 Task: Set as a commanJS module system for the program.
Action: Mouse moved to (65, 427)
Screenshot: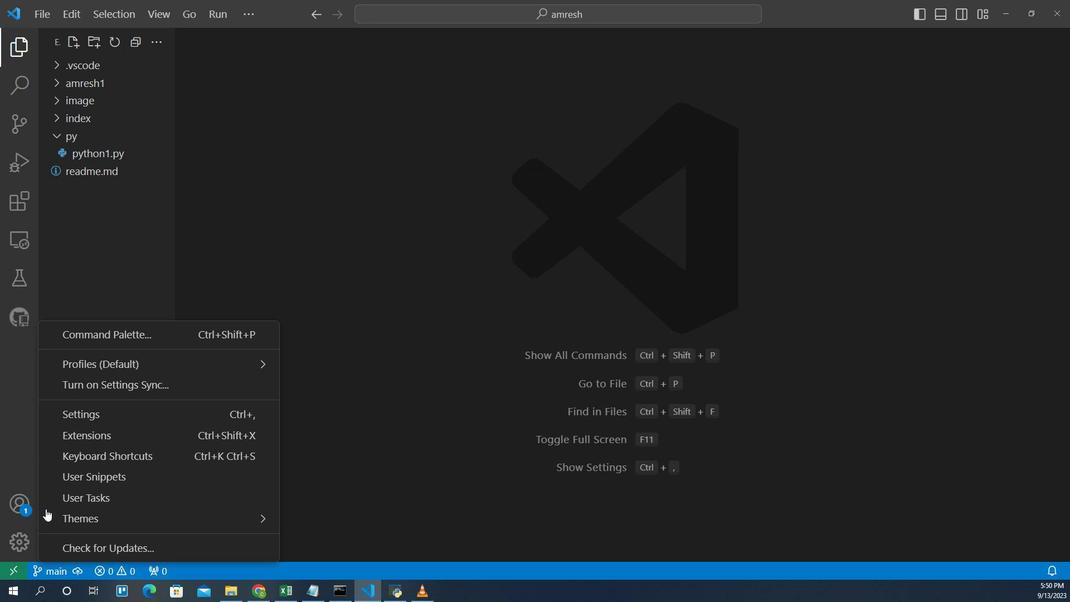 
Action: Mouse pressed left at (65, 427)
Screenshot: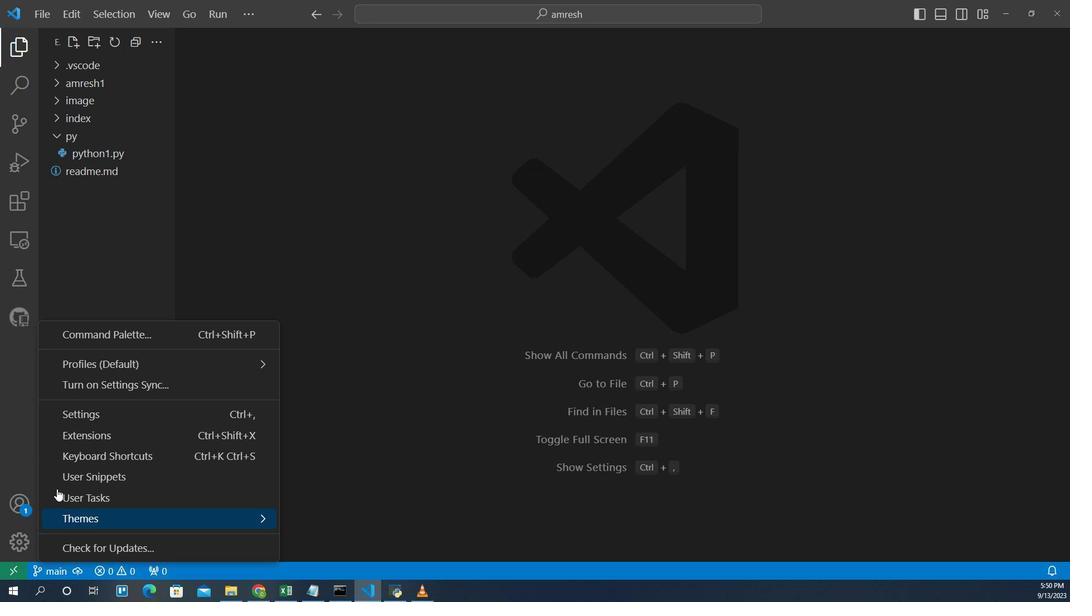
Action: Mouse moved to (112, 473)
Screenshot: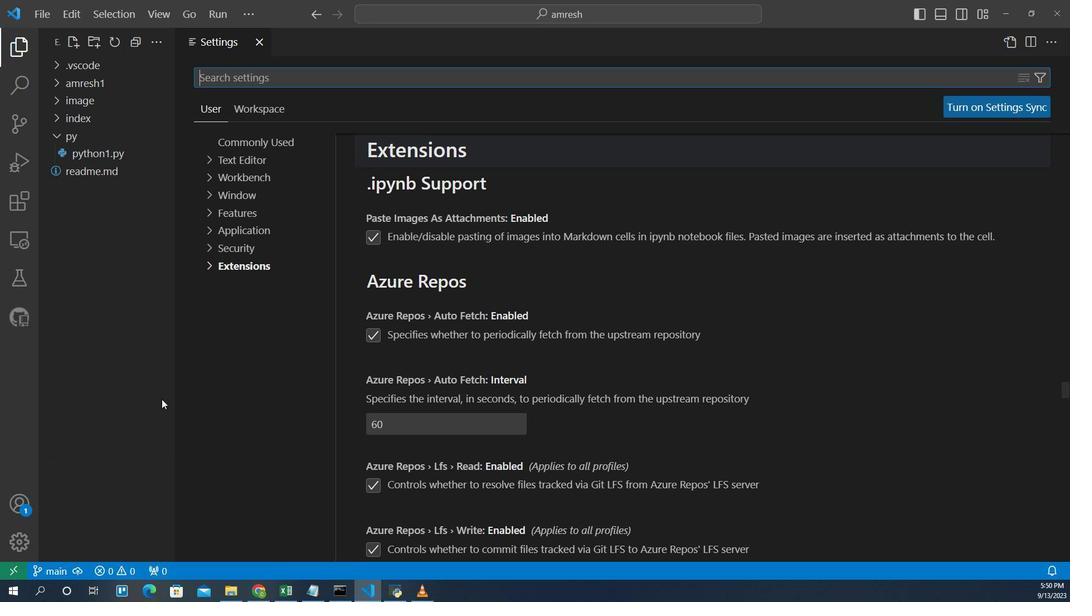 
Action: Mouse pressed left at (112, 473)
Screenshot: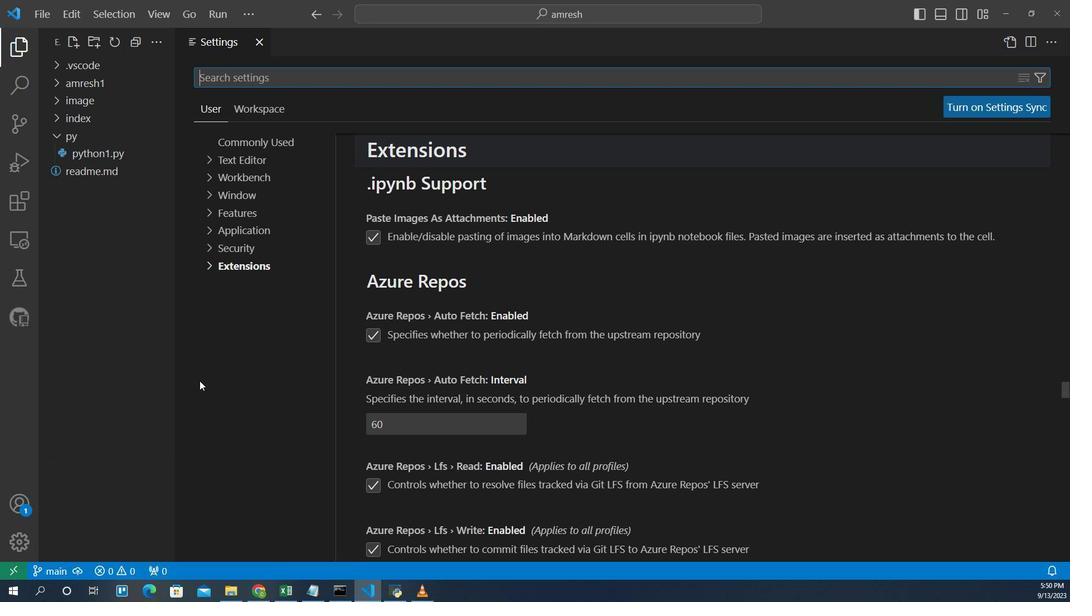 
Action: Mouse moved to (267, 528)
Screenshot: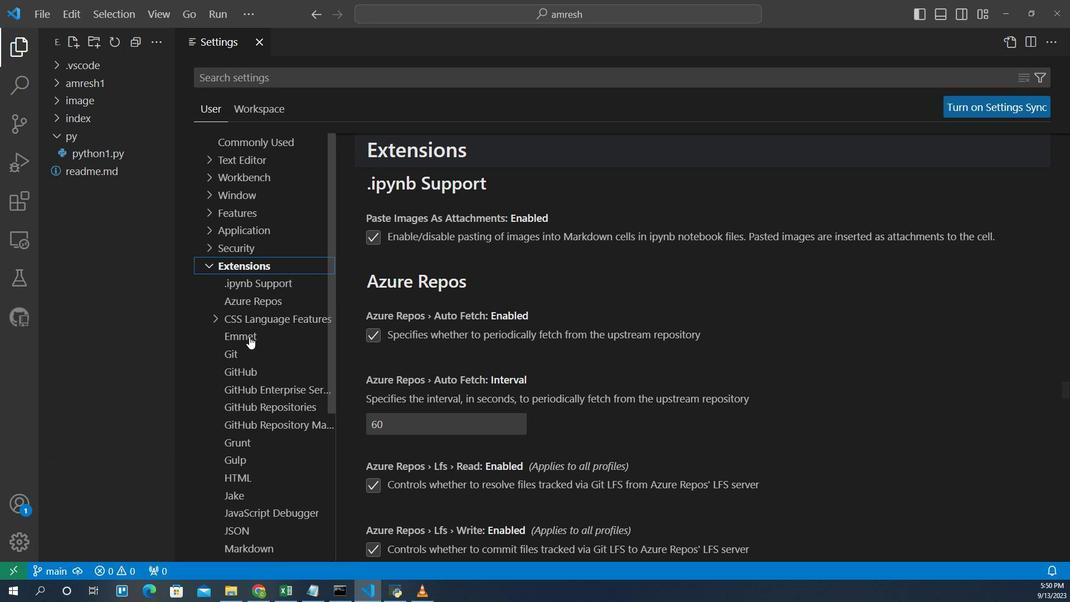 
Action: Mouse pressed left at (267, 528)
Screenshot: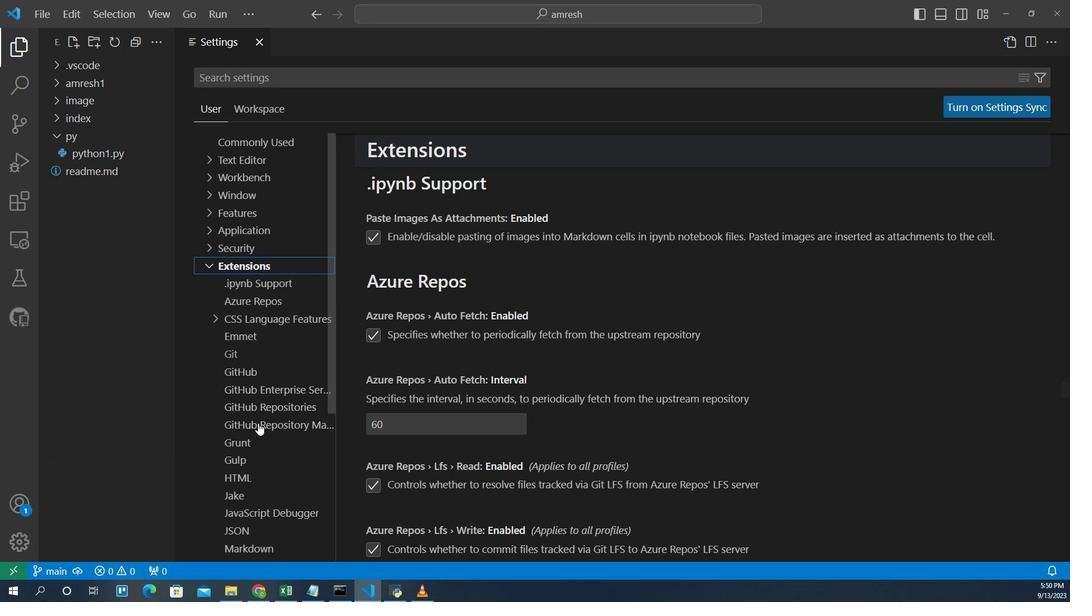 
Action: Mouse moved to (286, 440)
Screenshot: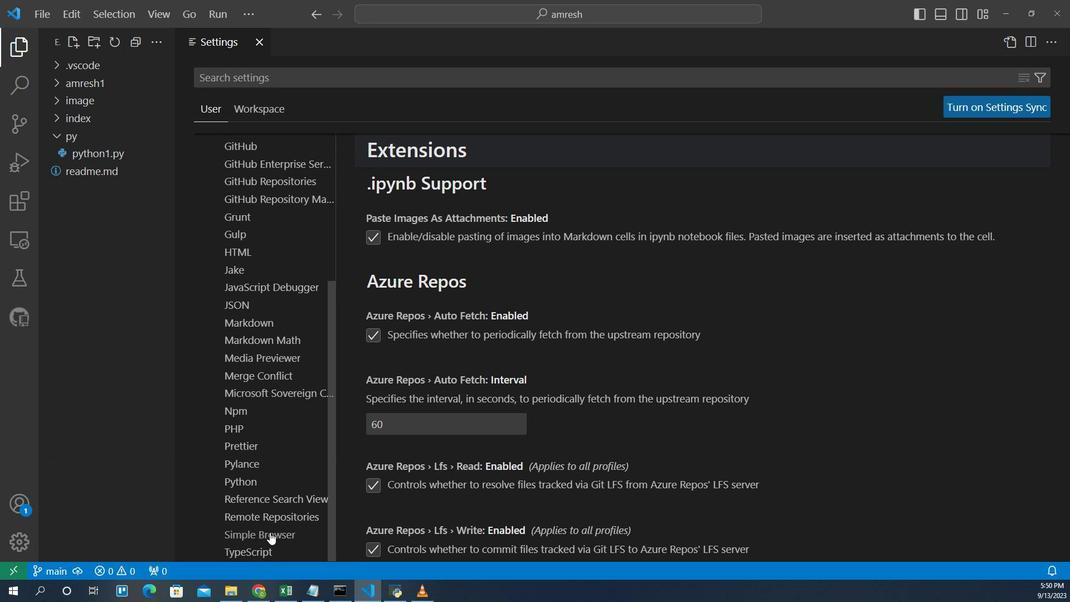 
Action: Mouse scrolled (286, 440) with delta (0, 0)
Screenshot: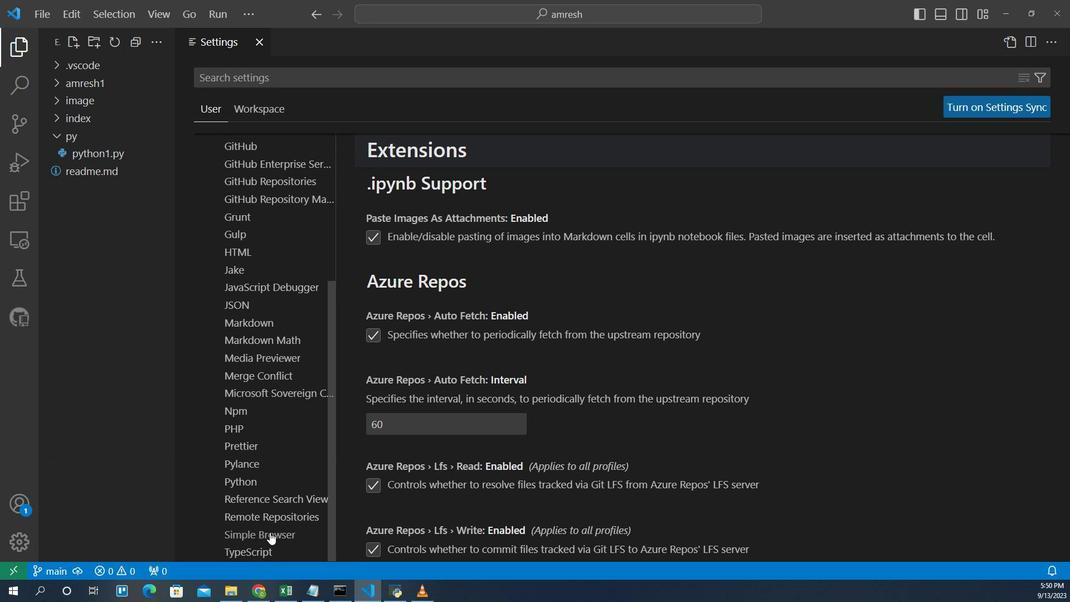 
Action: Mouse moved to (287, 439)
Screenshot: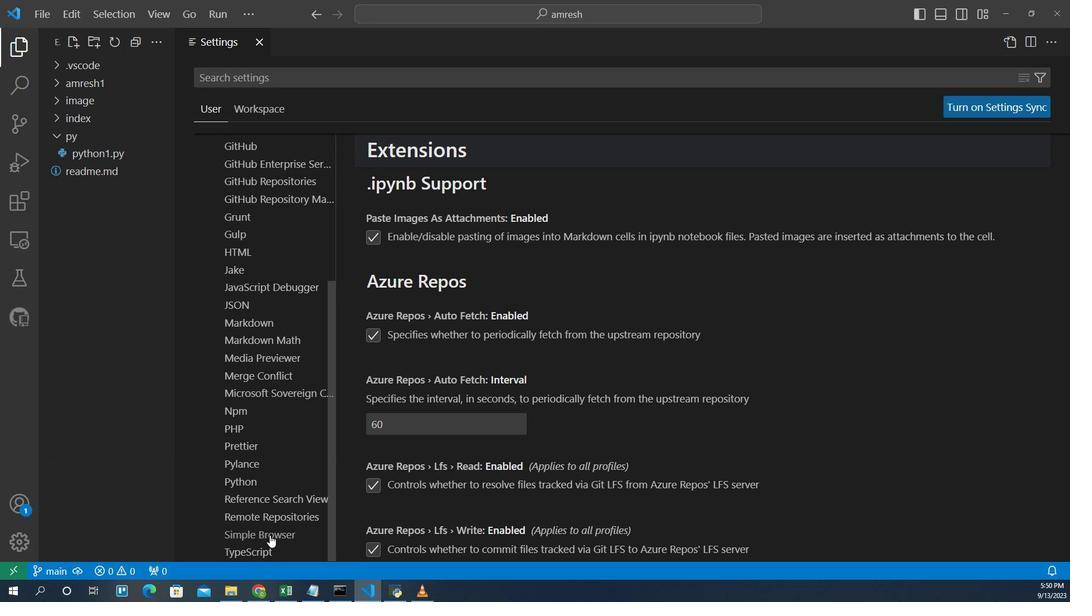 
Action: Mouse scrolled (287, 440) with delta (0, 0)
Screenshot: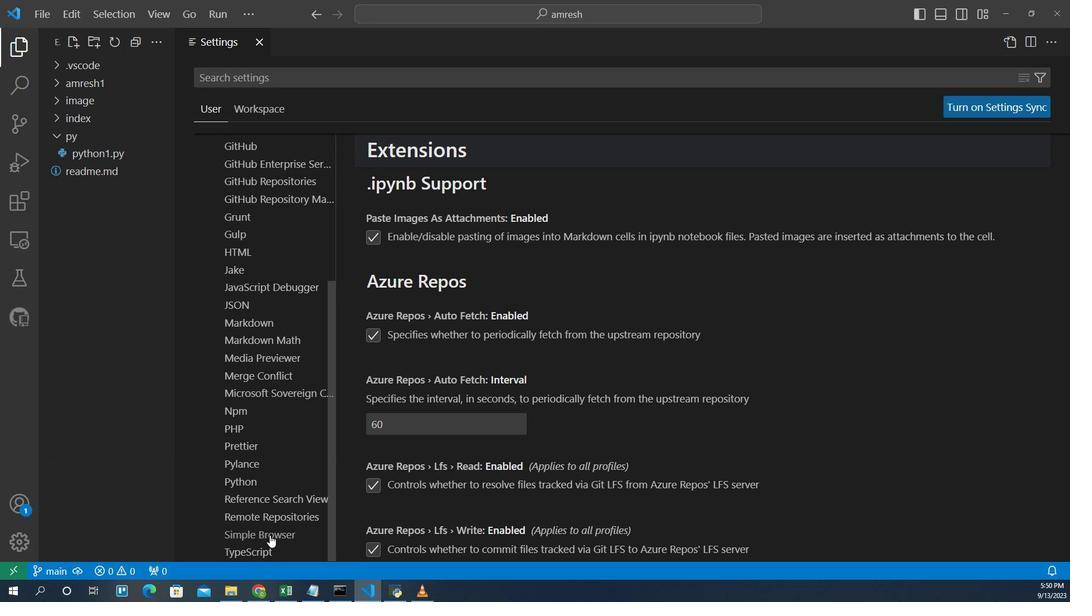 
Action: Mouse scrolled (287, 440) with delta (0, 0)
Screenshot: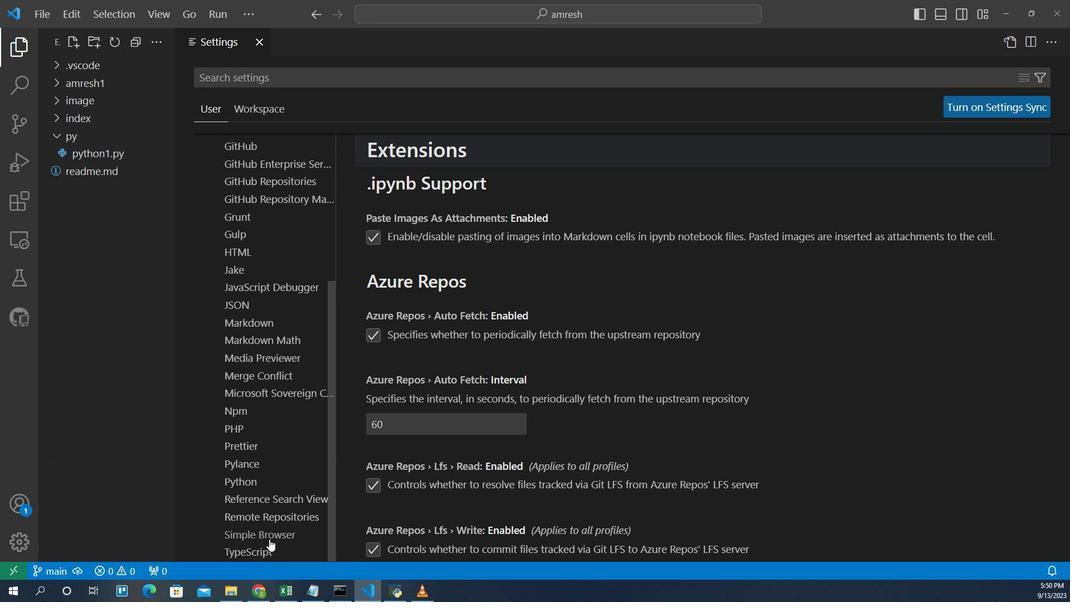 
Action: Mouse scrolled (287, 440) with delta (0, 0)
Screenshot: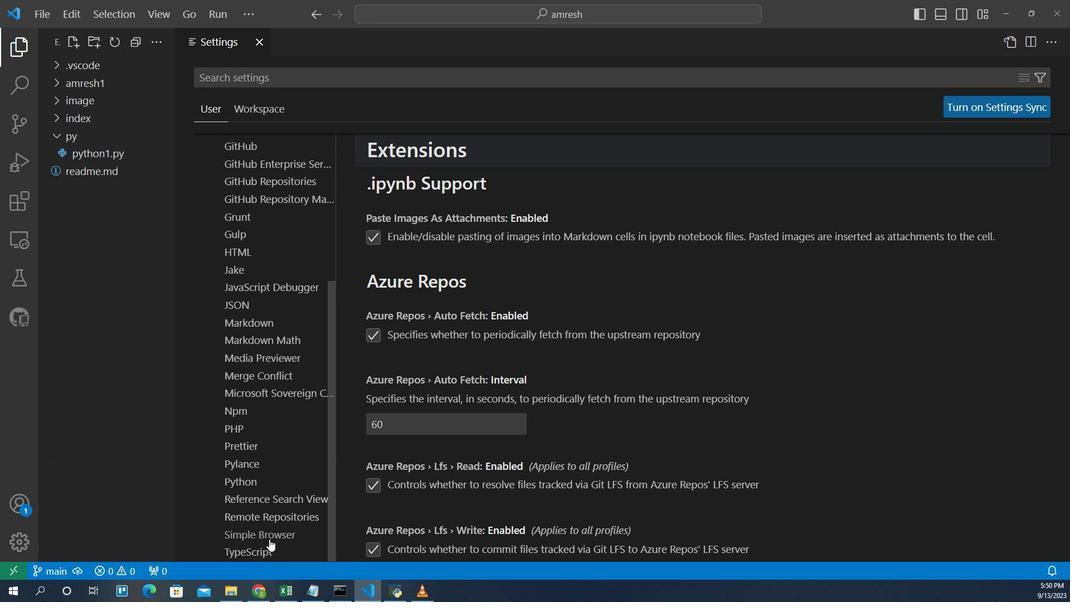 
Action: Mouse scrolled (287, 440) with delta (0, 0)
Screenshot: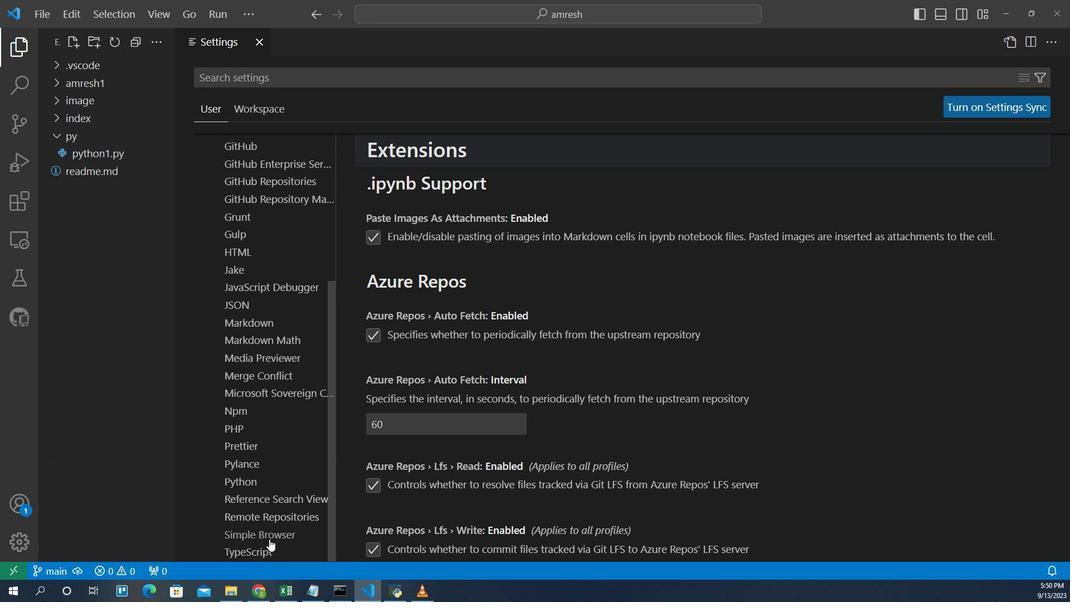 
Action: Mouse scrolled (287, 440) with delta (0, 0)
Screenshot: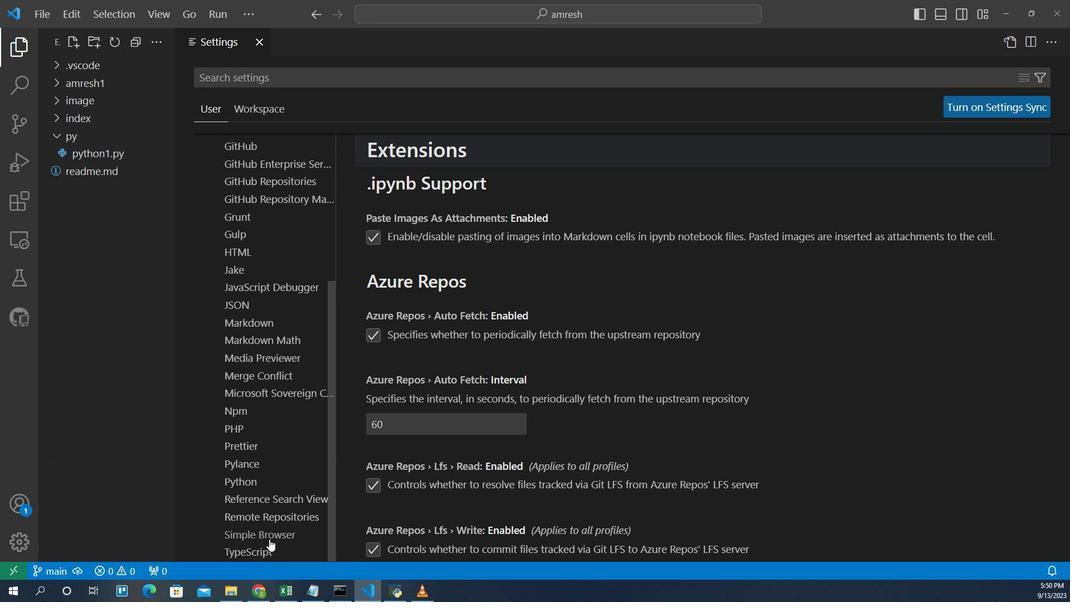 
Action: Mouse moved to (277, 426)
Screenshot: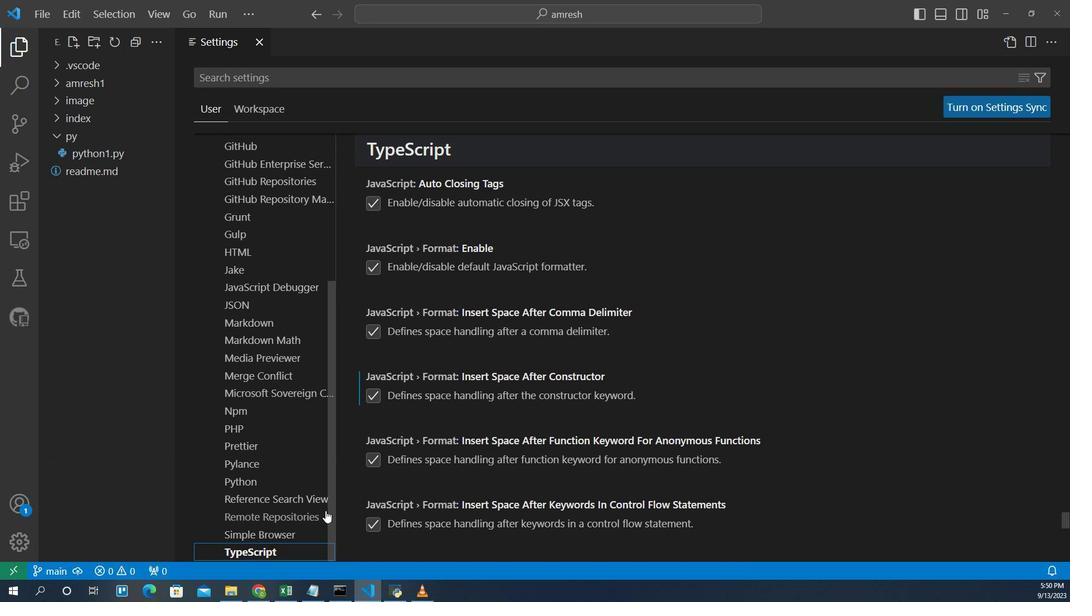 
Action: Mouse pressed left at (277, 426)
Screenshot: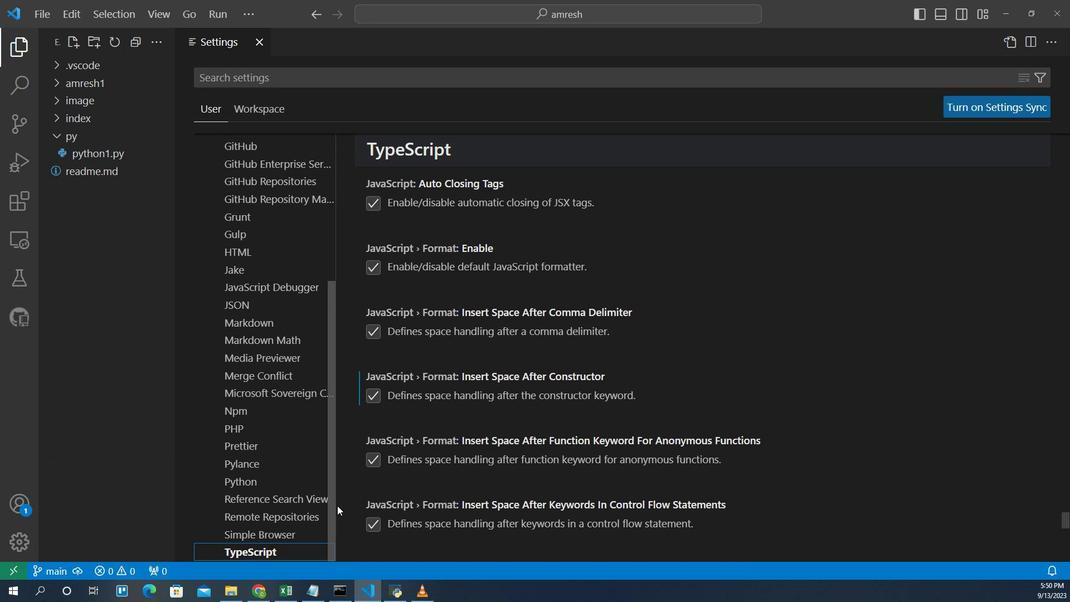 
Action: Mouse moved to (372, 448)
Screenshot: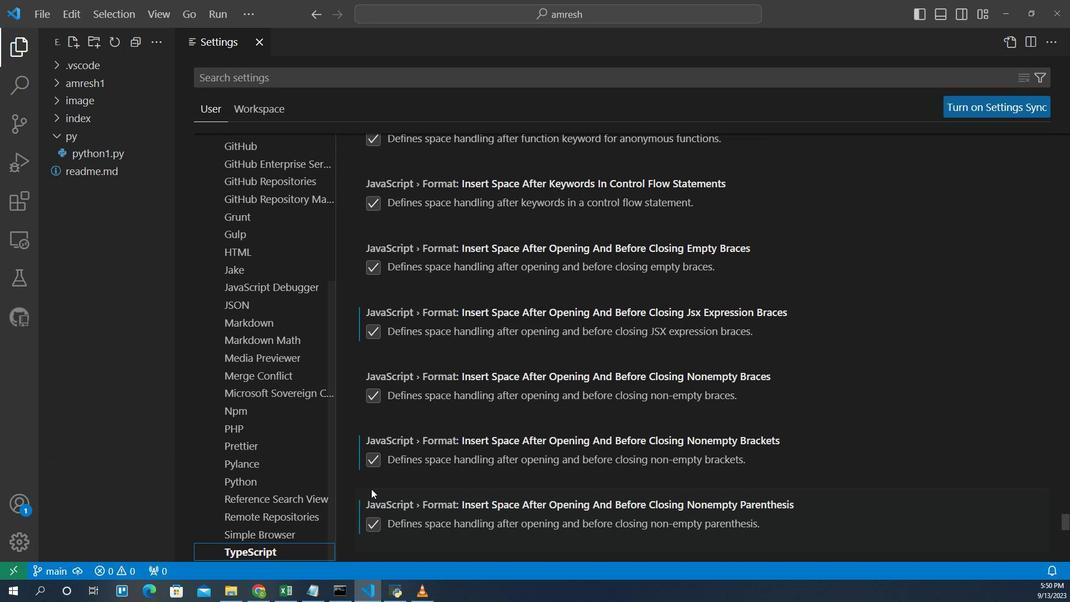 
Action: Mouse scrolled (372, 448) with delta (0, 0)
Screenshot: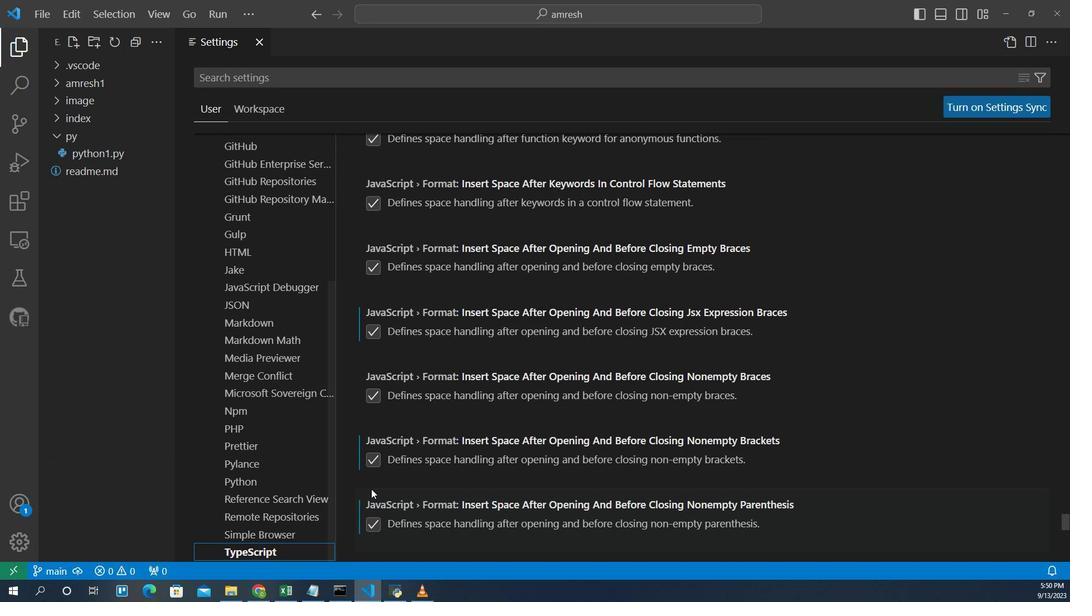 
Action: Mouse scrolled (372, 448) with delta (0, 0)
Screenshot: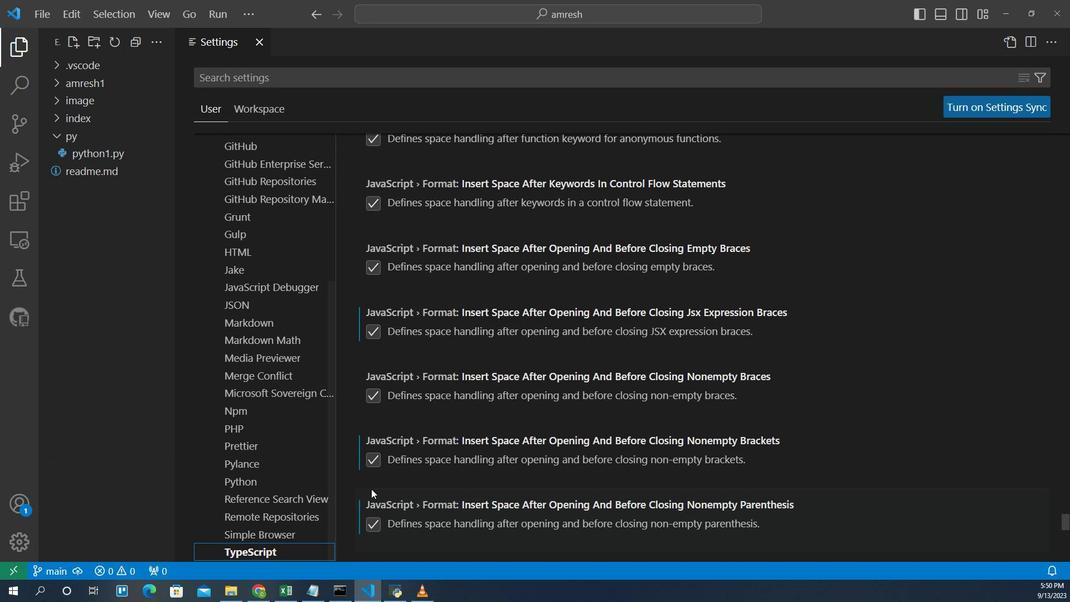 
Action: Mouse scrolled (372, 448) with delta (0, 0)
Screenshot: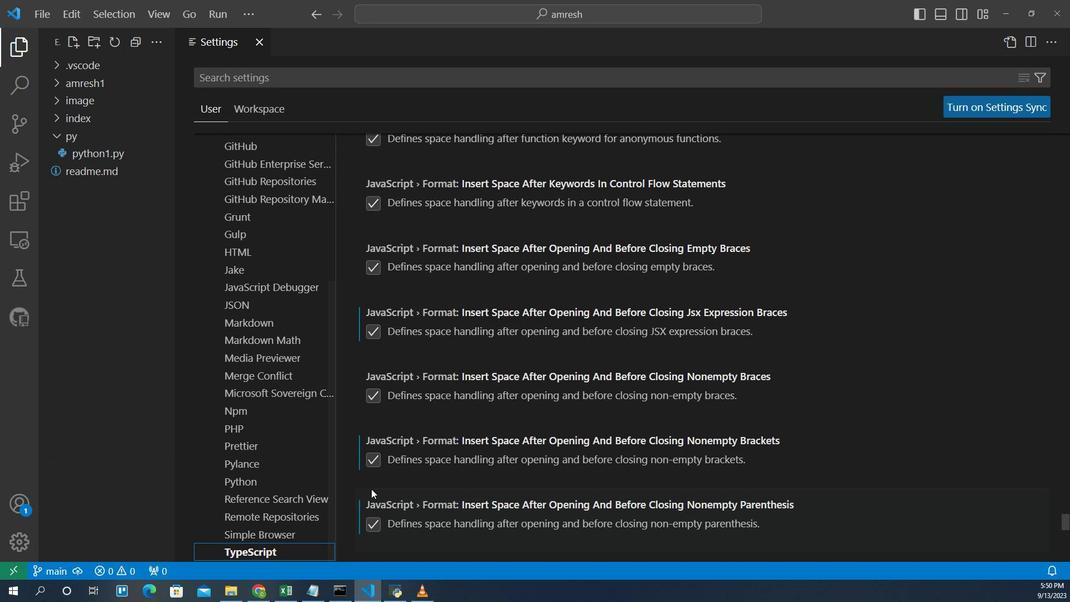 
Action: Mouse scrolled (372, 448) with delta (0, 0)
Screenshot: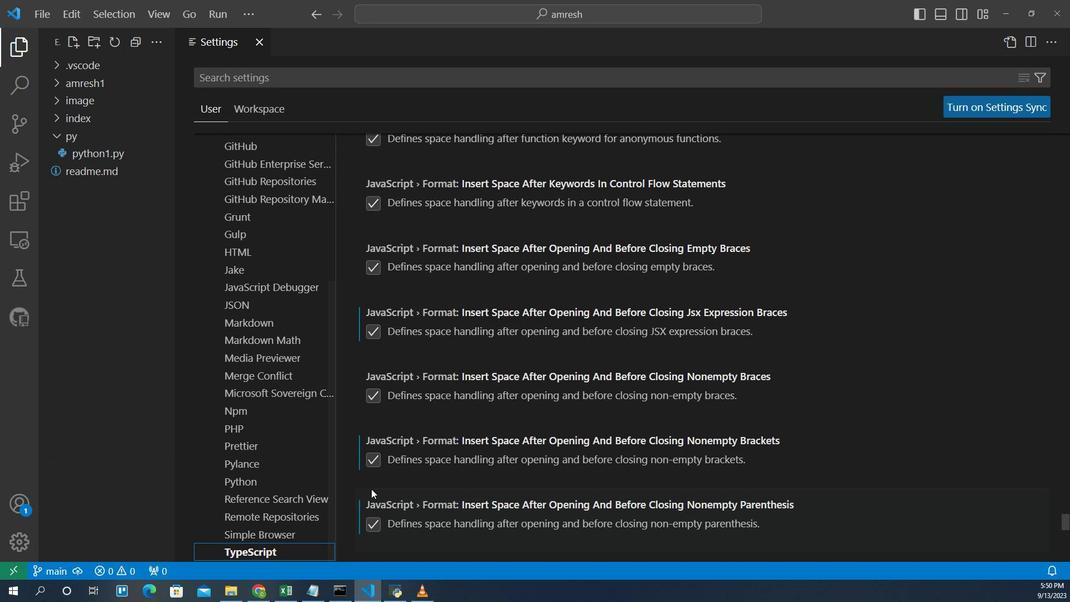 
Action: Mouse scrolled (372, 448) with delta (0, 0)
Screenshot: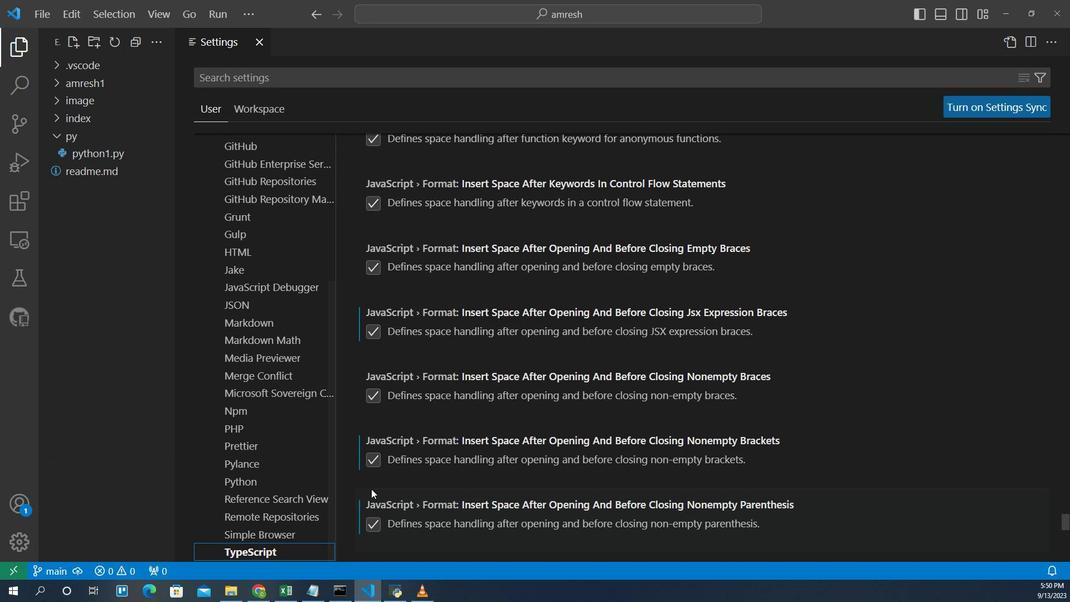 
Action: Mouse scrolled (372, 448) with delta (0, 0)
Screenshot: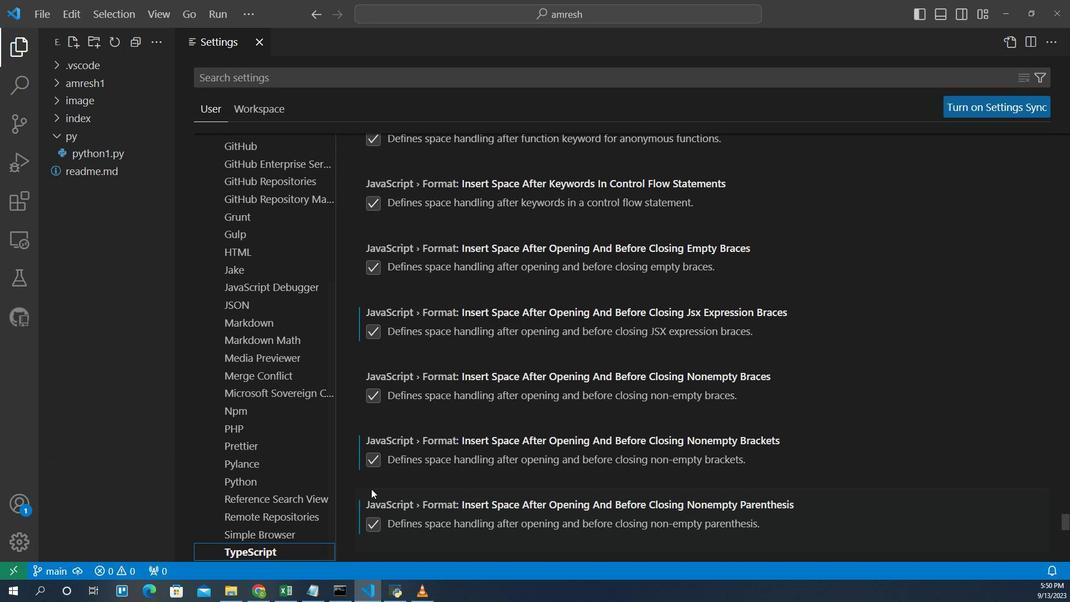 
Action: Mouse scrolled (372, 448) with delta (0, 0)
Screenshot: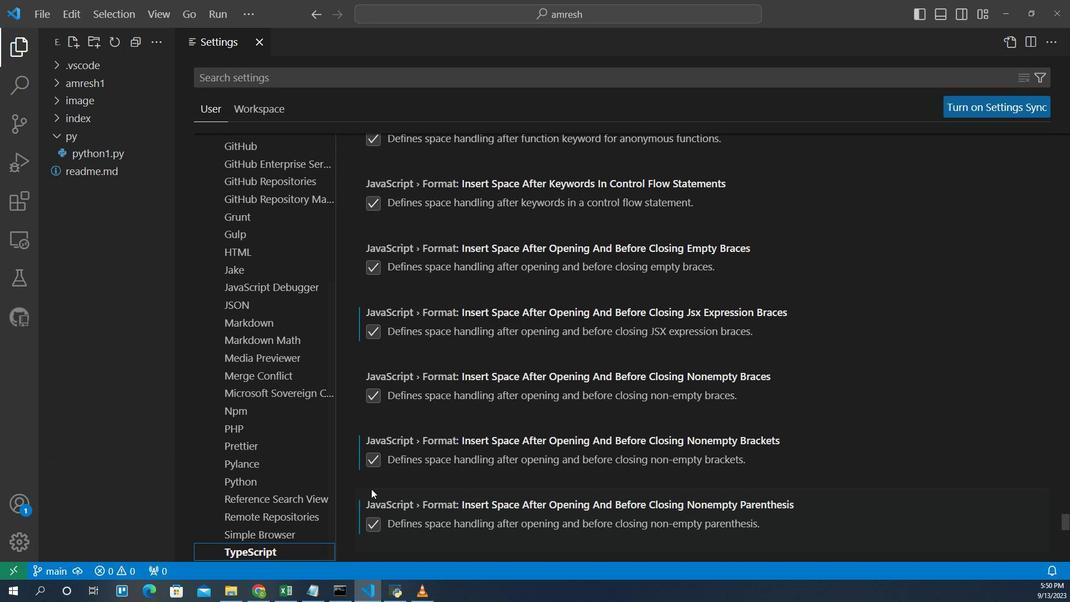 
Action: Mouse scrolled (372, 448) with delta (0, 0)
Screenshot: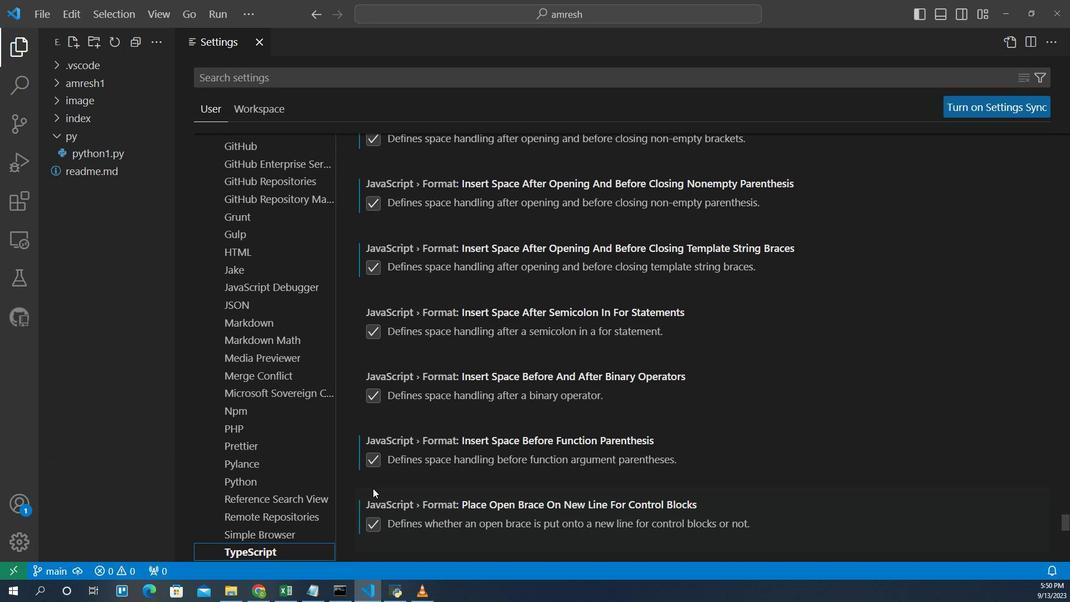 
Action: Mouse scrolled (372, 448) with delta (0, 0)
Screenshot: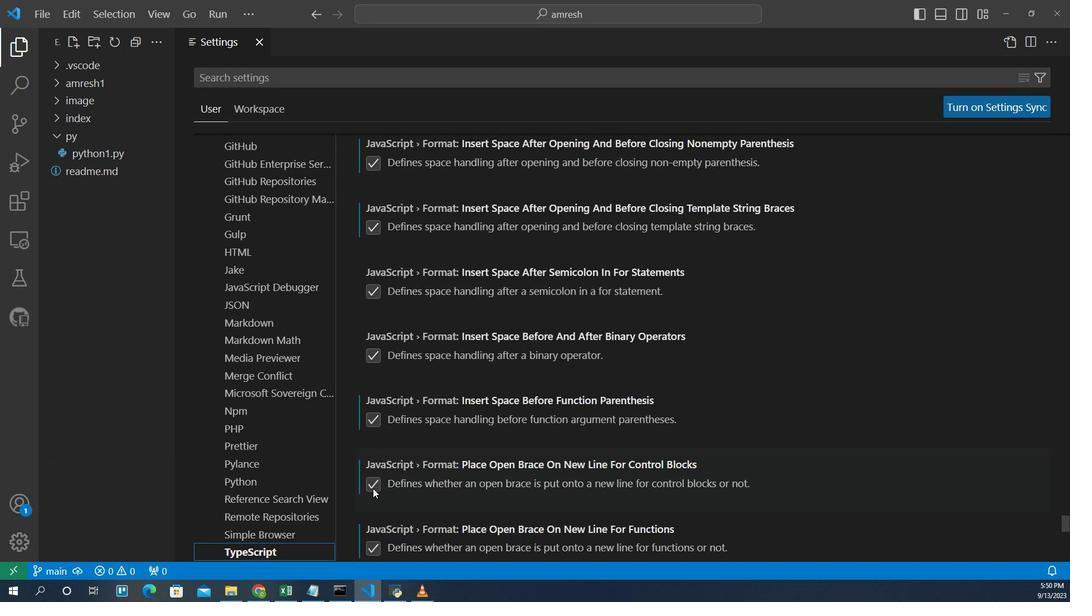 
Action: Mouse scrolled (372, 448) with delta (0, 0)
Screenshot: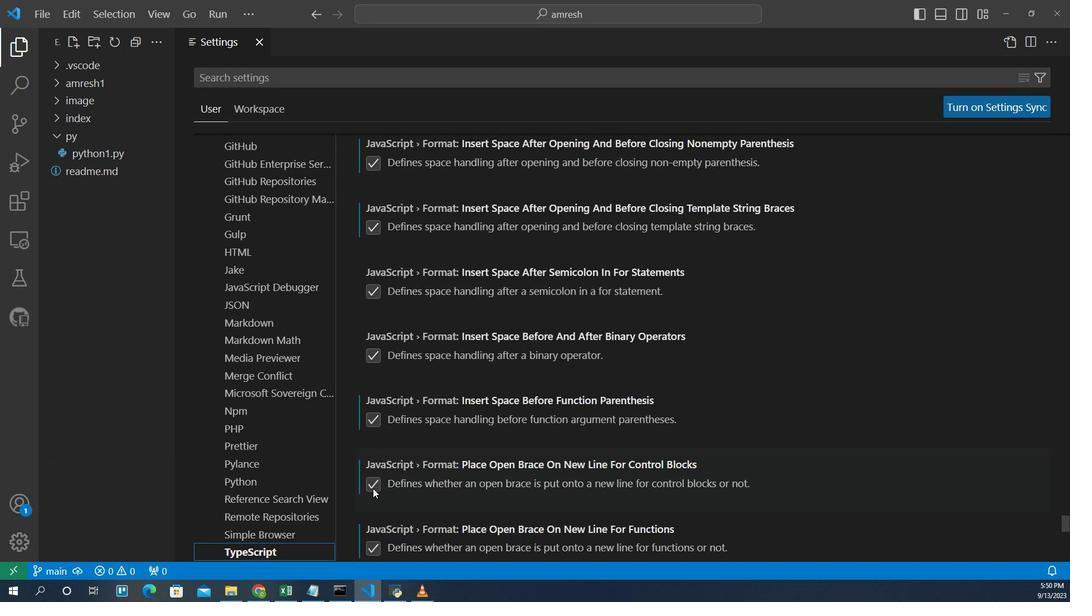 
Action: Mouse scrolled (372, 448) with delta (0, 0)
Screenshot: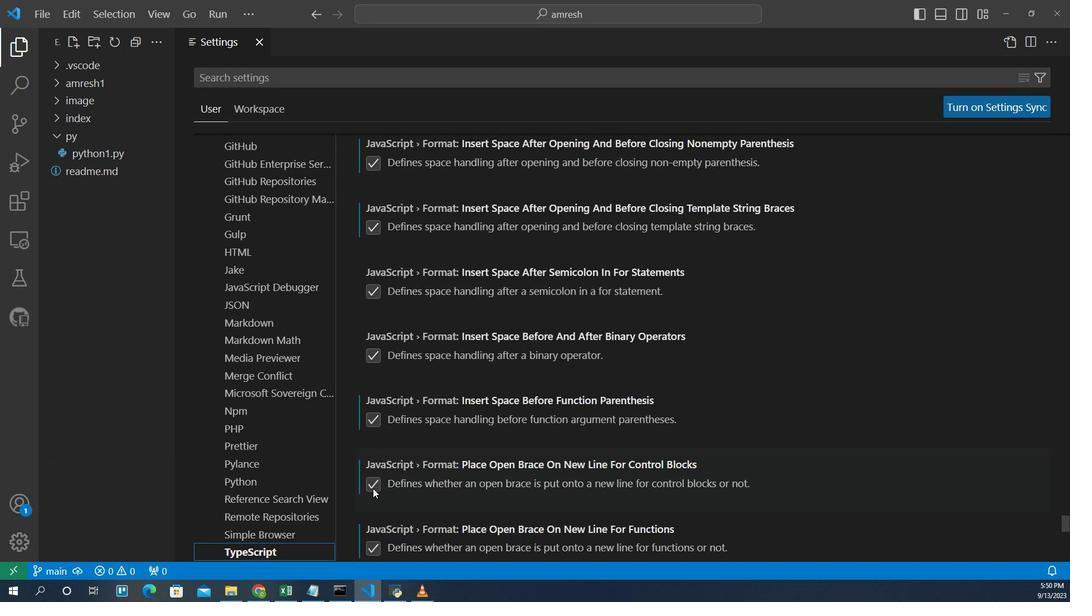 
Action: Mouse scrolled (372, 448) with delta (0, 0)
Screenshot: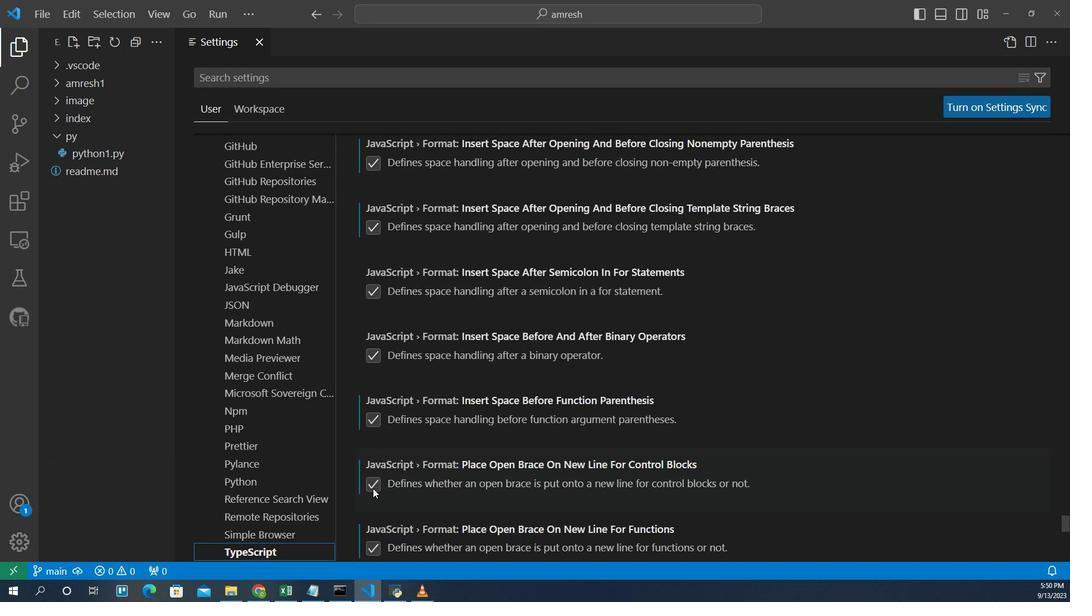 
Action: Mouse scrolled (372, 448) with delta (0, 0)
Screenshot: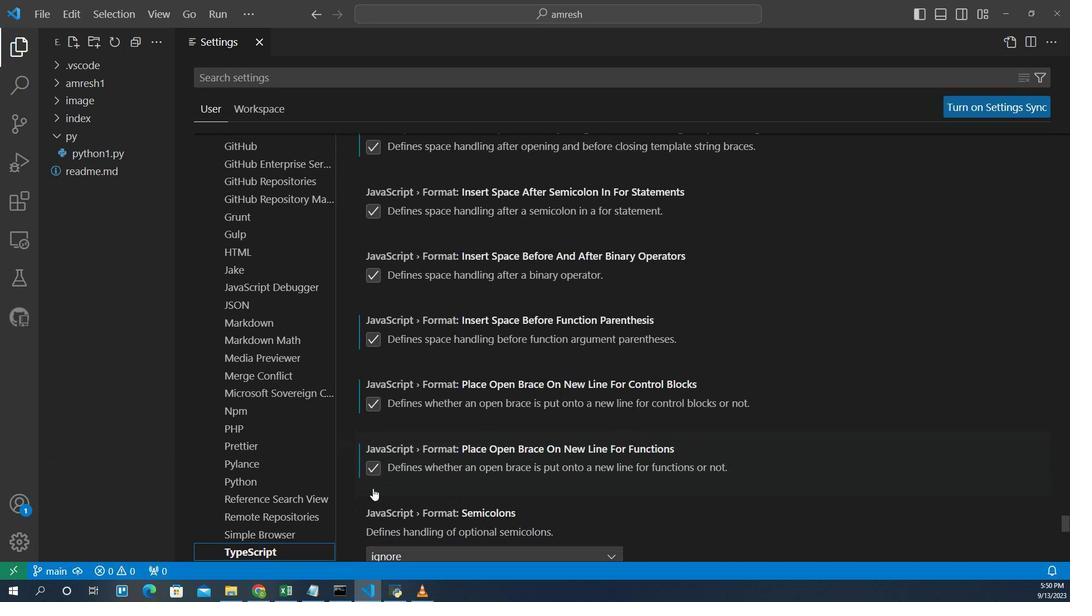 
Action: Mouse scrolled (372, 448) with delta (0, 0)
Screenshot: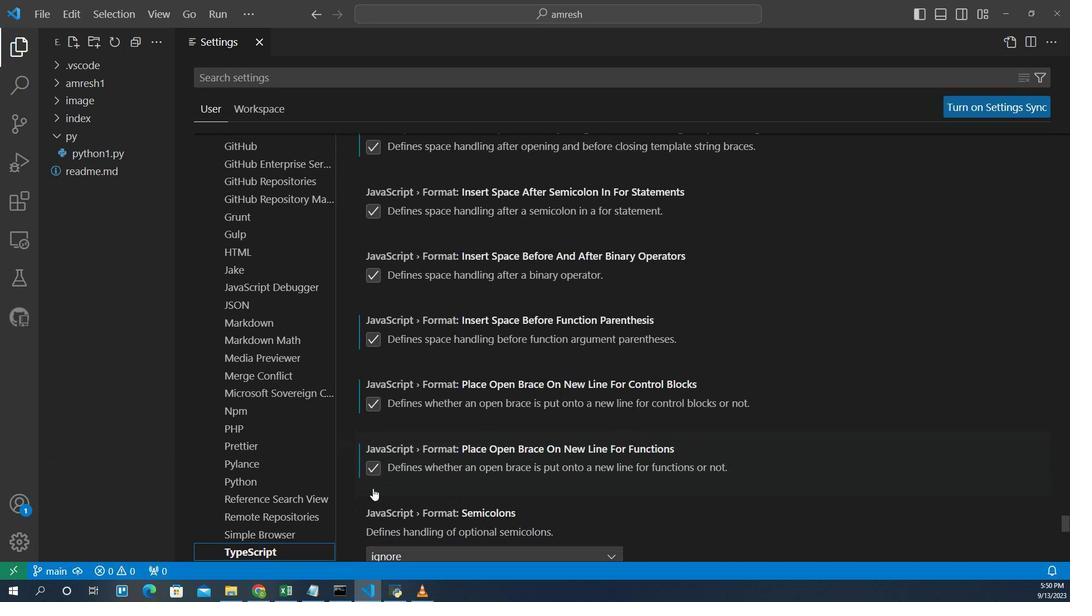 
Action: Mouse scrolled (372, 448) with delta (0, 0)
Screenshot: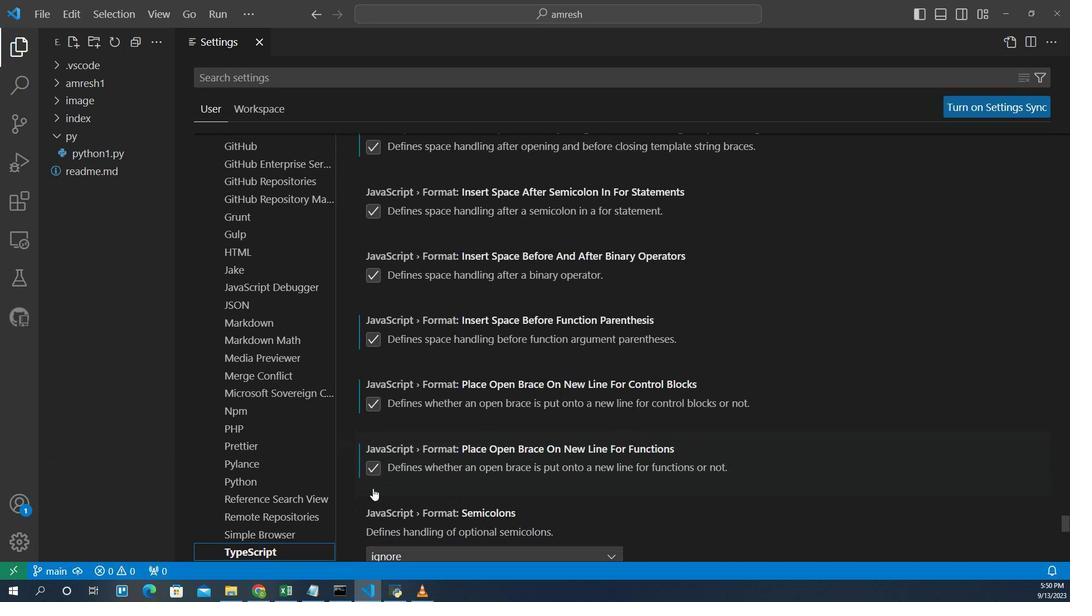 
Action: Mouse moved to (373, 448)
Screenshot: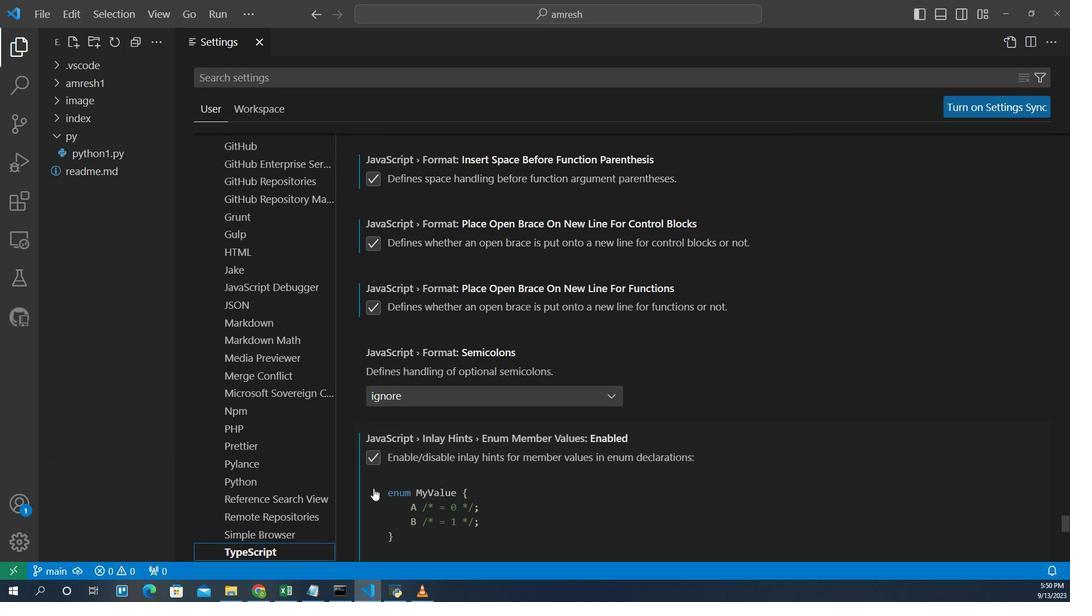 
Action: Mouse scrolled (373, 448) with delta (0, 0)
Screenshot: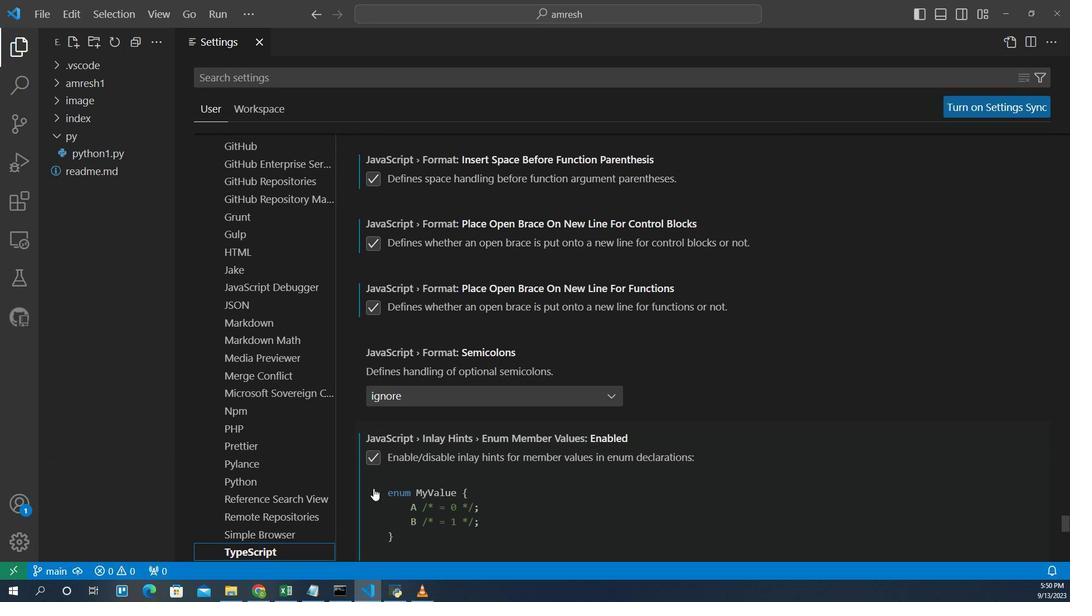 
Action: Mouse scrolled (373, 448) with delta (0, 0)
Screenshot: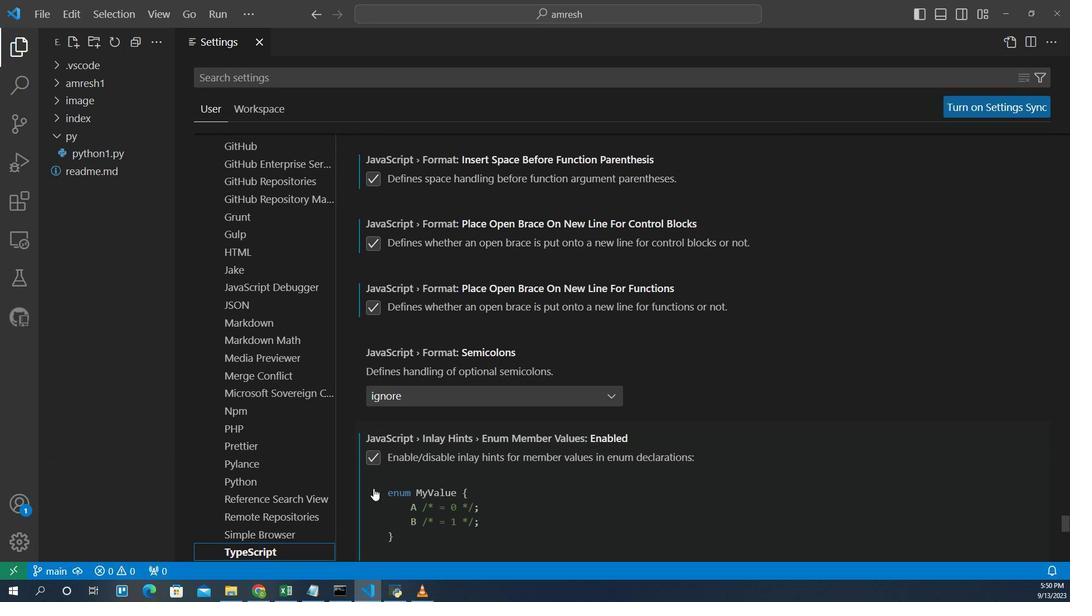 
Action: Mouse scrolled (373, 448) with delta (0, 0)
Screenshot: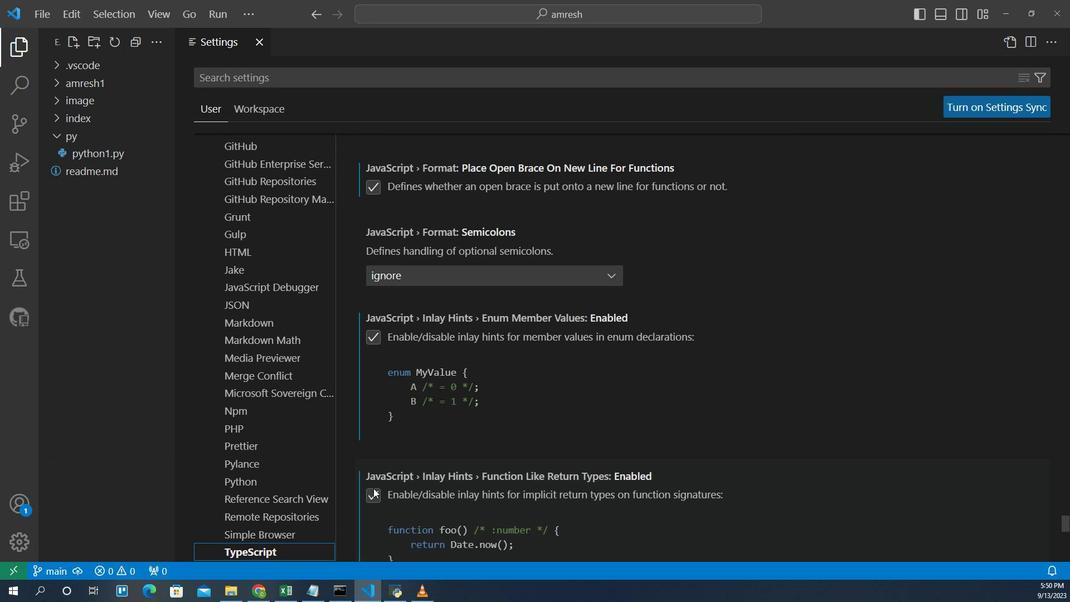 
Action: Mouse scrolled (373, 448) with delta (0, 0)
Screenshot: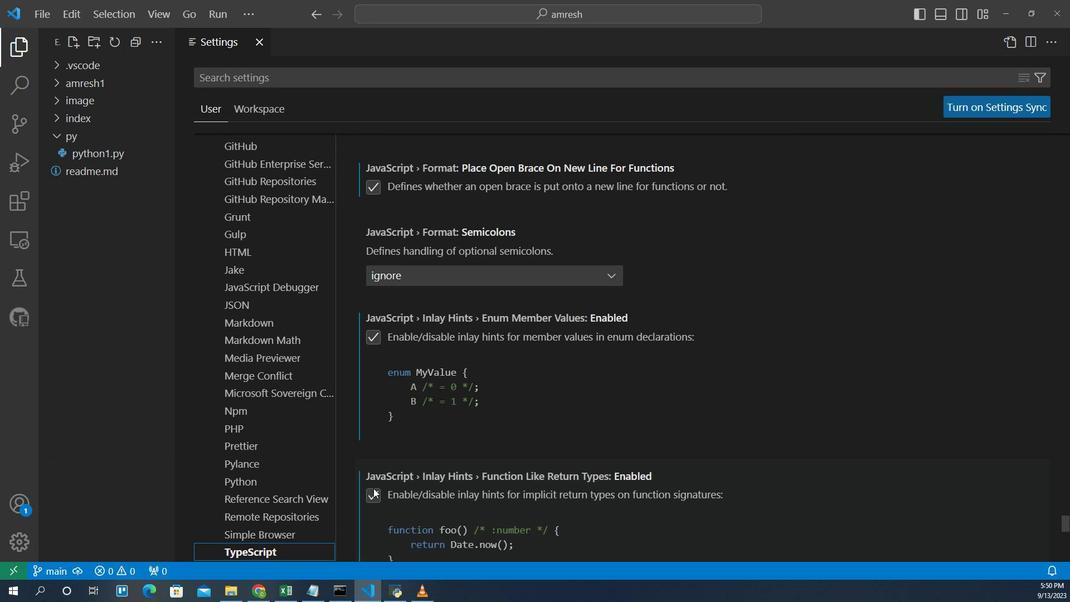 
Action: Mouse scrolled (373, 448) with delta (0, 0)
Screenshot: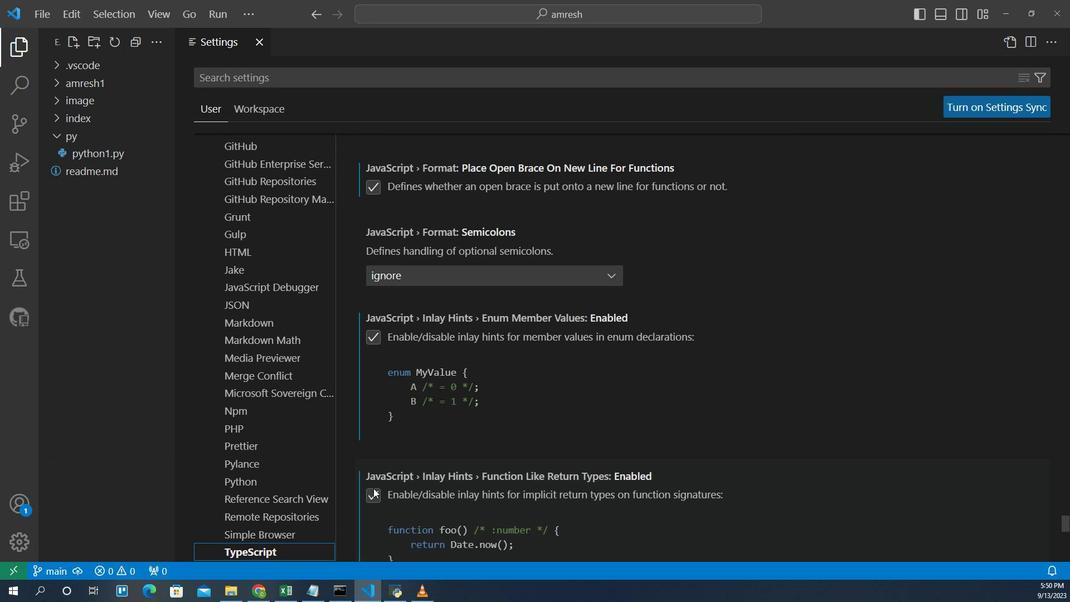
Action: Mouse scrolled (373, 448) with delta (0, 0)
Screenshot: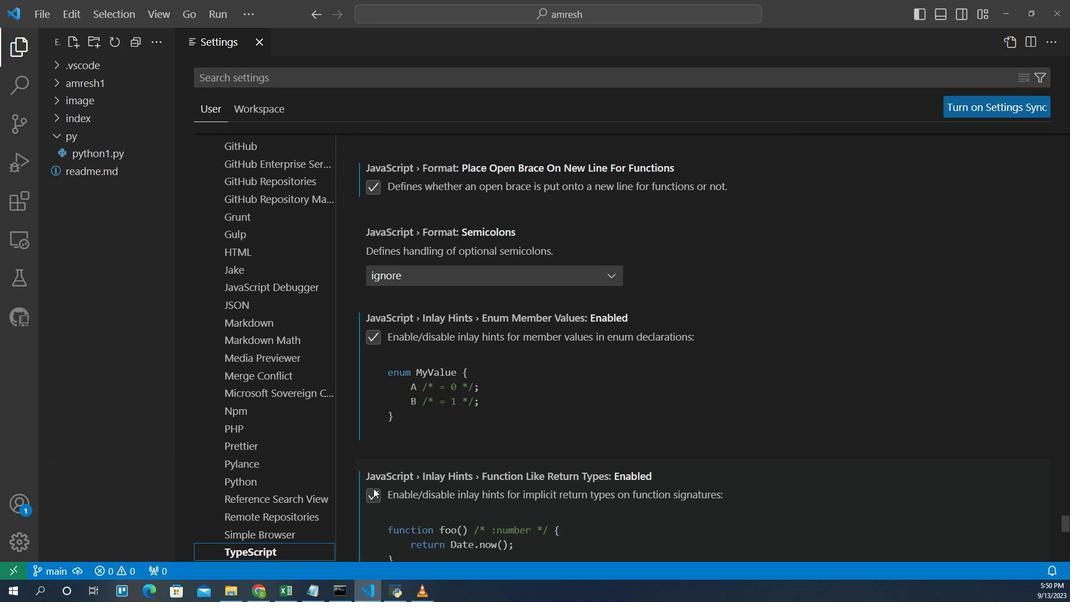 
Action: Mouse scrolled (373, 448) with delta (0, 0)
Screenshot: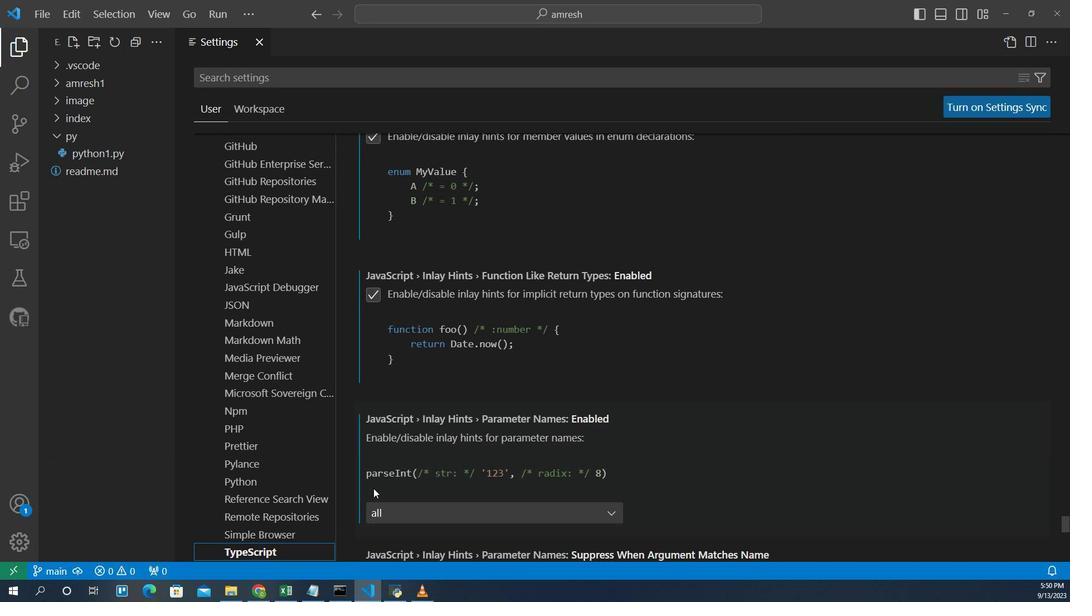 
Action: Mouse moved to (374, 448)
Screenshot: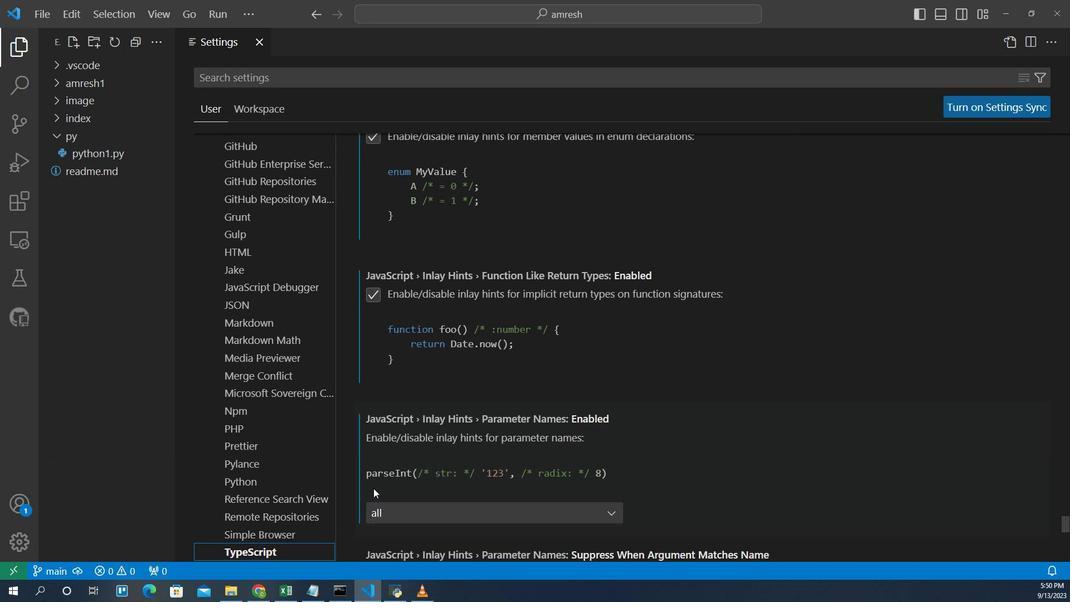 
Action: Mouse scrolled (374, 448) with delta (0, 0)
Screenshot: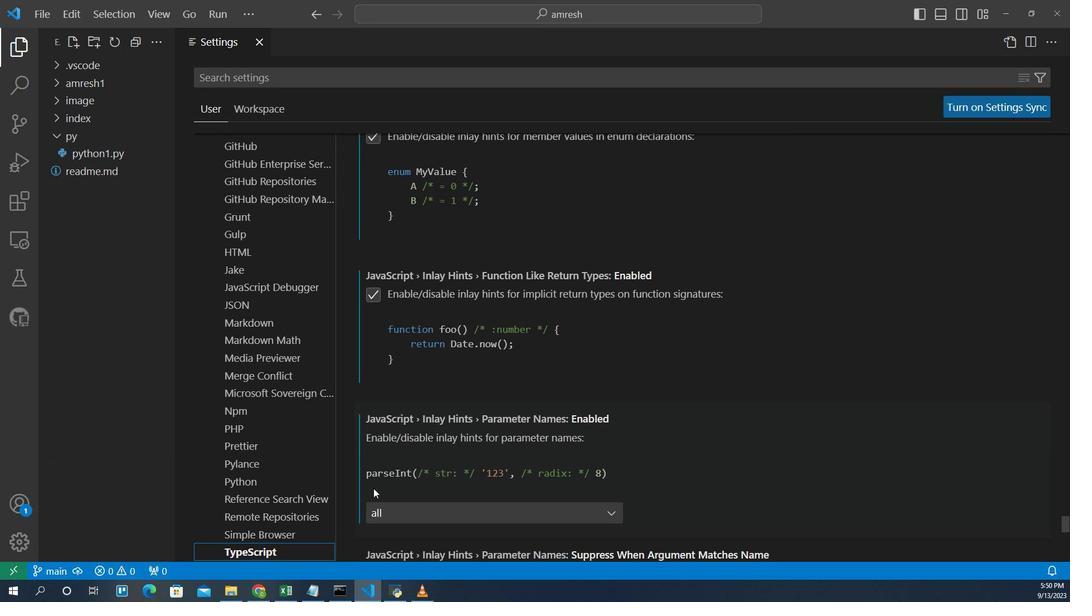 
Action: Mouse scrolled (374, 448) with delta (0, 0)
Screenshot: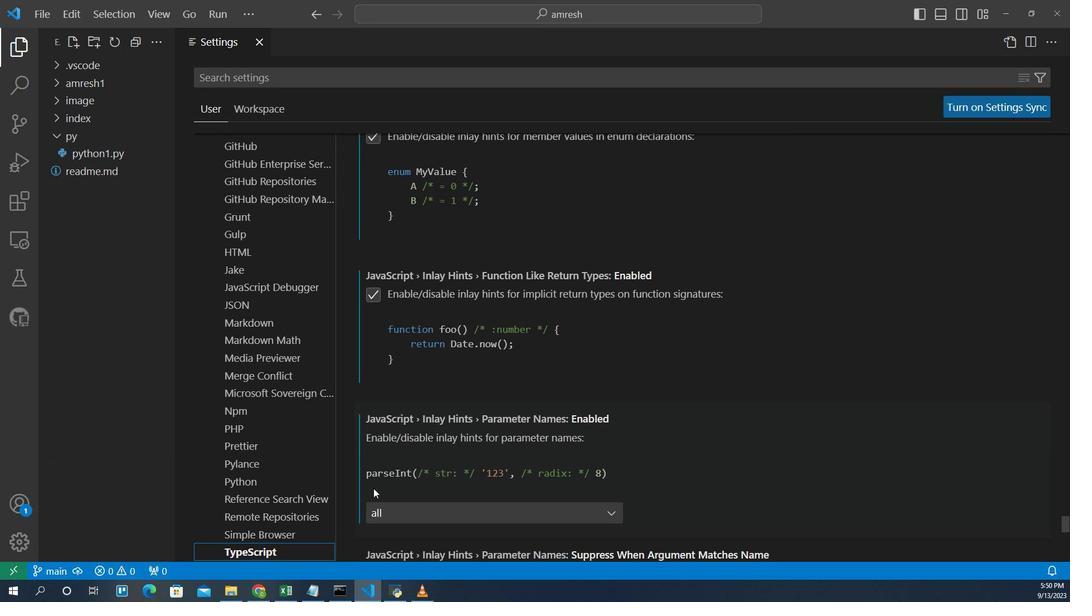 
Action: Mouse scrolled (374, 448) with delta (0, 0)
Screenshot: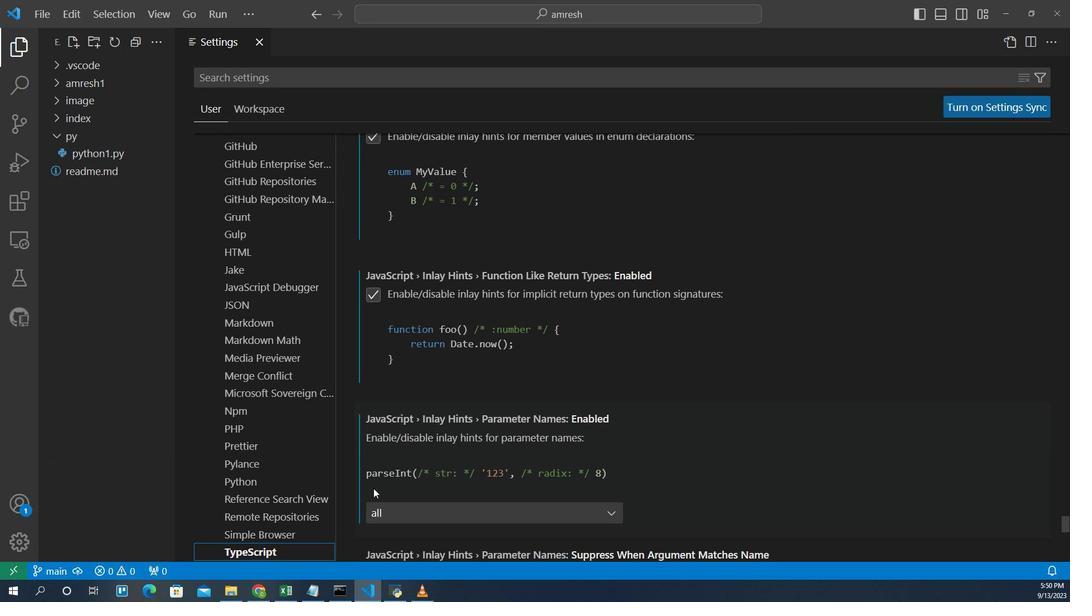 
Action: Mouse scrolled (374, 448) with delta (0, 0)
Screenshot: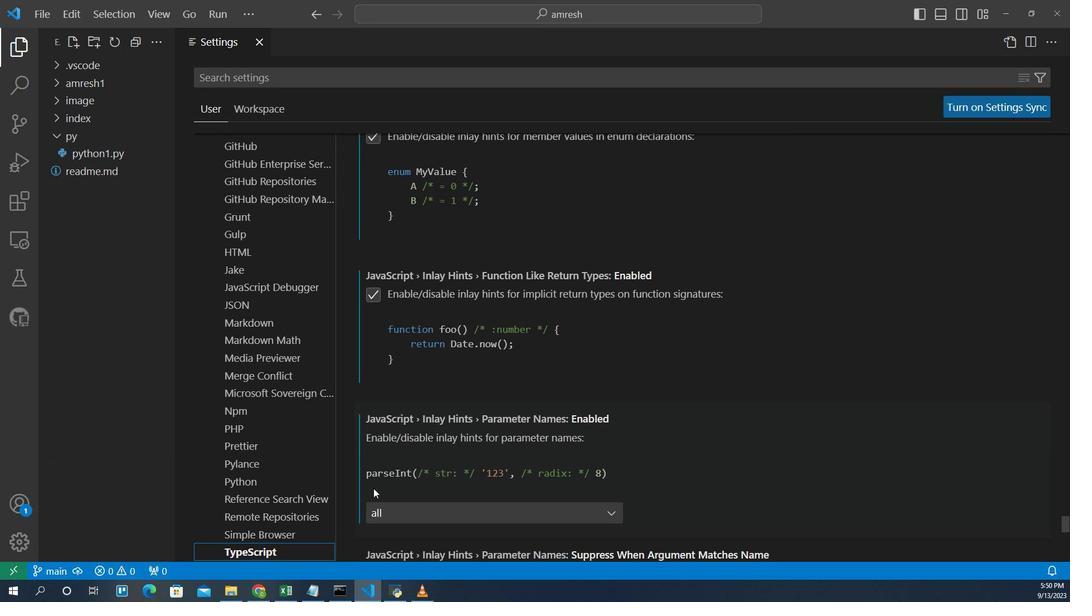 
Action: Mouse scrolled (374, 448) with delta (0, 0)
Screenshot: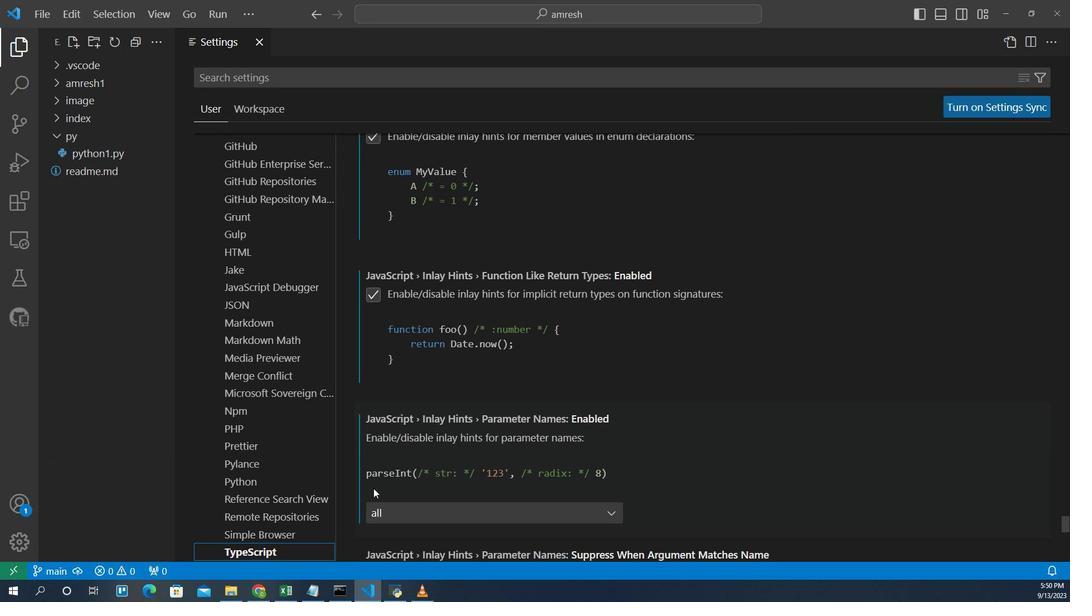 
Action: Mouse scrolled (374, 448) with delta (0, 0)
Screenshot: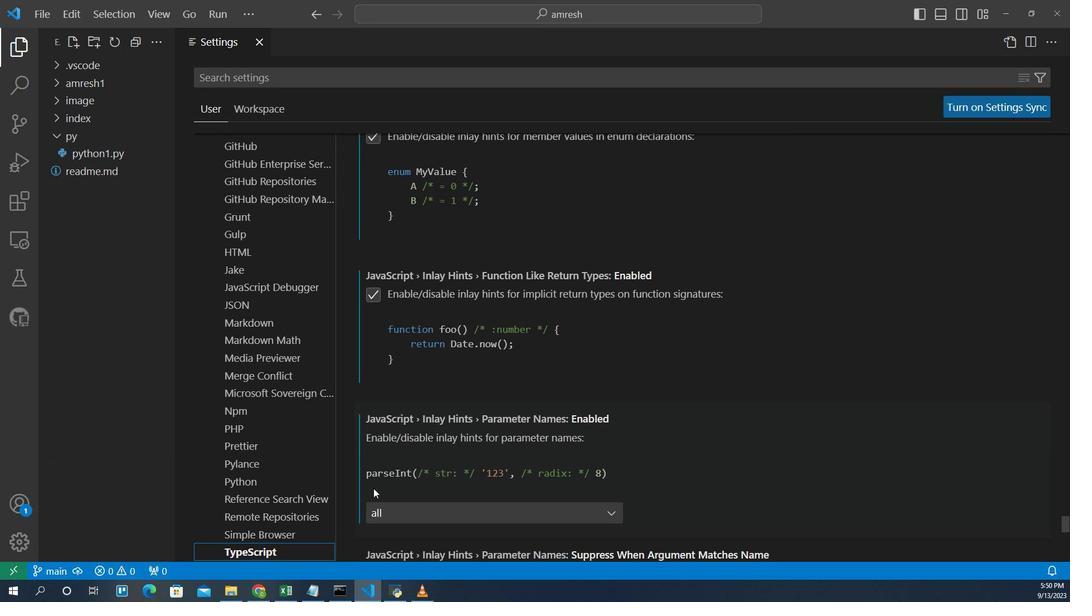 
Action: Mouse scrolled (374, 448) with delta (0, 0)
Screenshot: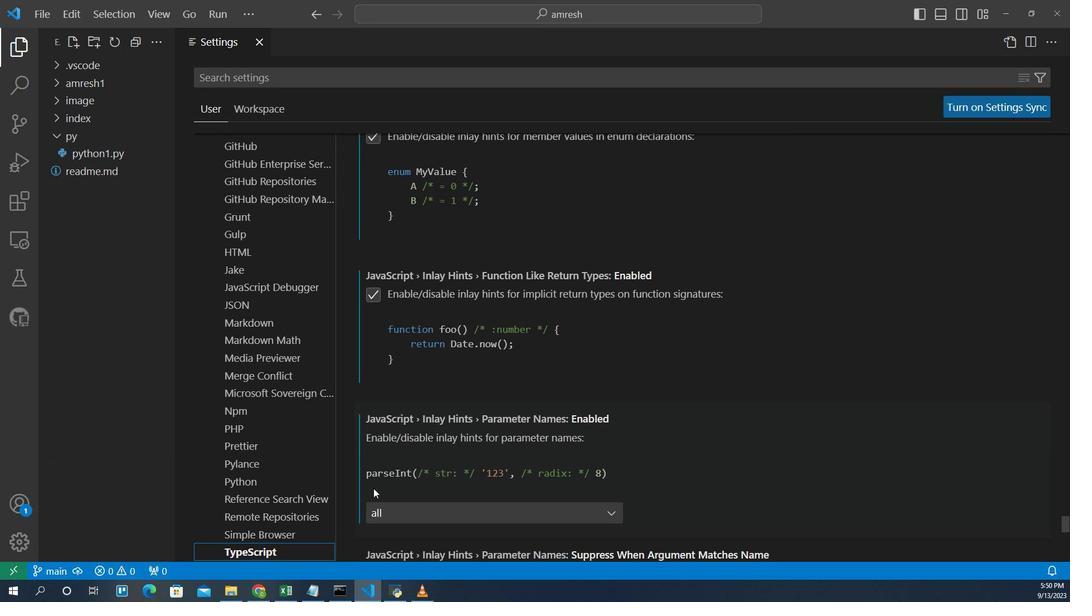 
Action: Mouse moved to (374, 448)
Screenshot: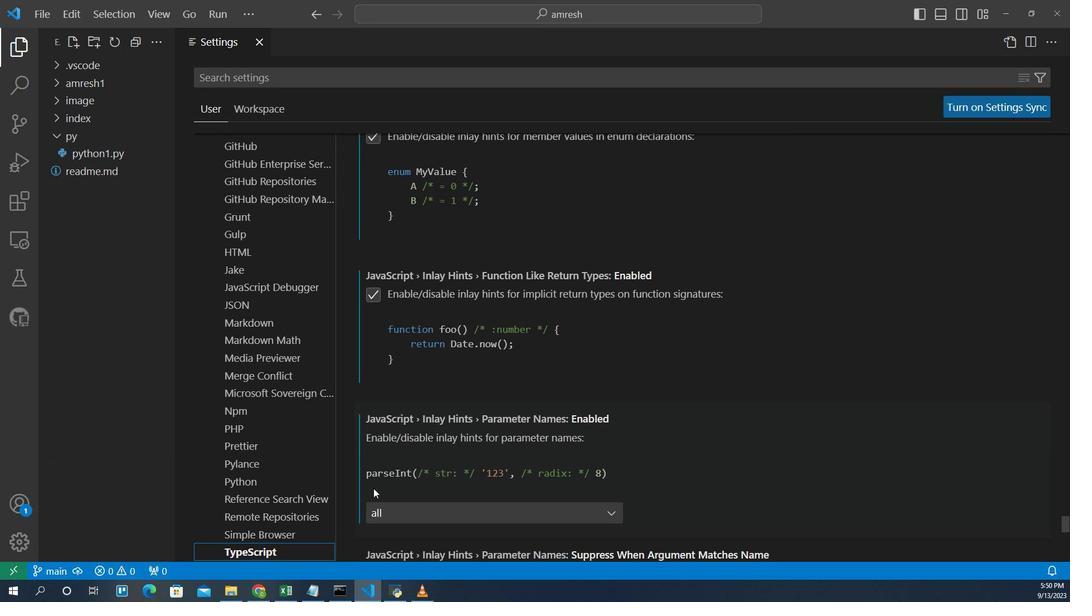 
Action: Mouse scrolled (374, 448) with delta (0, 0)
Screenshot: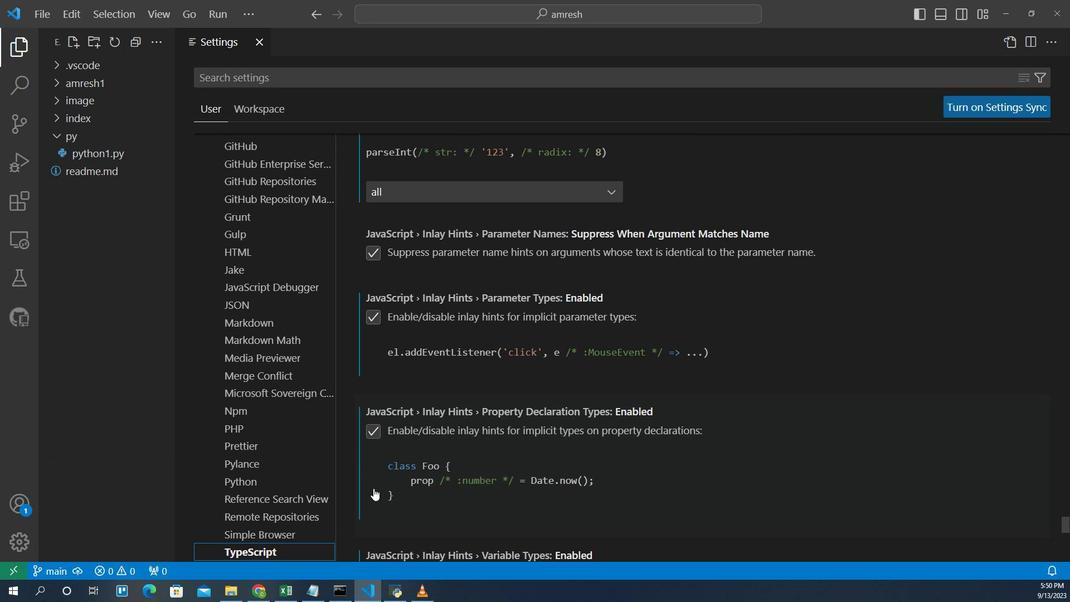 
Action: Mouse scrolled (374, 448) with delta (0, 0)
Screenshot: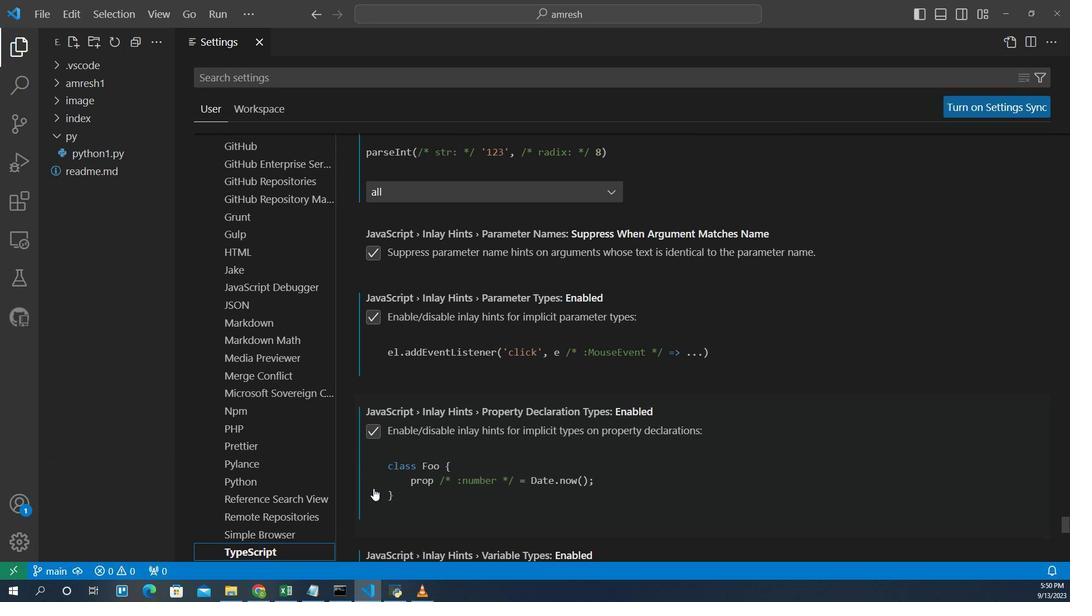 
Action: Mouse scrolled (374, 448) with delta (0, 0)
Screenshot: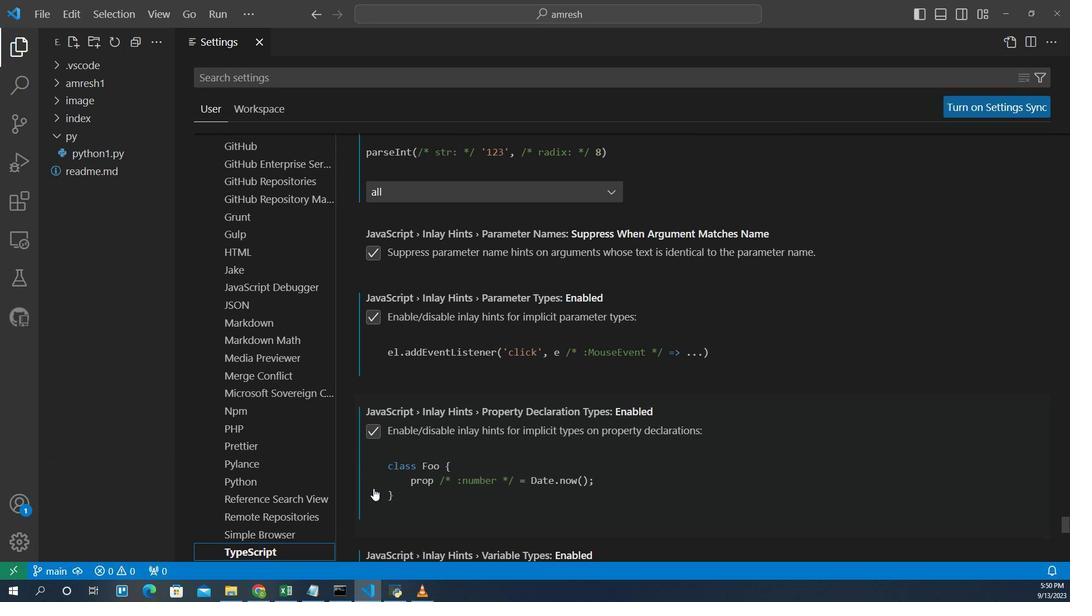 
Action: Mouse scrolled (374, 448) with delta (0, 0)
Screenshot: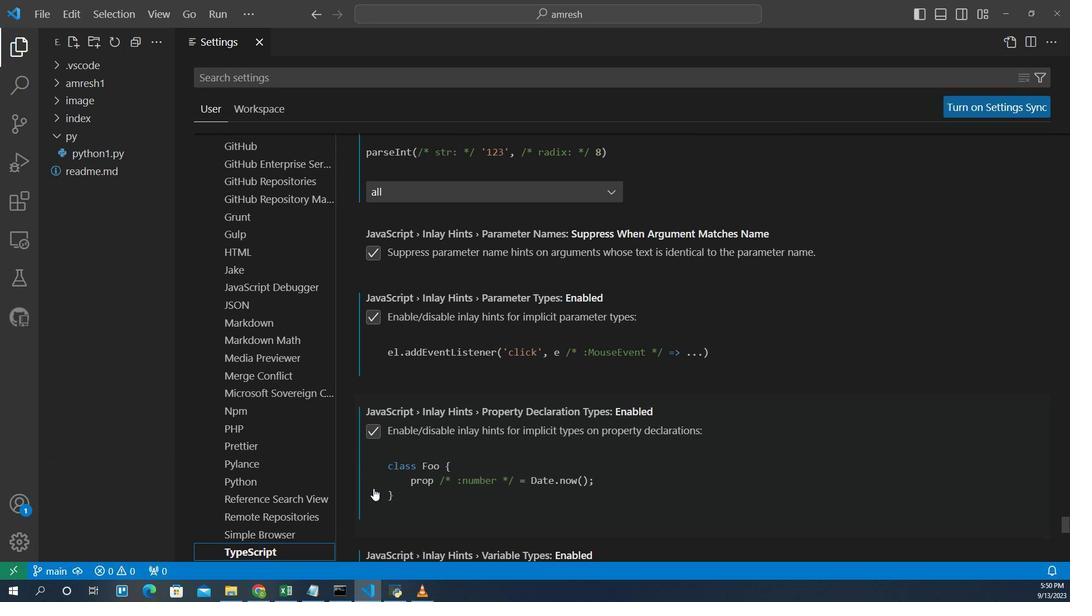 
Action: Mouse scrolled (374, 448) with delta (0, 0)
Screenshot: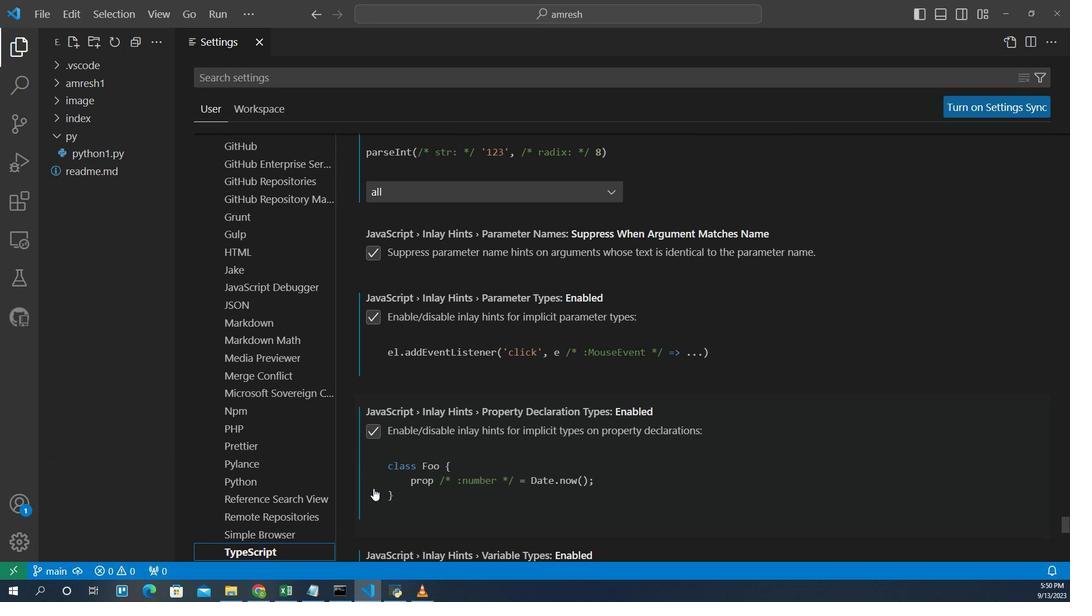 
Action: Mouse scrolled (374, 448) with delta (0, 0)
Screenshot: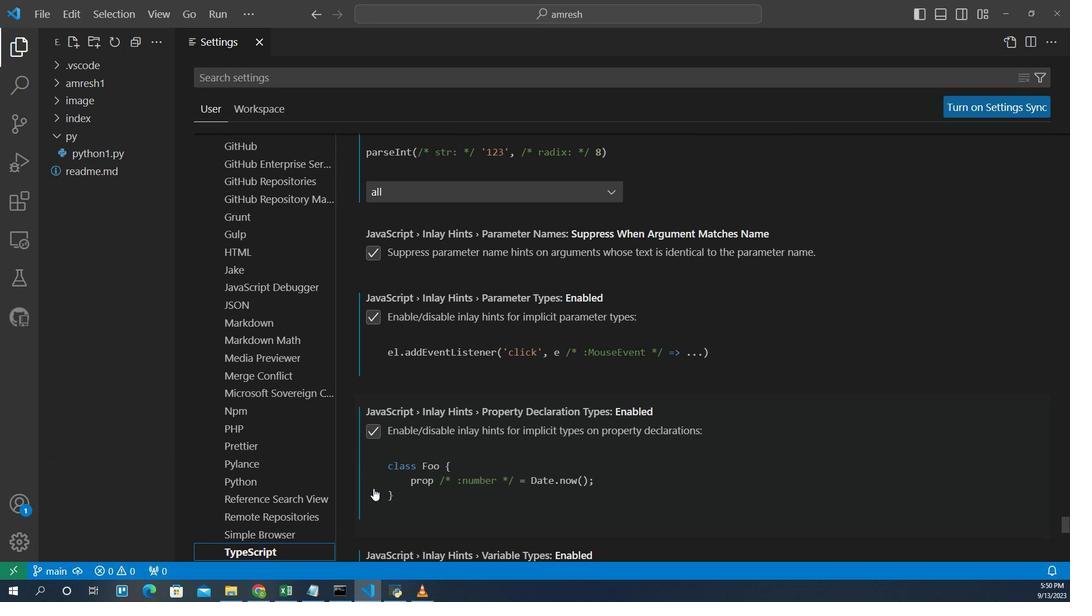 
Action: Mouse scrolled (374, 448) with delta (0, 0)
Screenshot: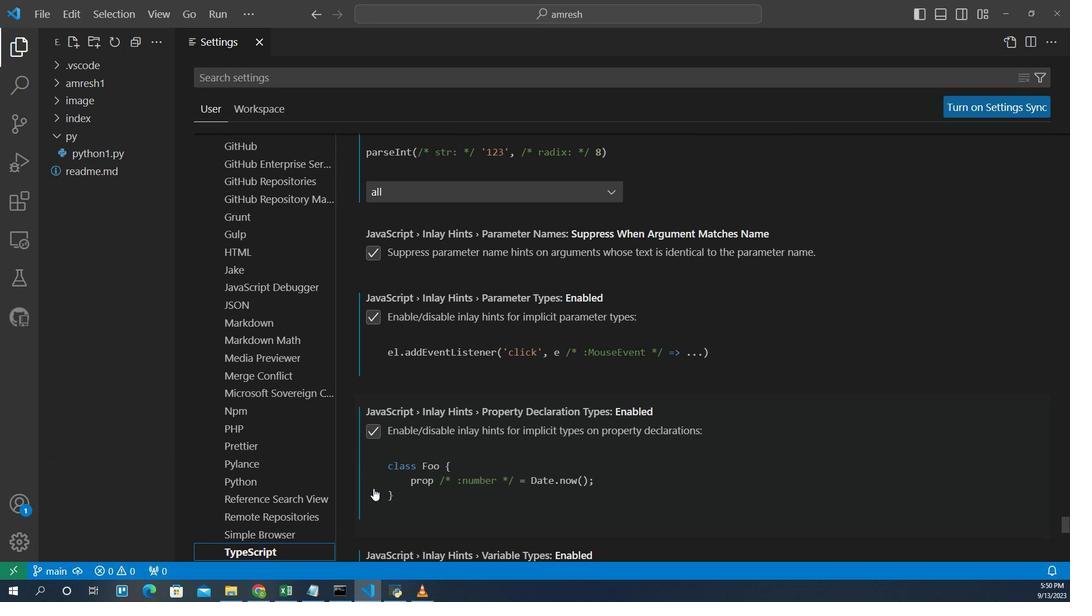 
Action: Mouse scrolled (374, 448) with delta (0, 0)
Screenshot: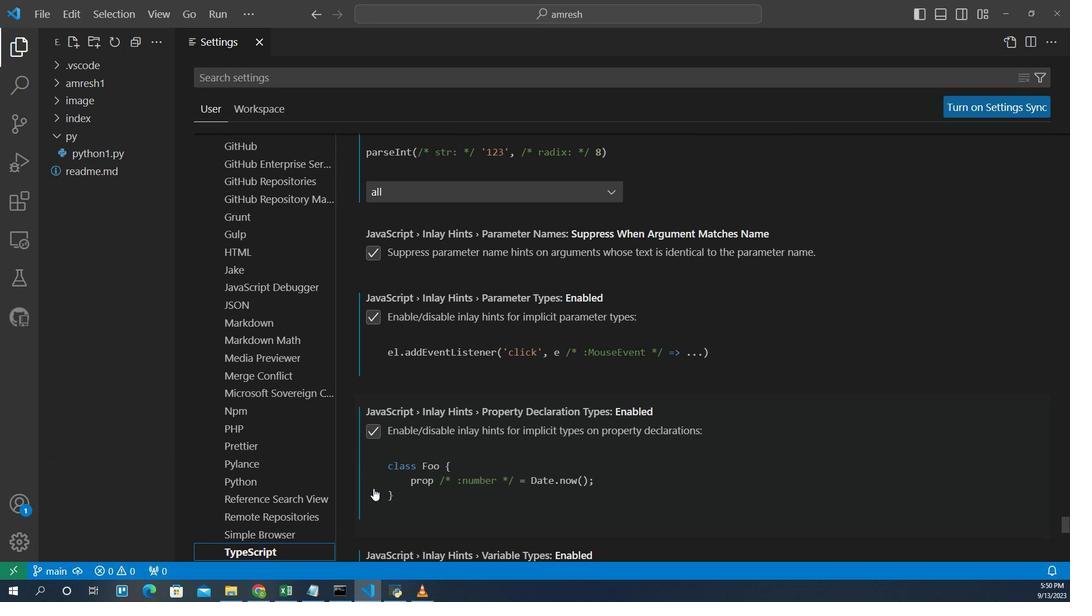 
Action: Mouse scrolled (374, 448) with delta (0, 0)
Screenshot: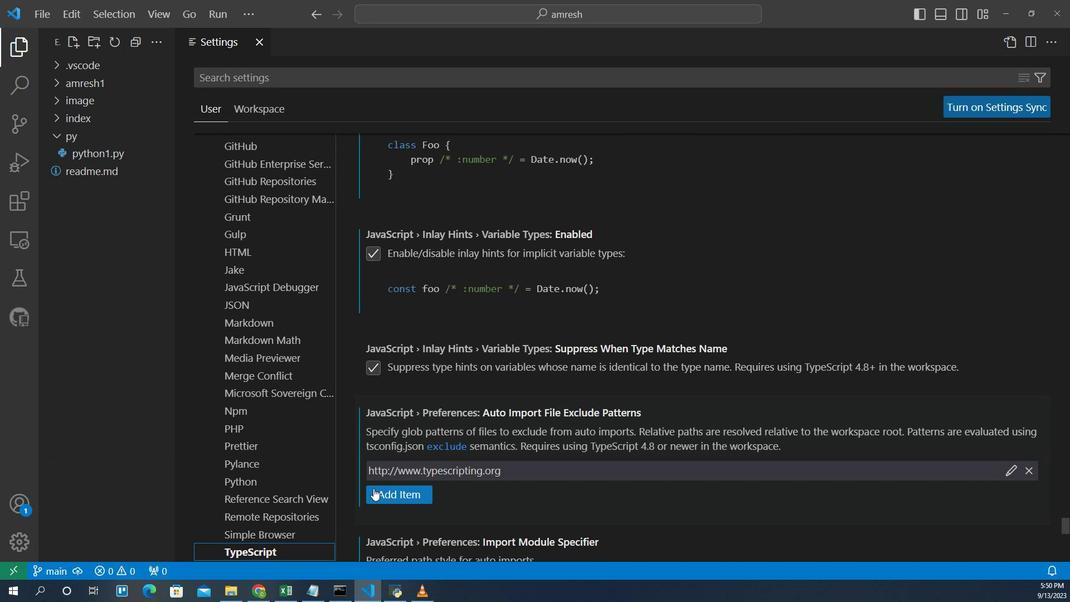 
Action: Mouse scrolled (374, 448) with delta (0, 0)
Screenshot: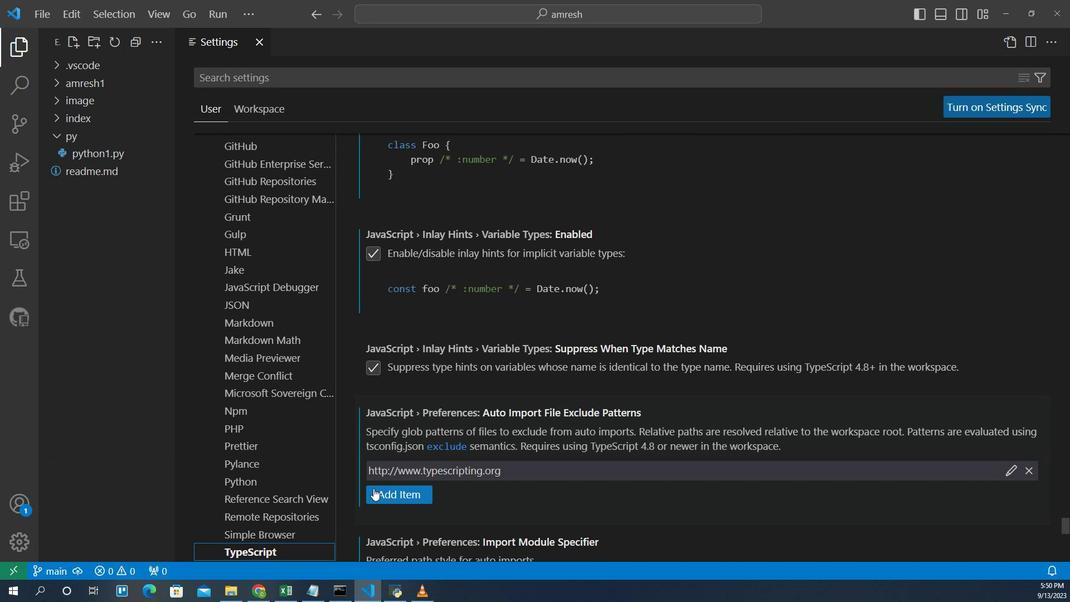 
Action: Mouse scrolled (374, 448) with delta (0, 0)
Screenshot: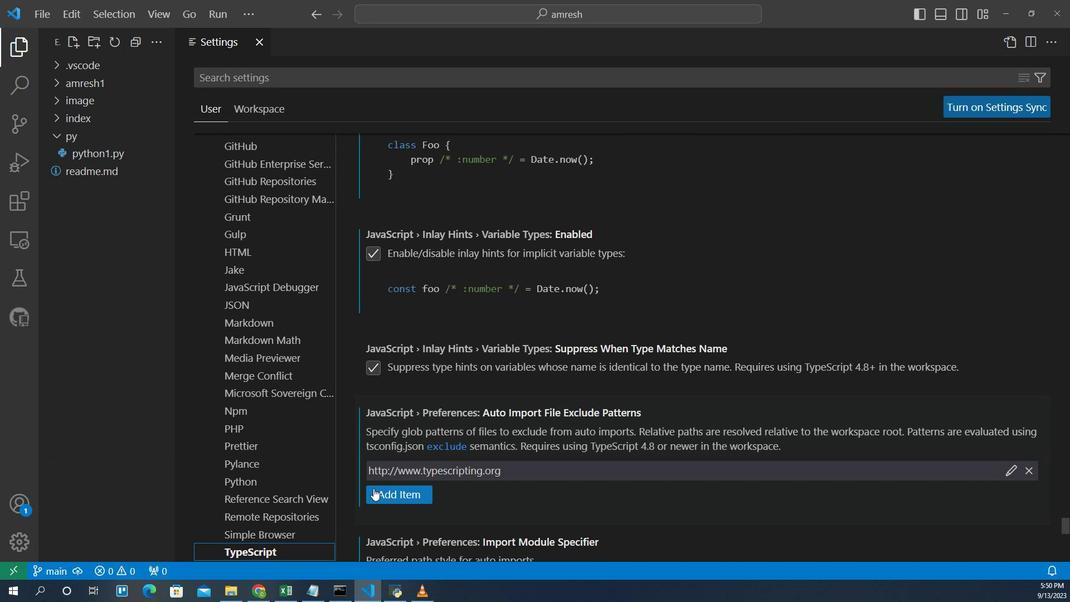 
Action: Mouse scrolled (374, 448) with delta (0, 0)
Screenshot: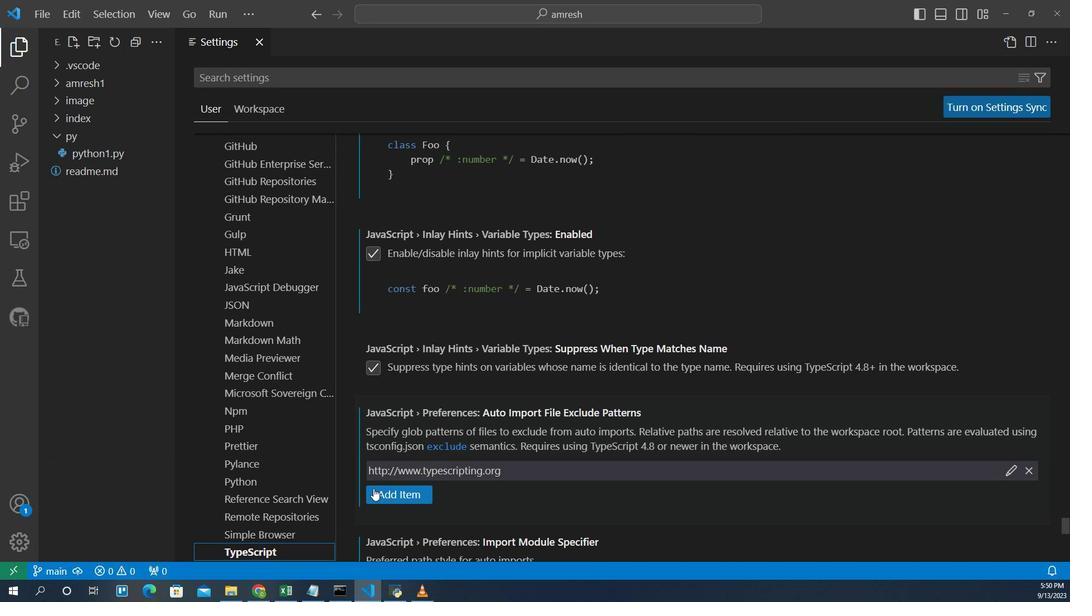
Action: Mouse scrolled (374, 448) with delta (0, 0)
Screenshot: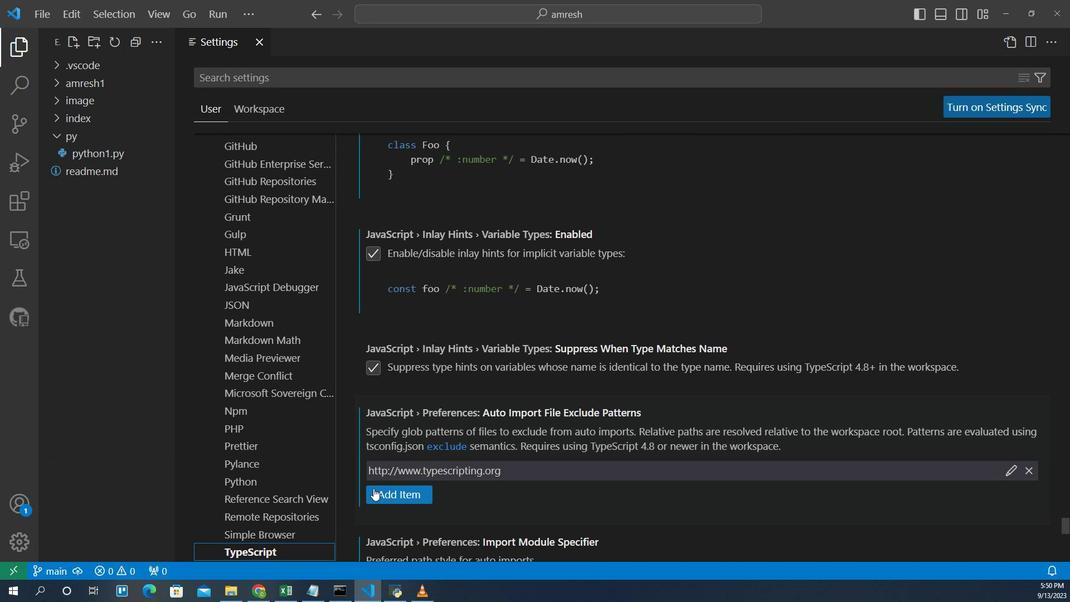 
Action: Mouse scrolled (374, 448) with delta (0, 0)
Screenshot: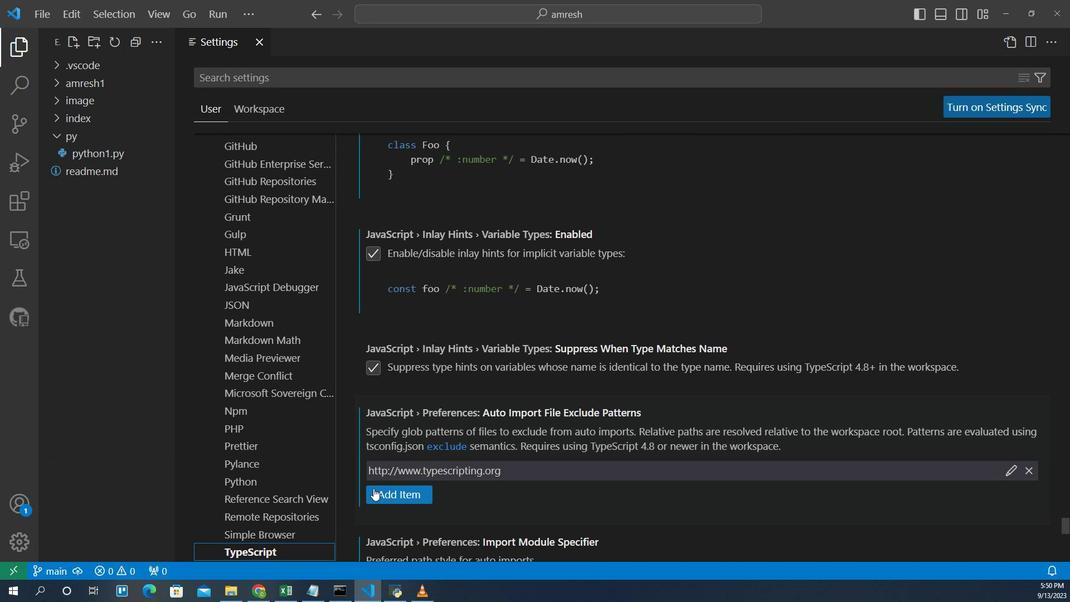 
Action: Mouse scrolled (374, 448) with delta (0, 0)
Screenshot: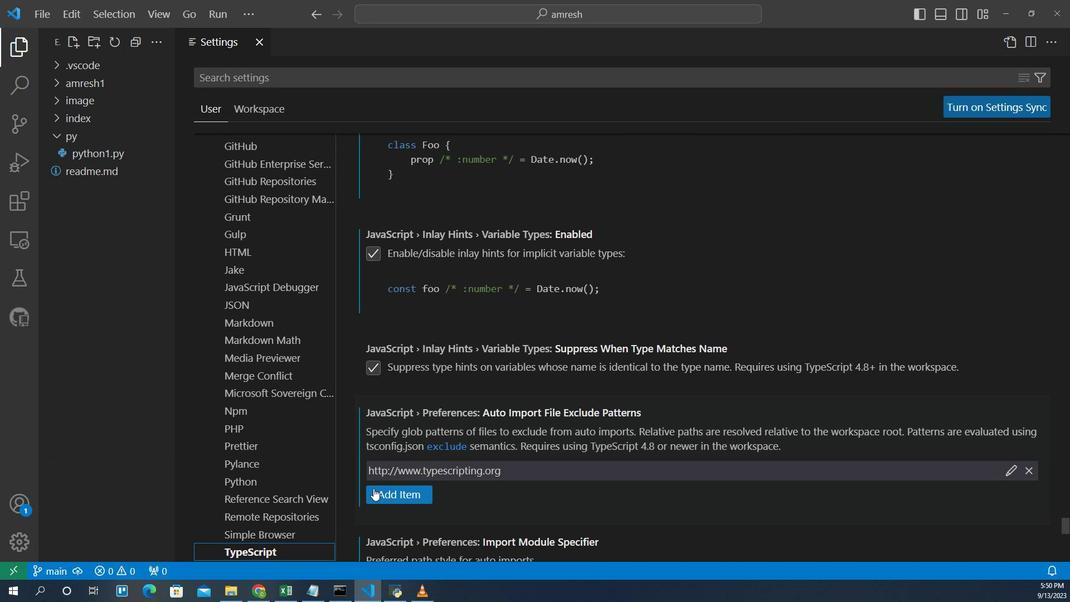 
Action: Mouse scrolled (374, 448) with delta (0, 0)
Screenshot: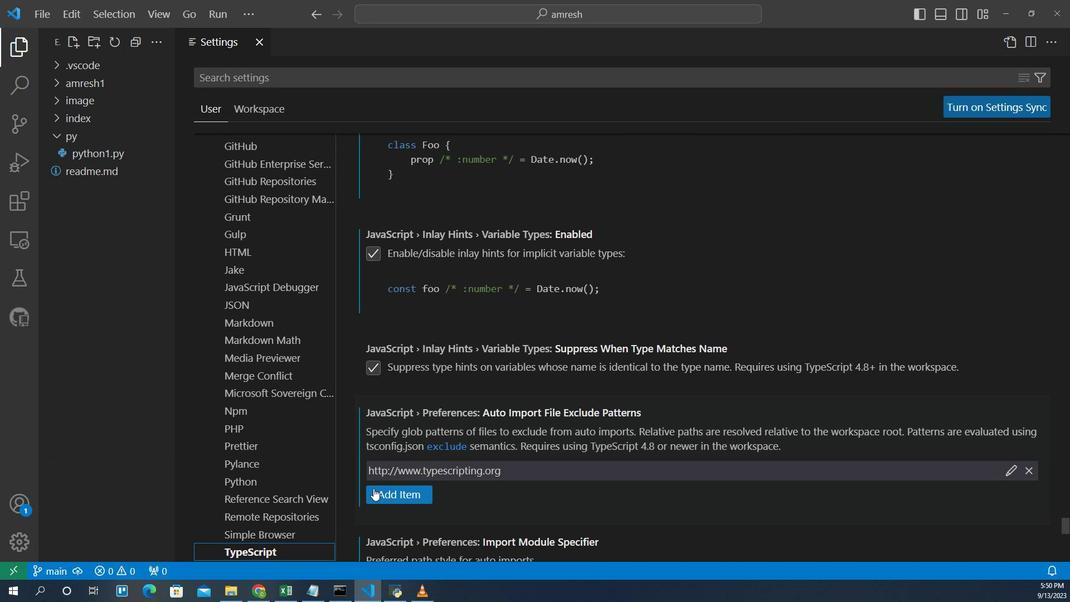 
Action: Mouse scrolled (374, 448) with delta (0, 0)
Screenshot: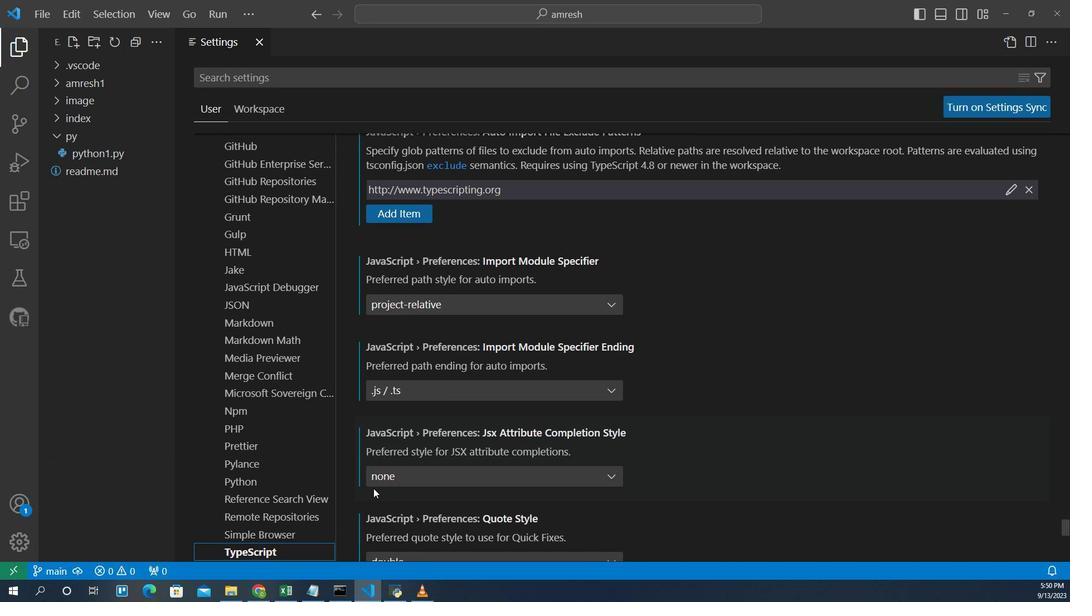 
Action: Mouse scrolled (374, 448) with delta (0, 0)
Screenshot: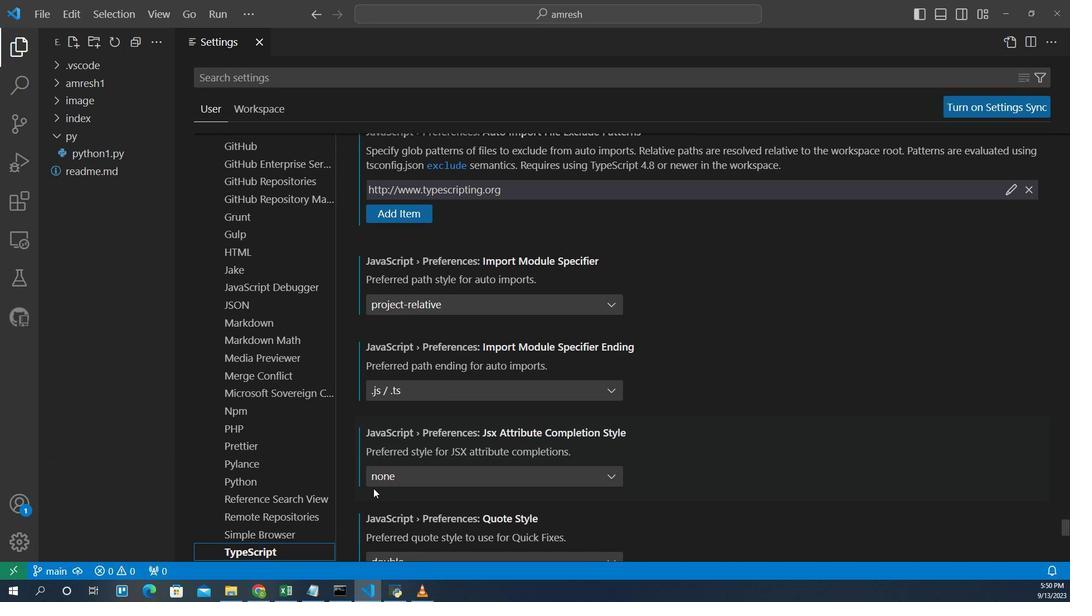 
Action: Mouse scrolled (374, 448) with delta (0, 0)
Screenshot: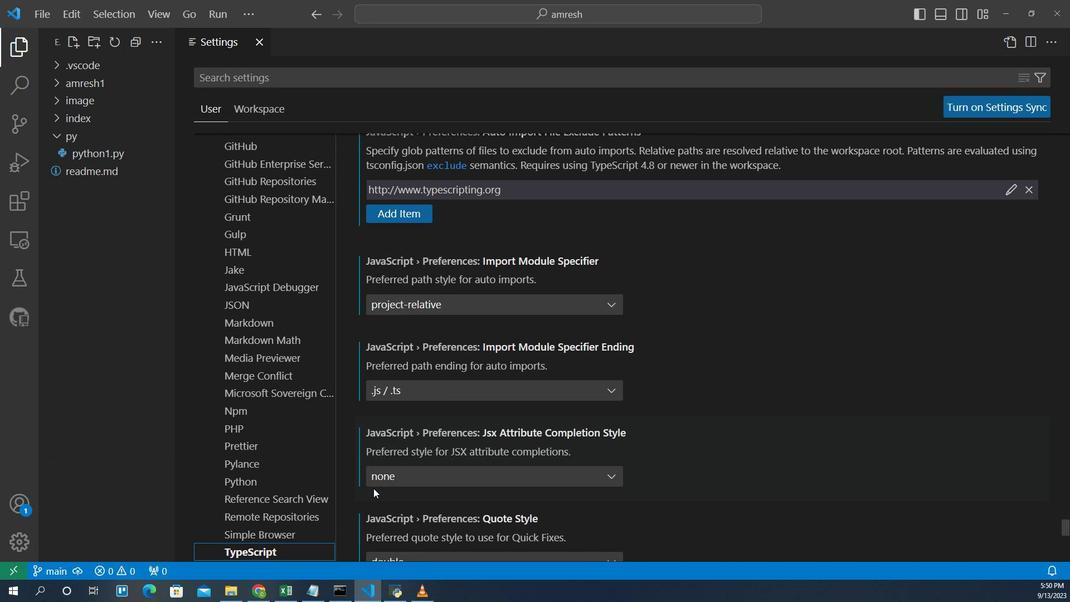 
Action: Mouse scrolled (374, 448) with delta (0, 0)
Screenshot: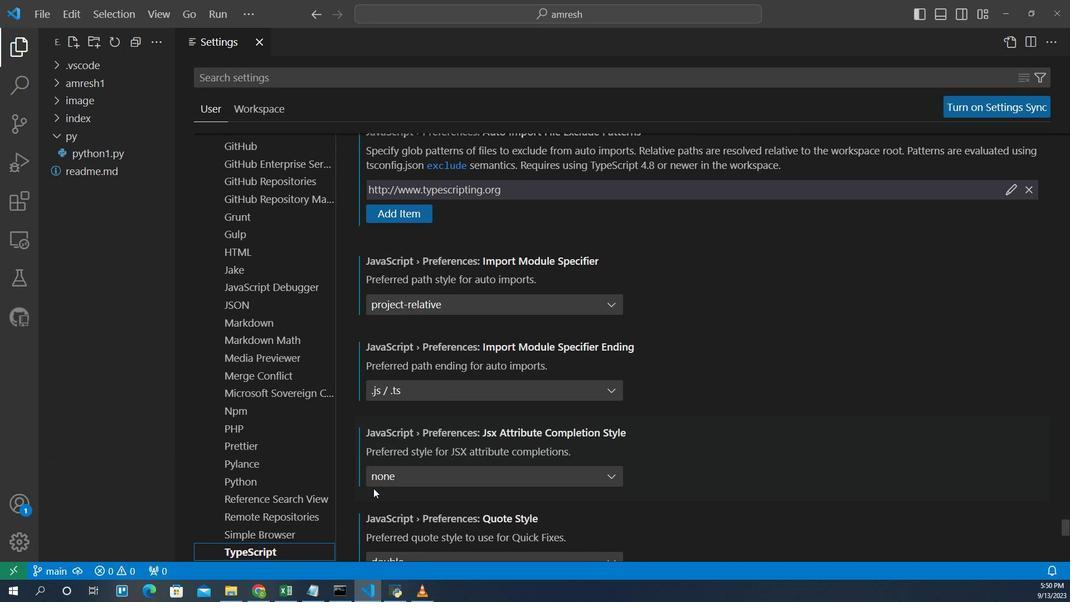 
Action: Mouse scrolled (374, 448) with delta (0, 0)
Screenshot: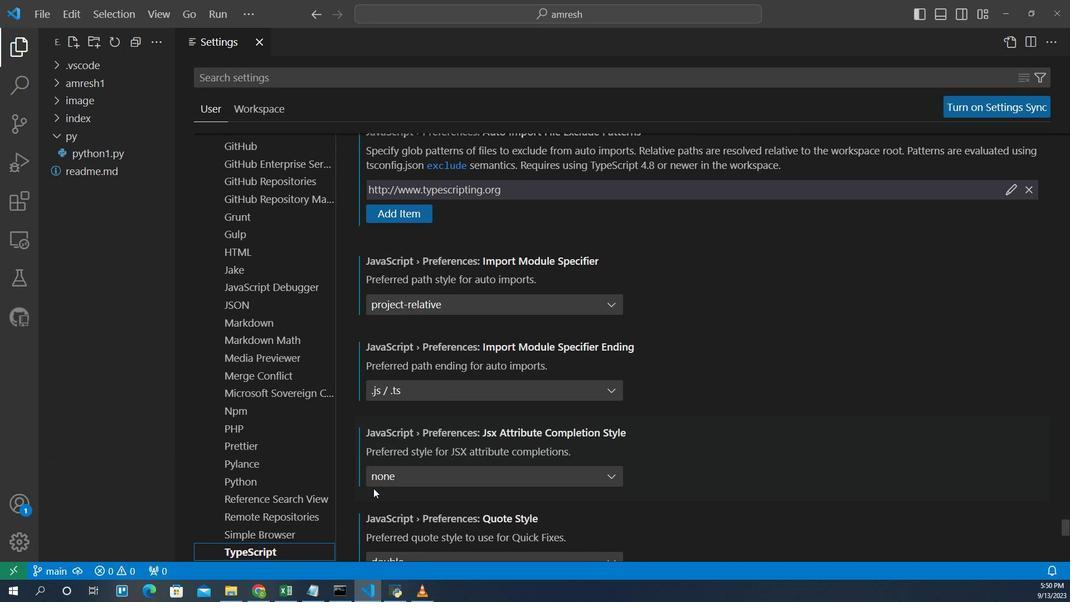 
Action: Mouse scrolled (374, 448) with delta (0, 0)
Screenshot: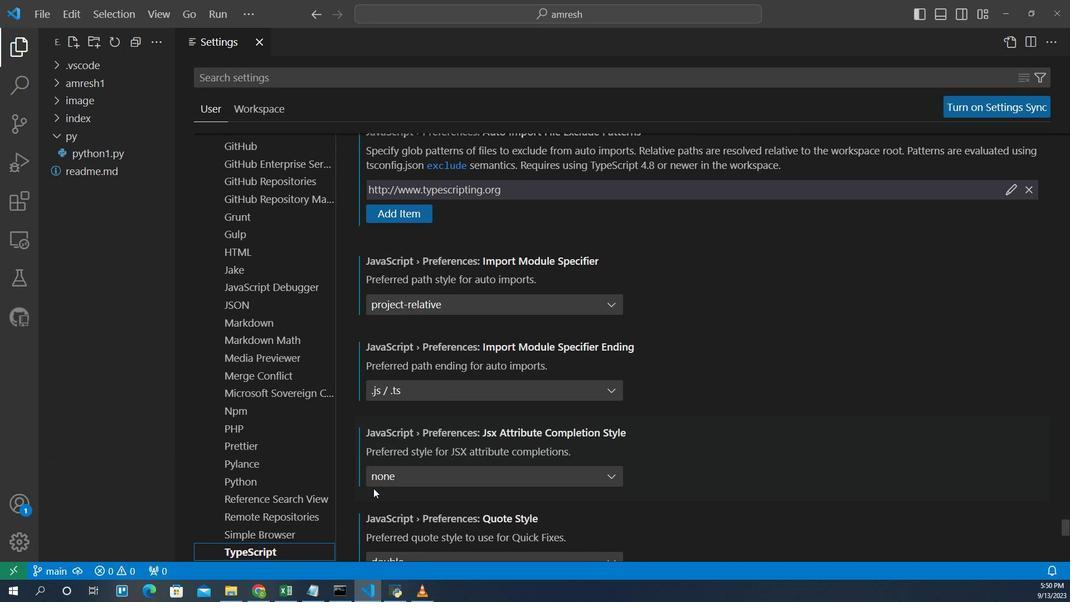 
Action: Mouse scrolled (374, 448) with delta (0, 0)
Screenshot: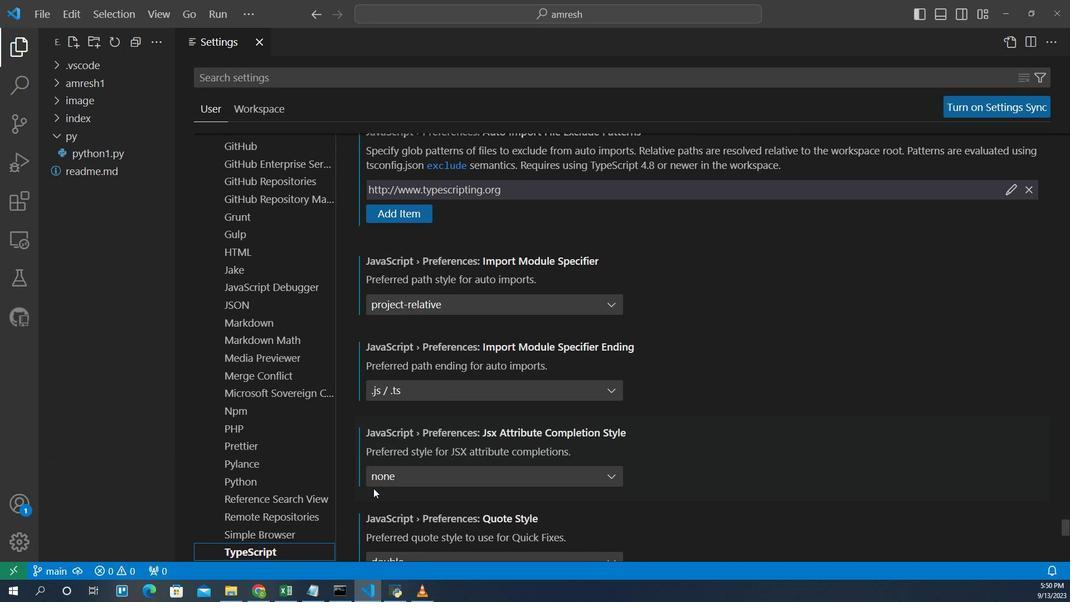 
Action: Mouse scrolled (374, 448) with delta (0, 0)
Screenshot: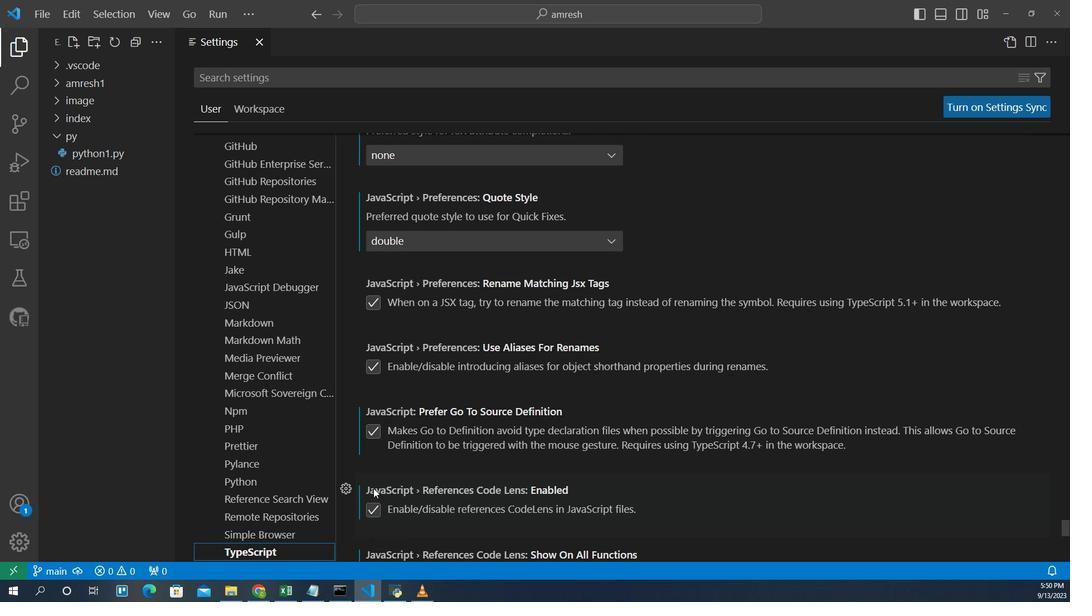 
Action: Mouse scrolled (374, 448) with delta (0, 0)
Screenshot: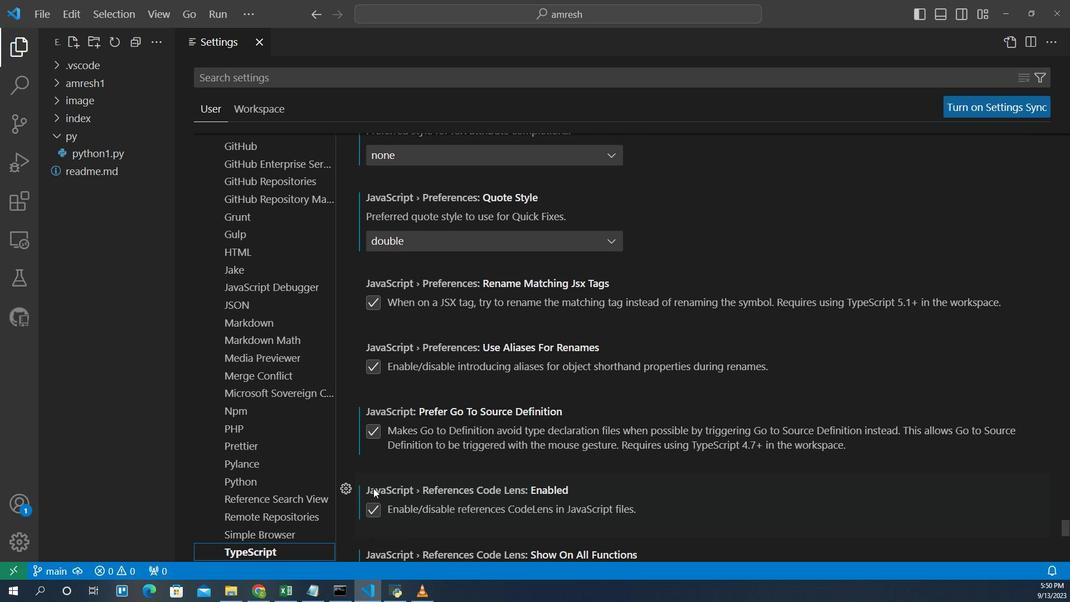 
Action: Mouse scrolled (374, 448) with delta (0, 0)
Screenshot: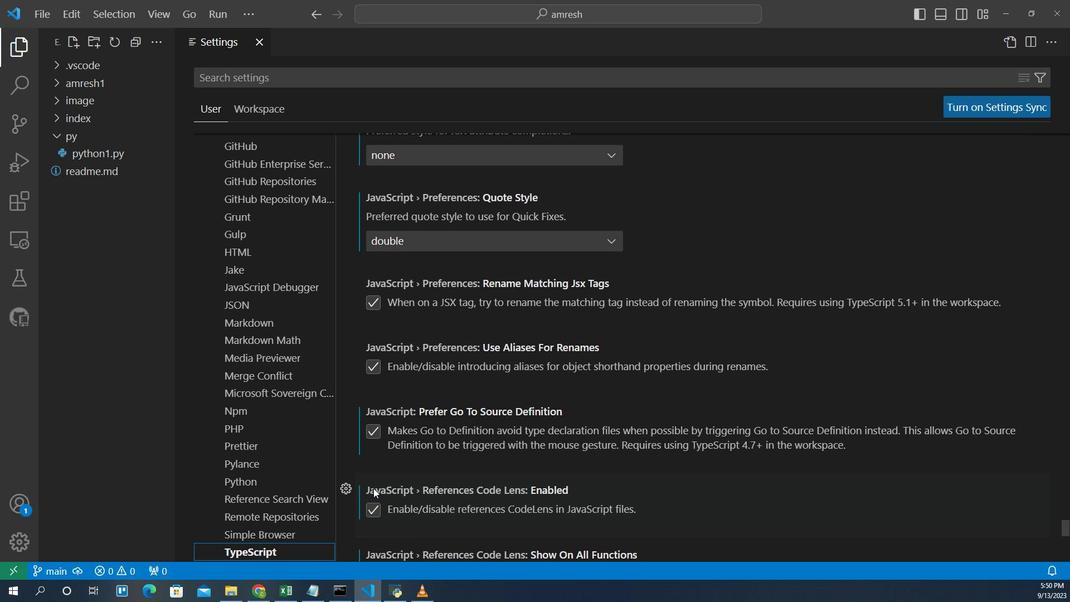 
Action: Mouse scrolled (374, 448) with delta (0, 0)
Screenshot: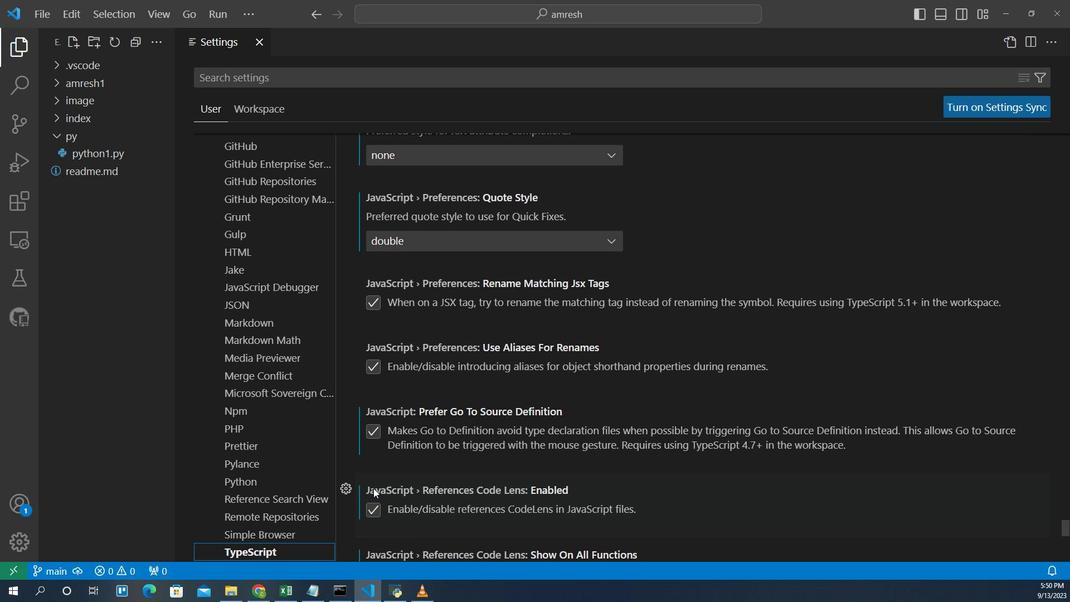 
Action: Mouse scrolled (374, 448) with delta (0, 0)
Screenshot: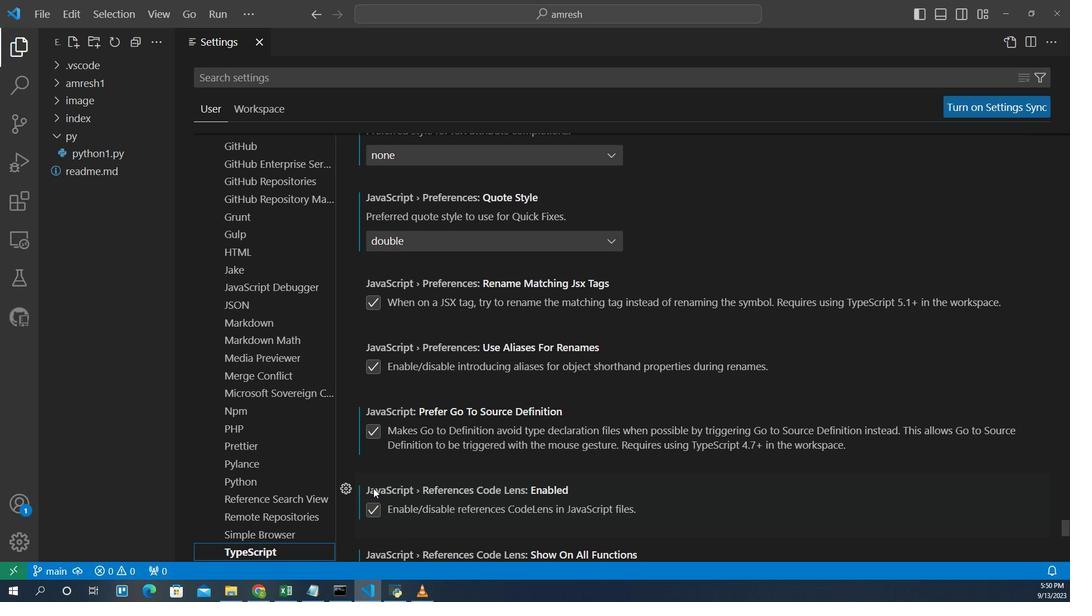 
Action: Mouse scrolled (374, 448) with delta (0, 0)
Screenshot: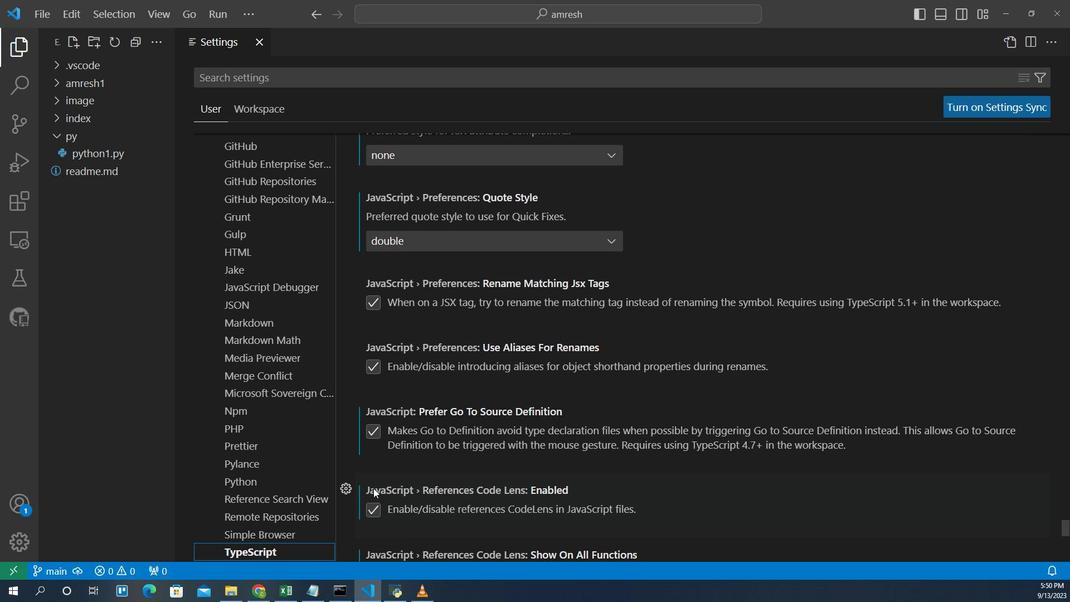 
Action: Mouse scrolled (374, 448) with delta (0, 0)
Screenshot: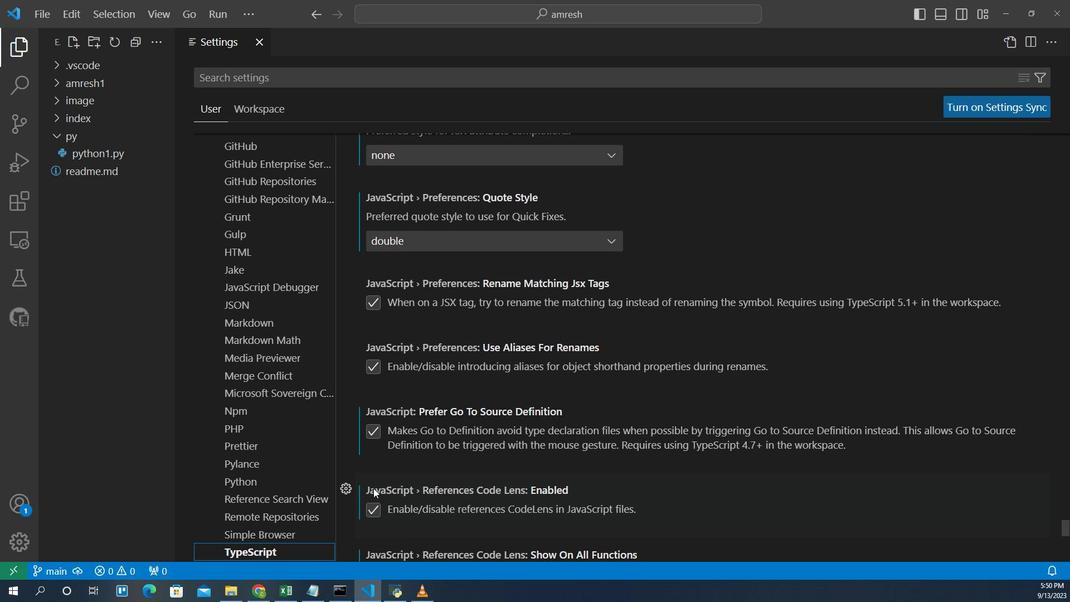 
Action: Mouse scrolled (374, 448) with delta (0, 0)
Screenshot: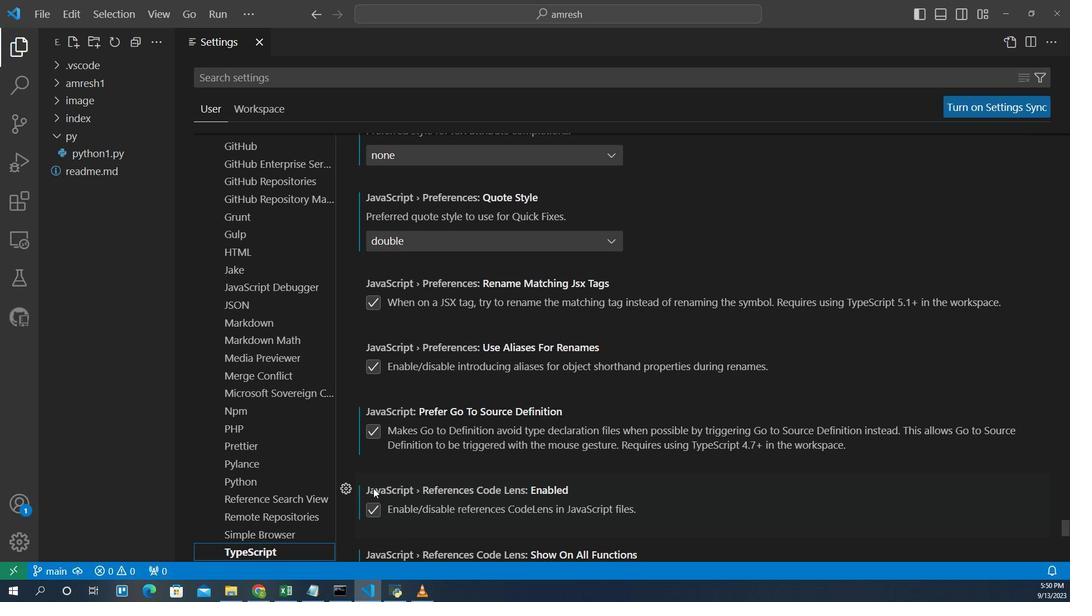 
Action: Mouse scrolled (374, 448) with delta (0, 0)
Screenshot: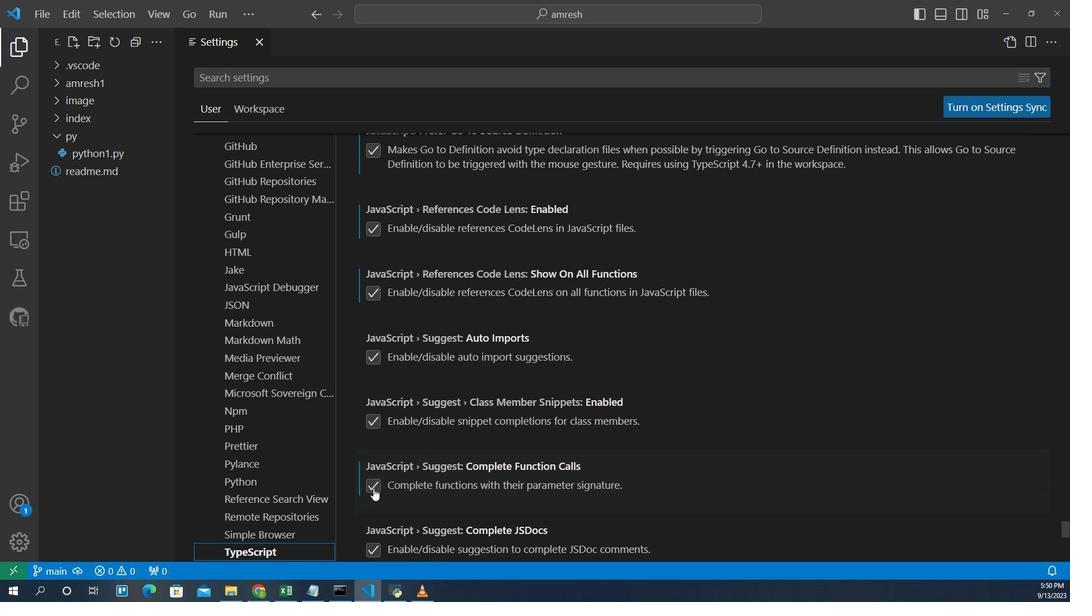 
Action: Mouse scrolled (374, 448) with delta (0, 0)
Screenshot: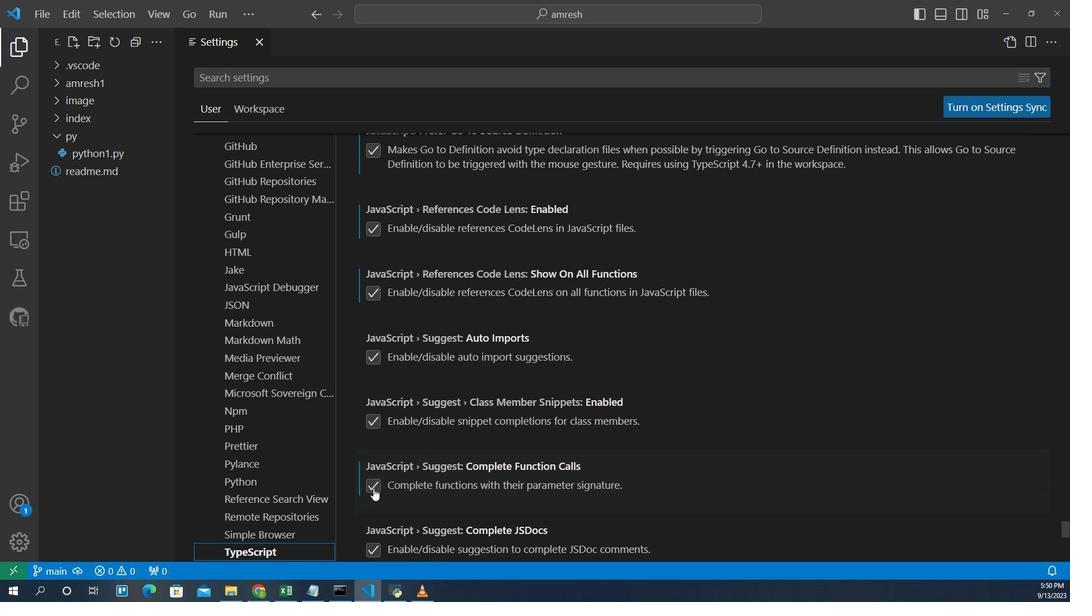 
Action: Mouse scrolled (374, 448) with delta (0, 0)
Screenshot: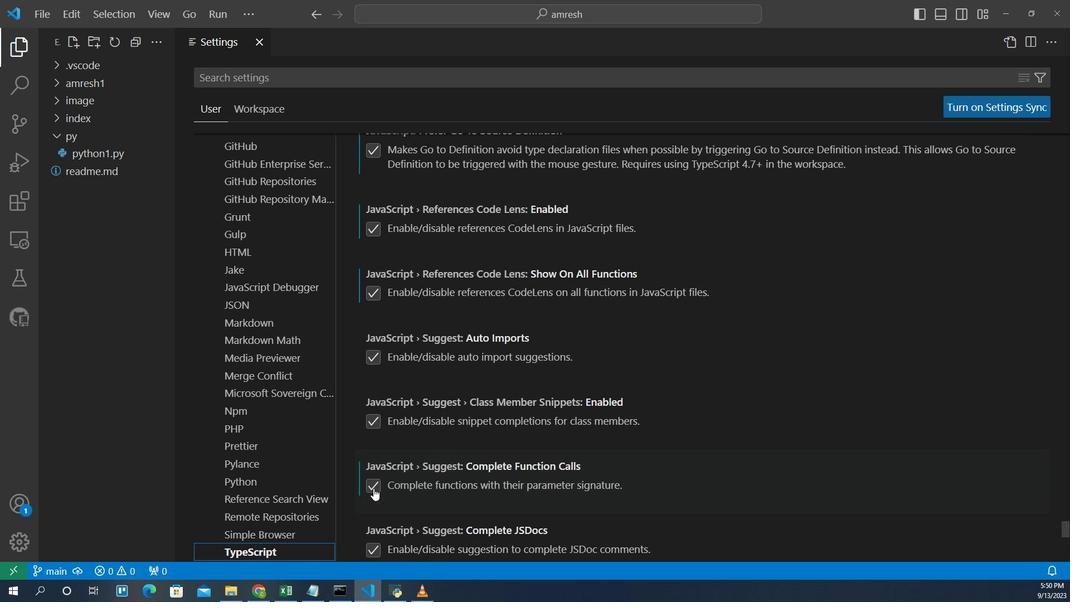 
Action: Mouse scrolled (374, 448) with delta (0, 0)
Screenshot: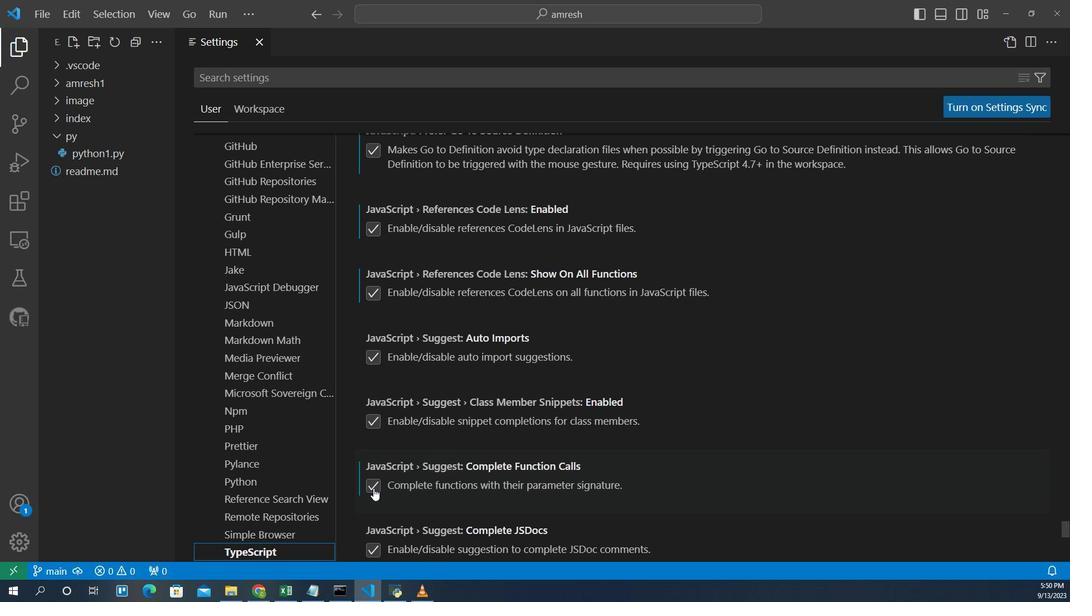 
Action: Mouse scrolled (374, 448) with delta (0, 0)
Screenshot: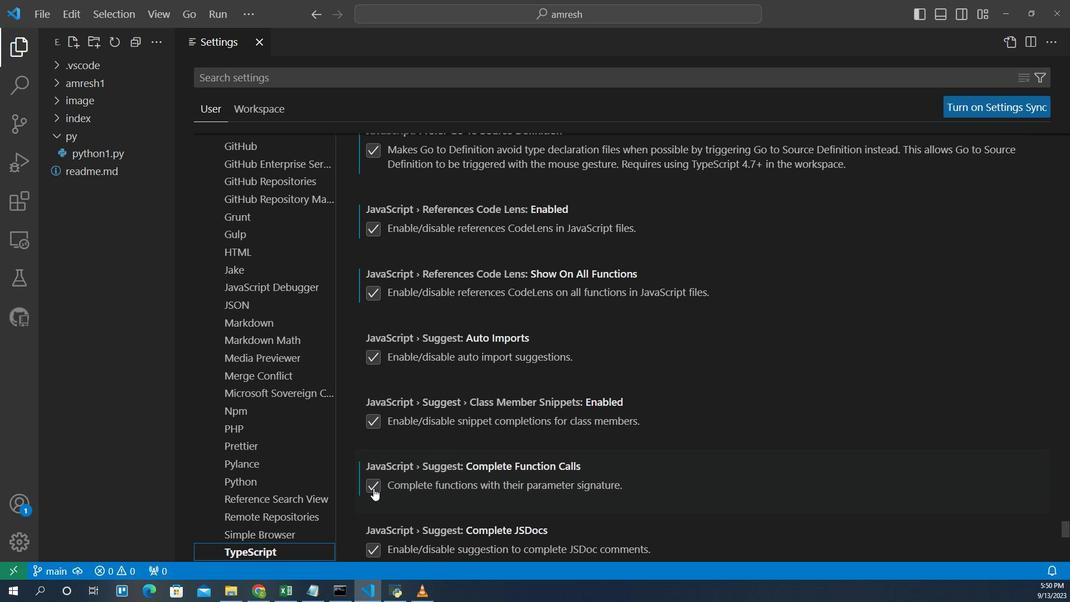 
Action: Mouse scrolled (374, 448) with delta (0, 0)
Screenshot: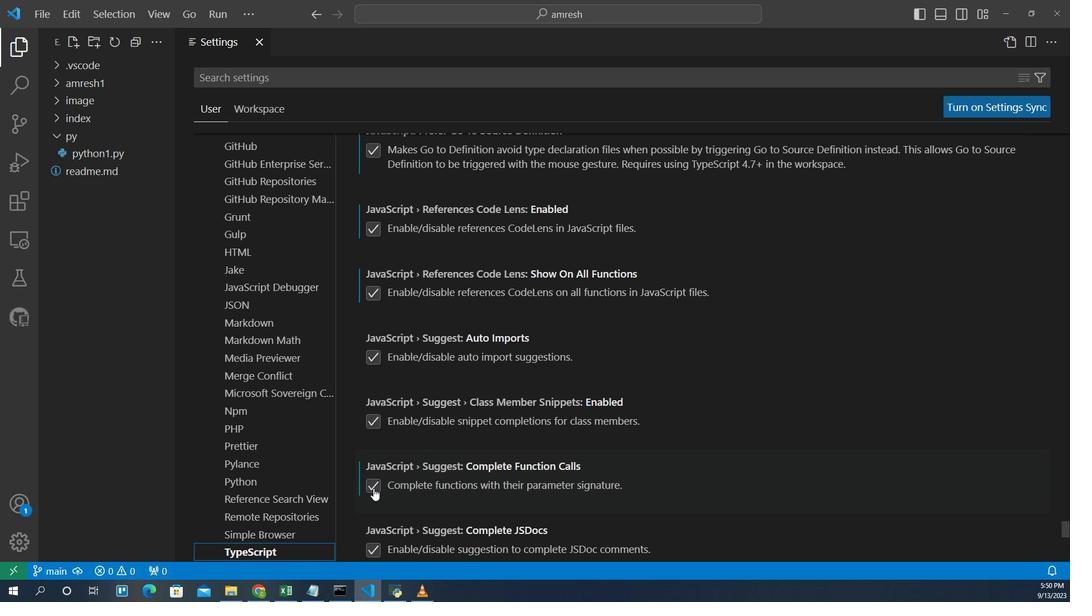 
Action: Mouse scrolled (374, 448) with delta (0, 0)
Screenshot: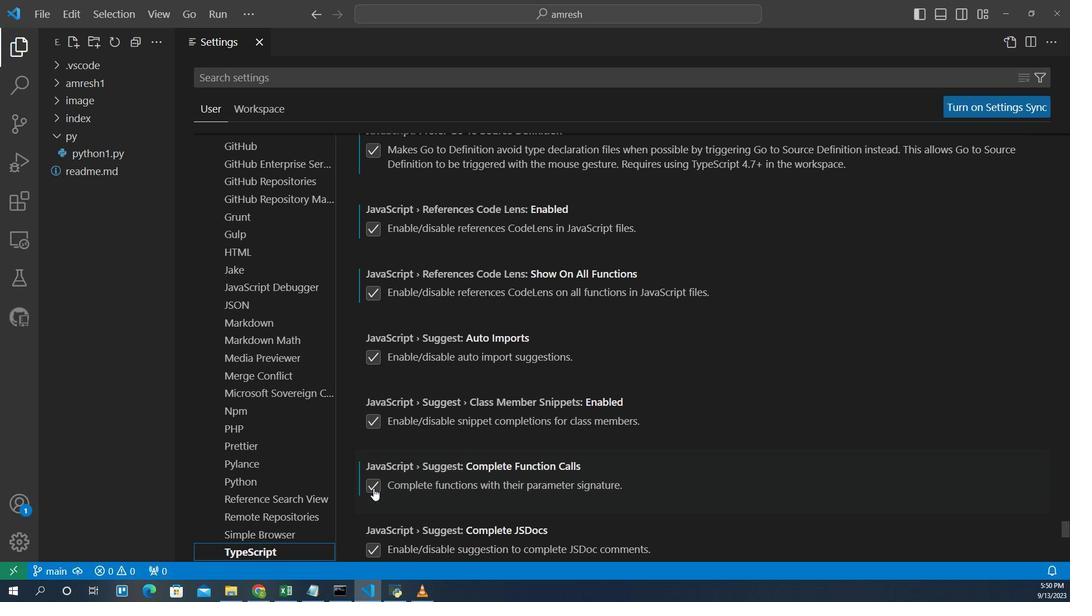 
Action: Mouse scrolled (374, 448) with delta (0, 0)
Screenshot: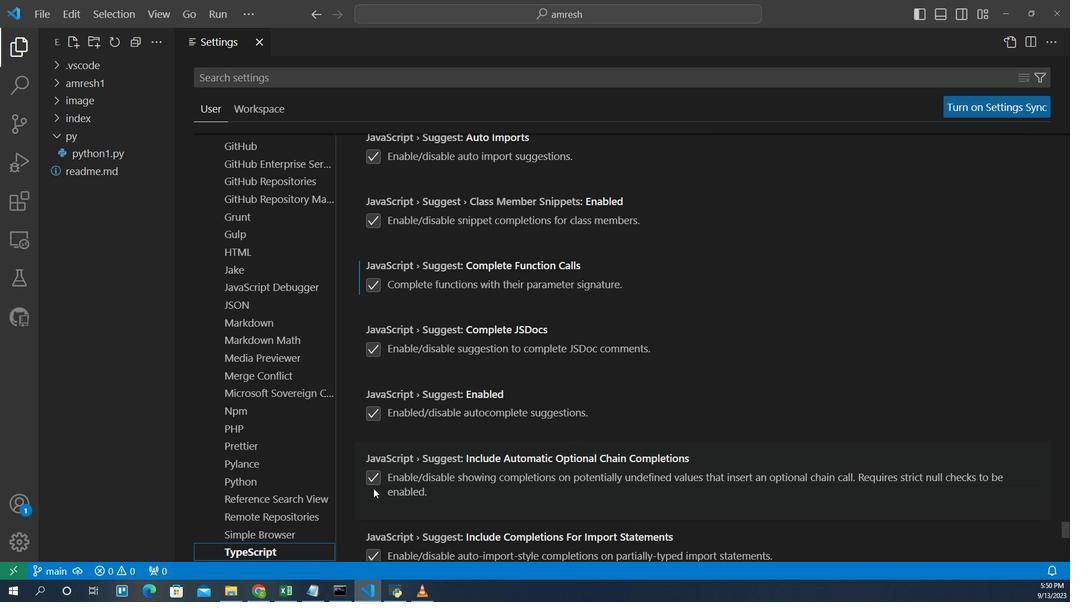 
Action: Mouse scrolled (374, 448) with delta (0, 0)
Screenshot: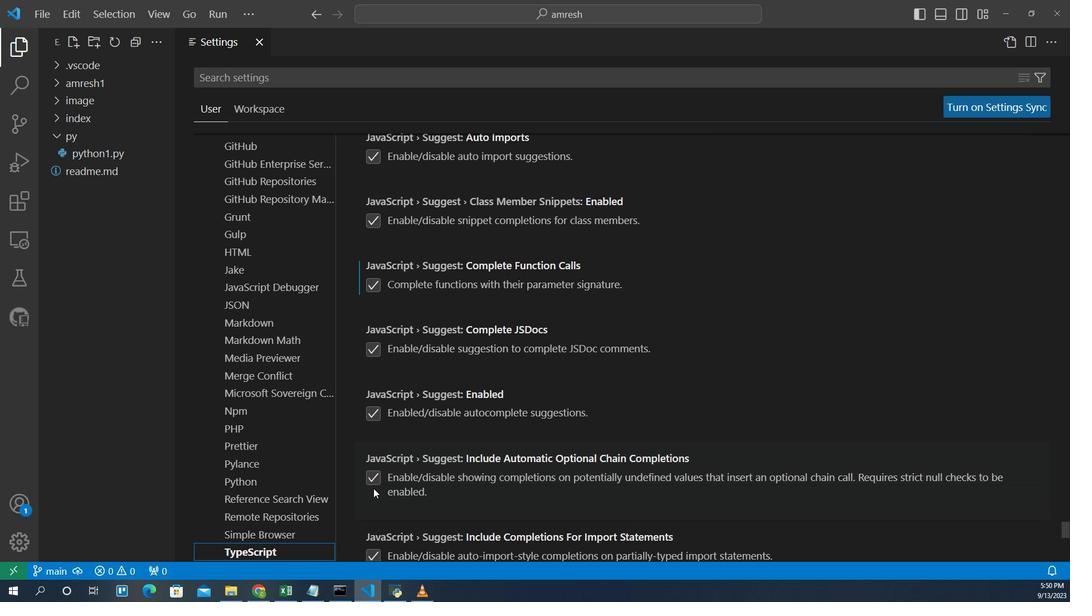 
Action: Mouse scrolled (374, 448) with delta (0, 0)
Screenshot: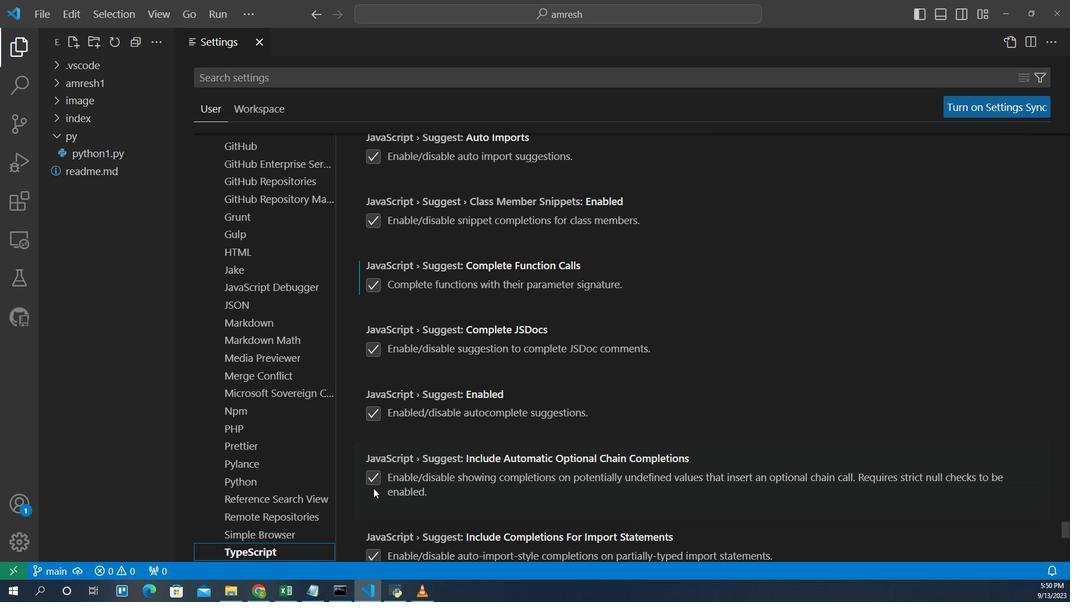
Action: Mouse scrolled (374, 448) with delta (0, 0)
Screenshot: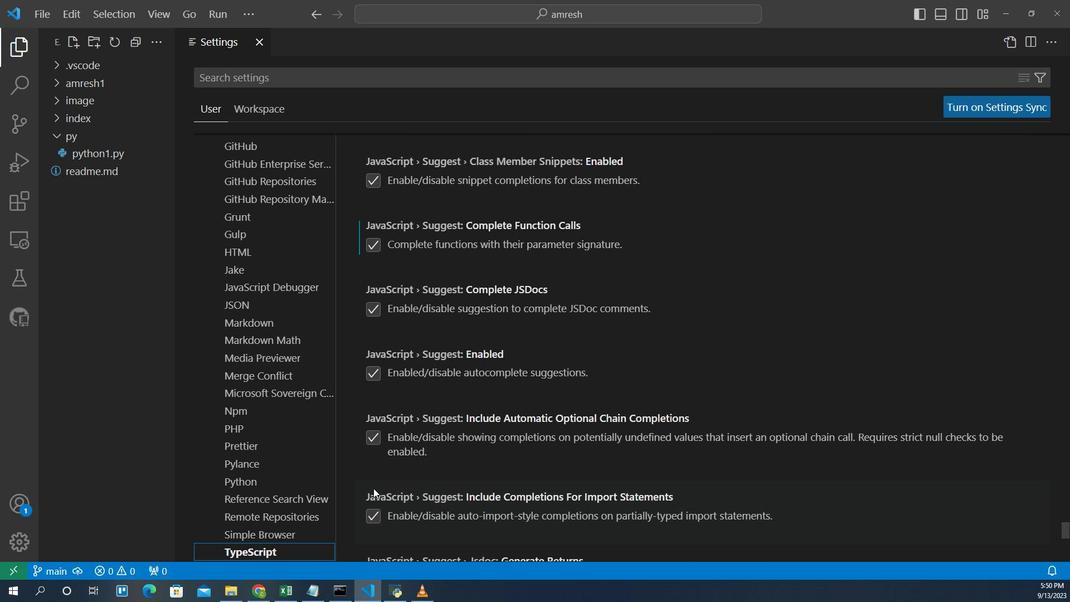 
Action: Mouse scrolled (374, 448) with delta (0, 0)
Screenshot: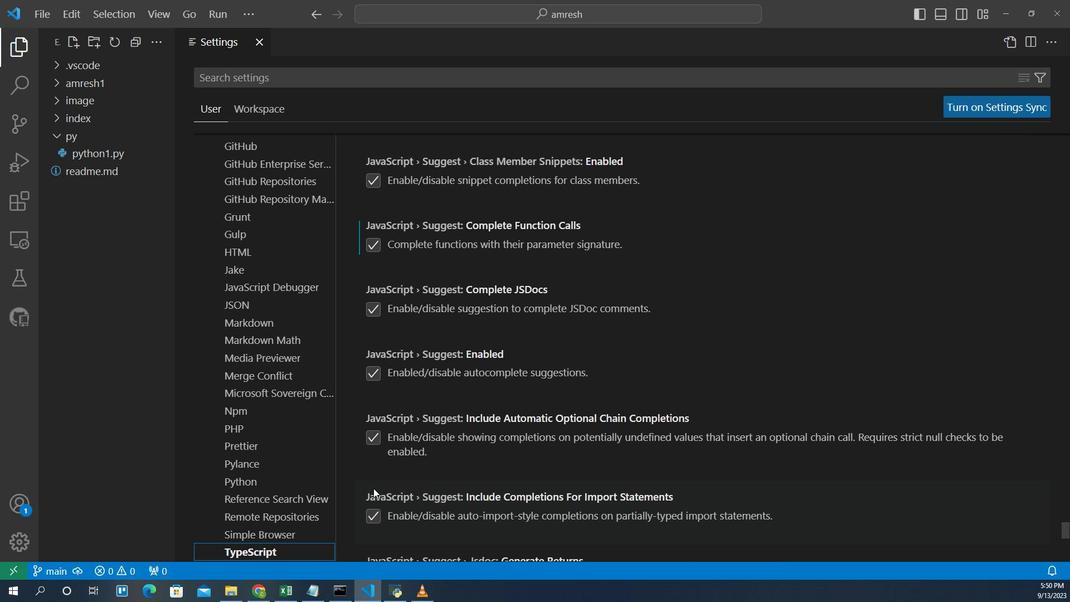 
Action: Mouse scrolled (374, 448) with delta (0, 0)
Screenshot: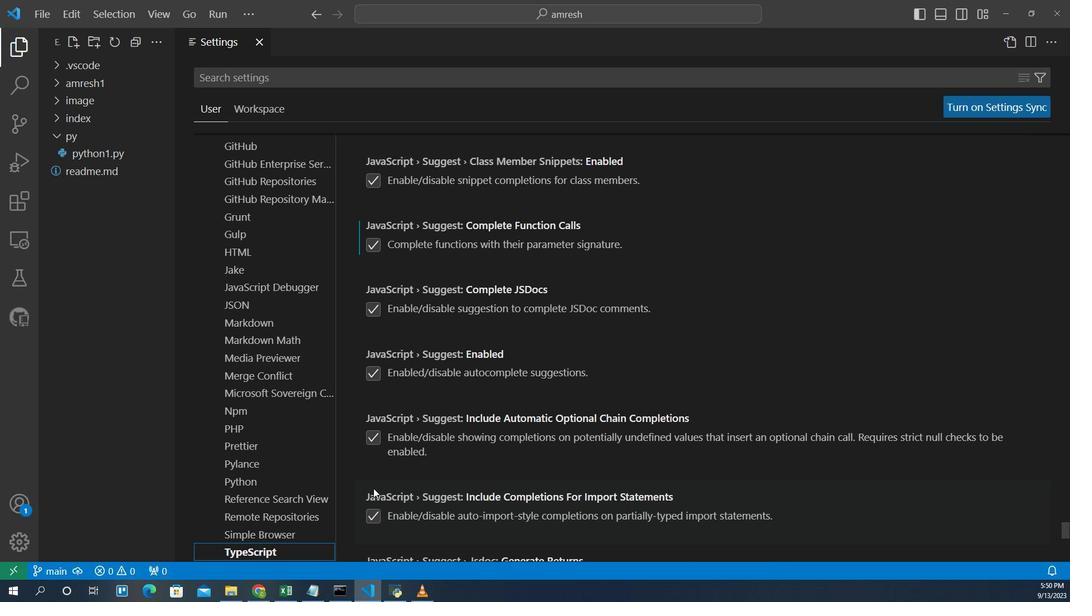 
Action: Mouse moved to (374, 448)
Screenshot: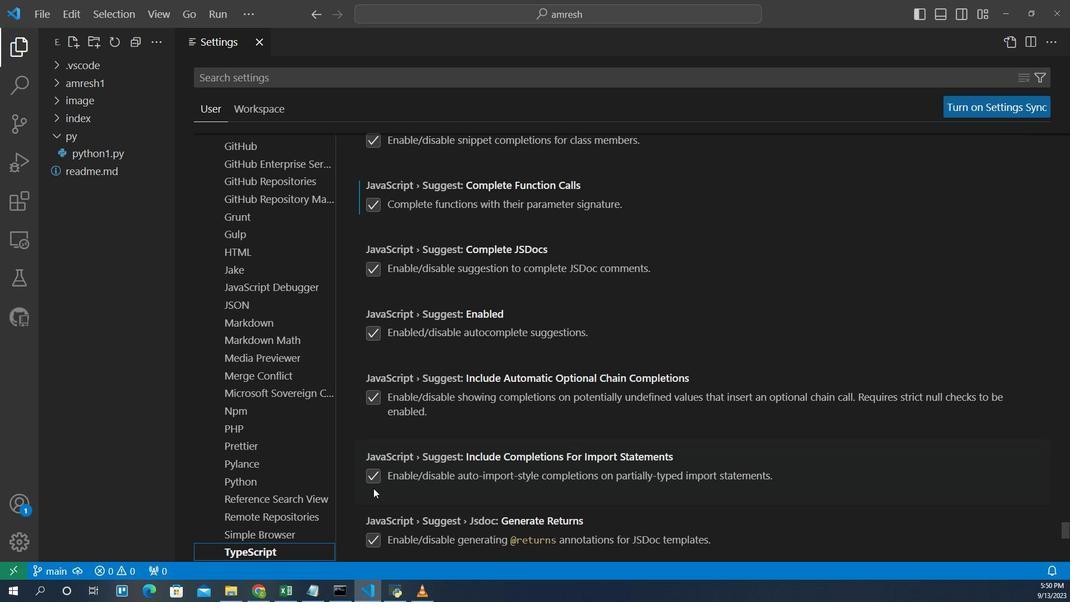 
Action: Mouse scrolled (374, 448) with delta (0, 0)
Screenshot: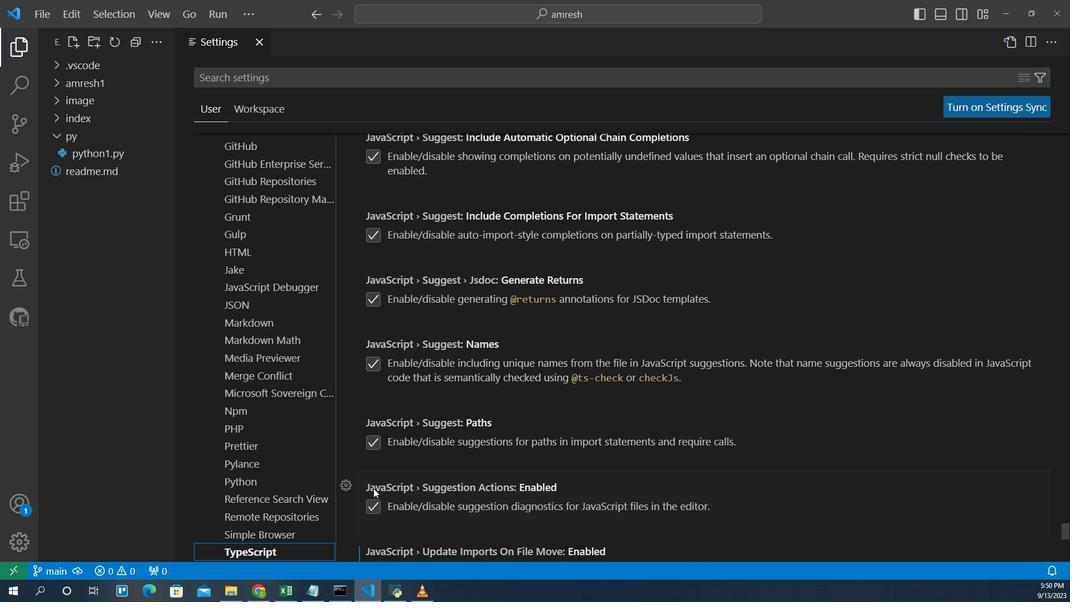 
Action: Mouse scrolled (374, 448) with delta (0, 0)
Screenshot: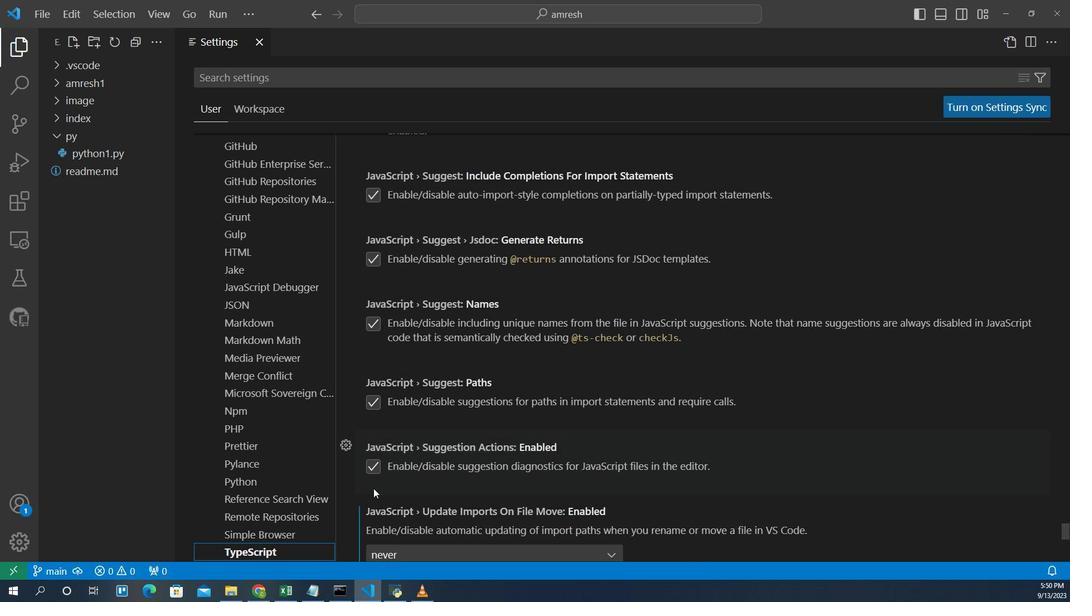 
Action: Mouse scrolled (374, 448) with delta (0, 0)
Screenshot: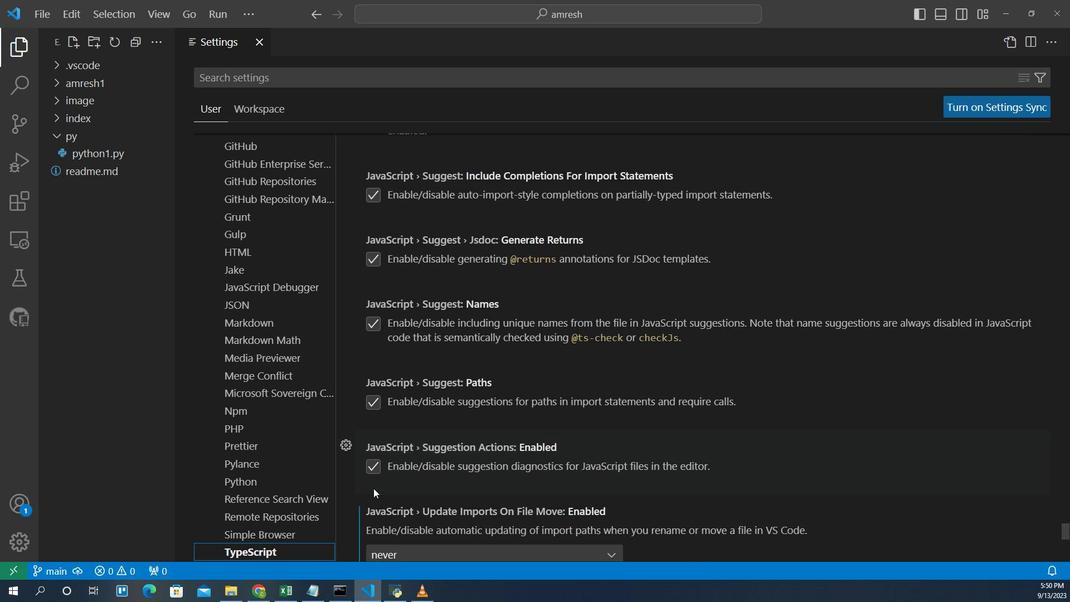 
Action: Mouse scrolled (374, 448) with delta (0, 0)
Screenshot: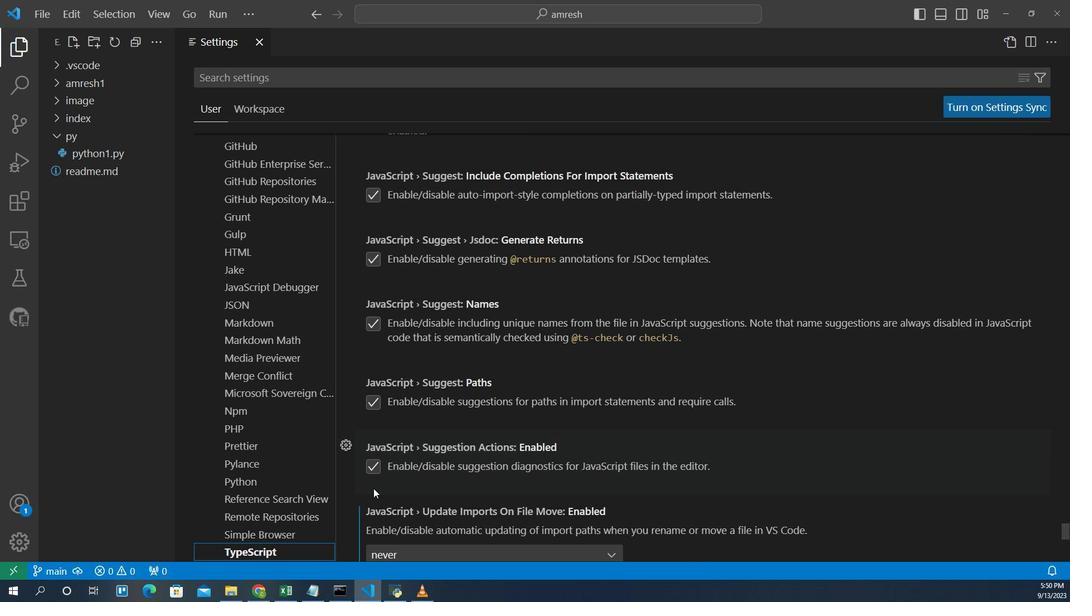 
Action: Mouse scrolled (374, 448) with delta (0, 0)
Screenshot: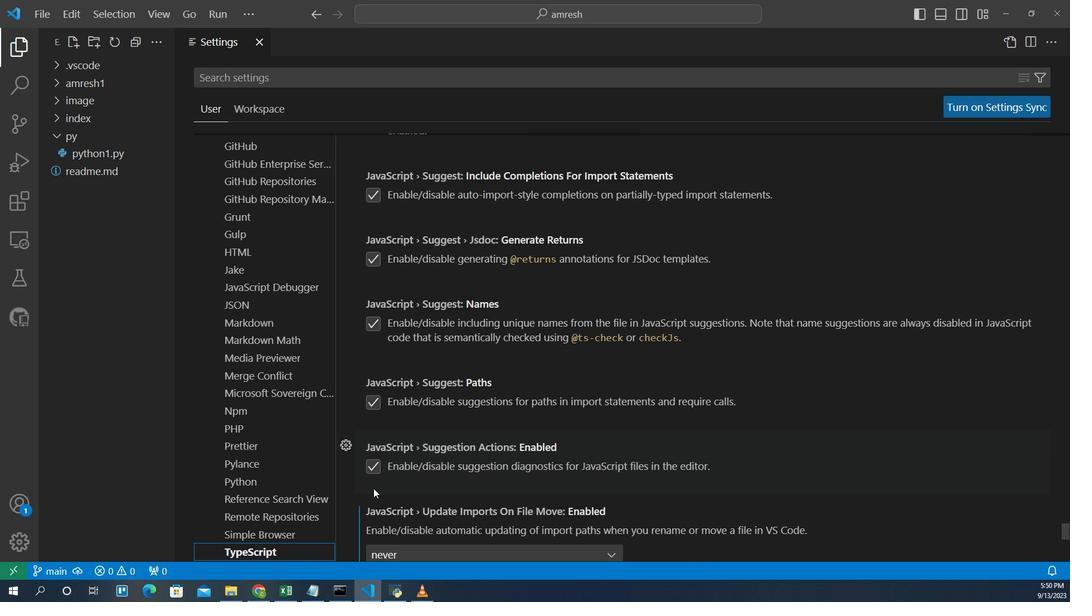 
Action: Mouse scrolled (374, 448) with delta (0, 0)
Screenshot: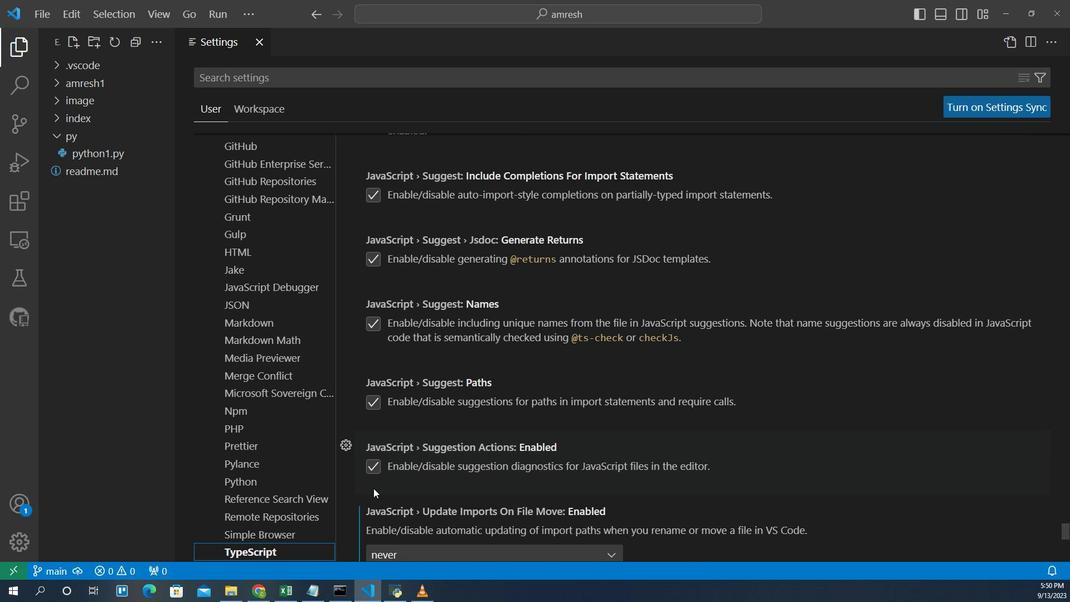 
Action: Mouse scrolled (374, 448) with delta (0, 0)
Screenshot: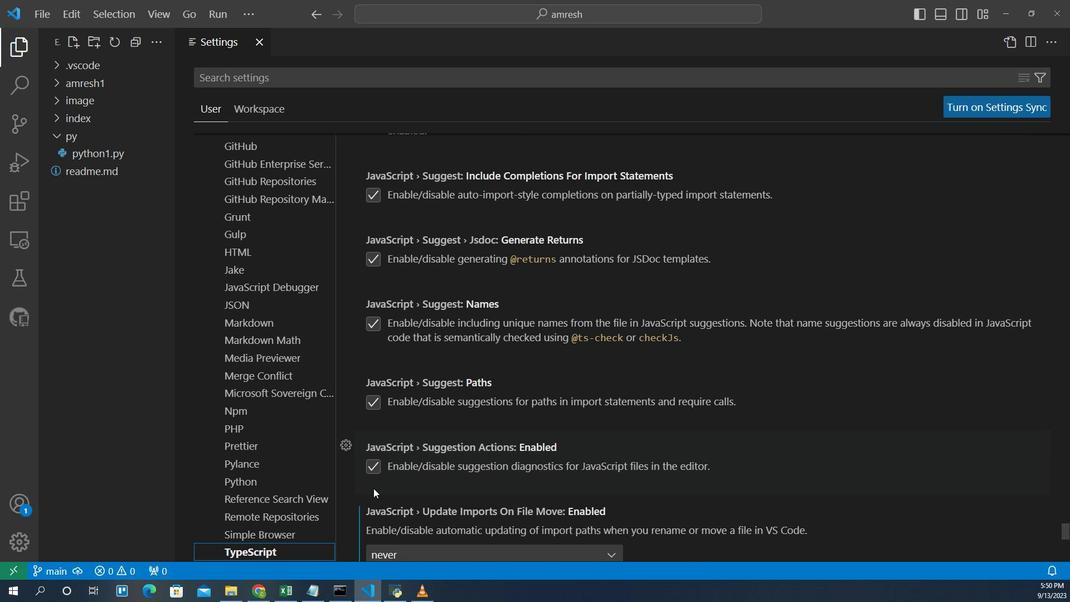 
Action: Mouse scrolled (374, 448) with delta (0, 0)
Screenshot: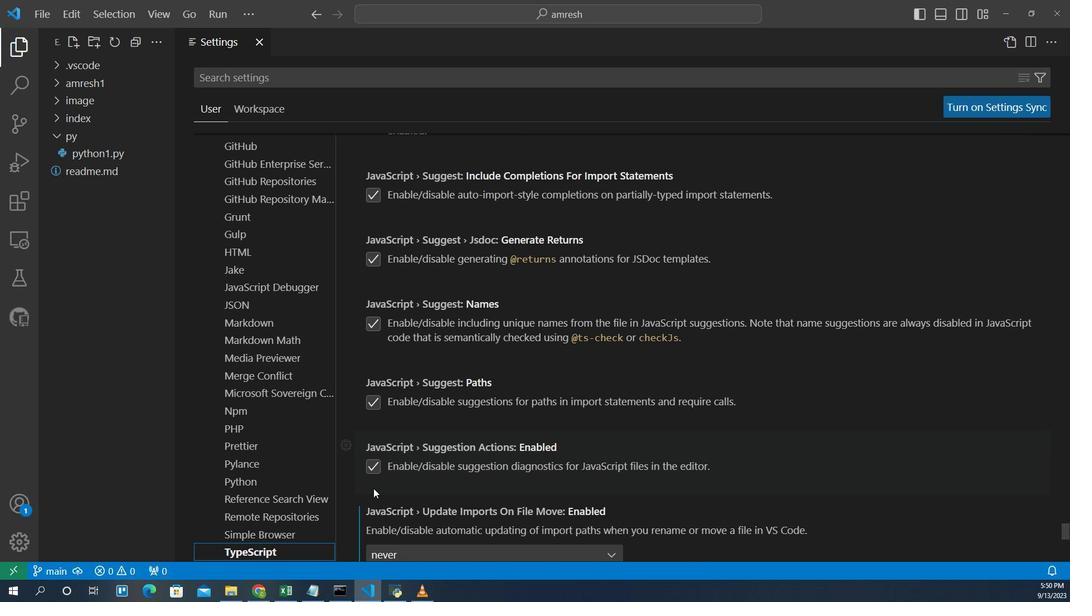 
Action: Mouse scrolled (374, 448) with delta (0, 0)
Screenshot: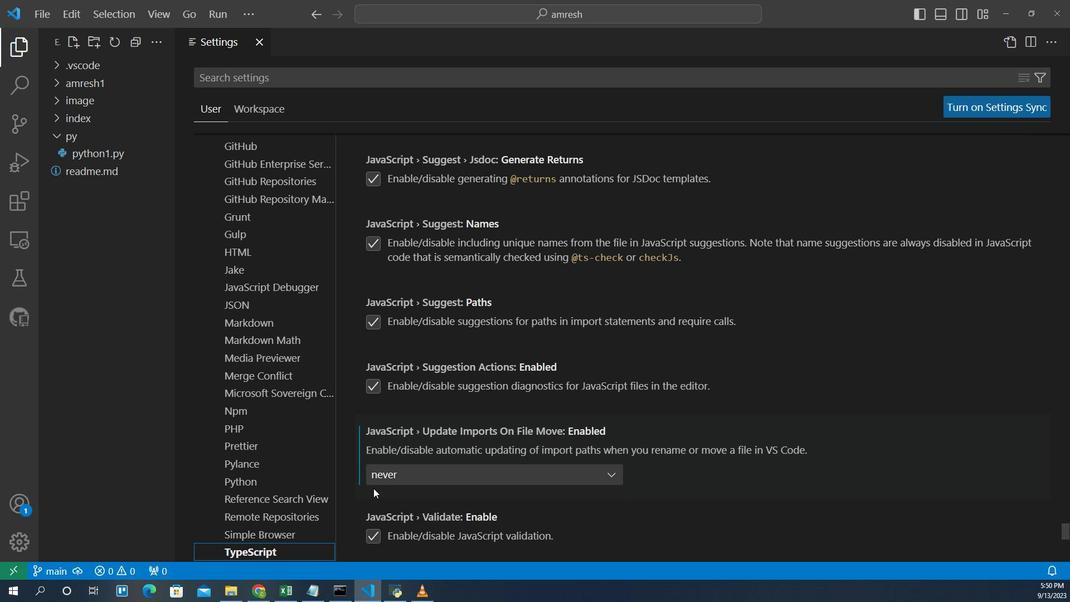 
Action: Mouse scrolled (374, 448) with delta (0, 0)
Screenshot: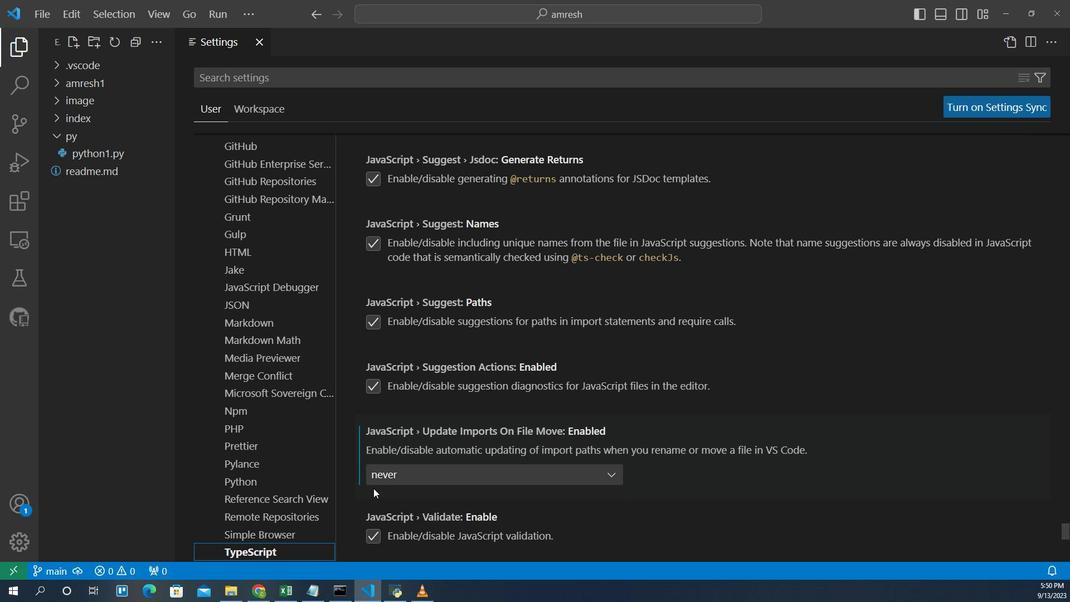 
Action: Mouse scrolled (374, 448) with delta (0, 0)
Screenshot: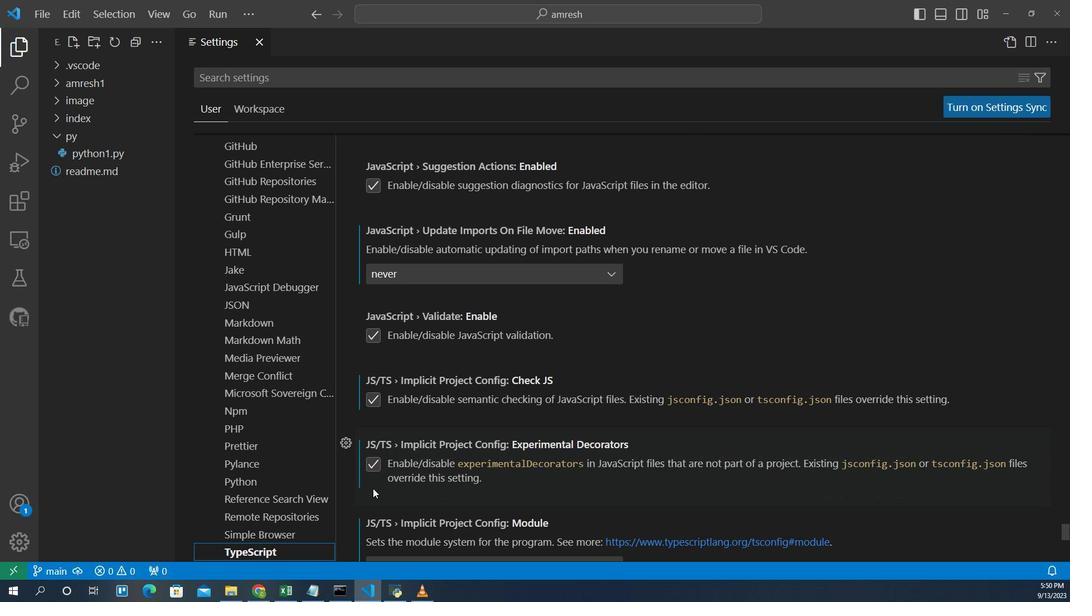 
Action: Mouse scrolled (374, 448) with delta (0, 0)
Screenshot: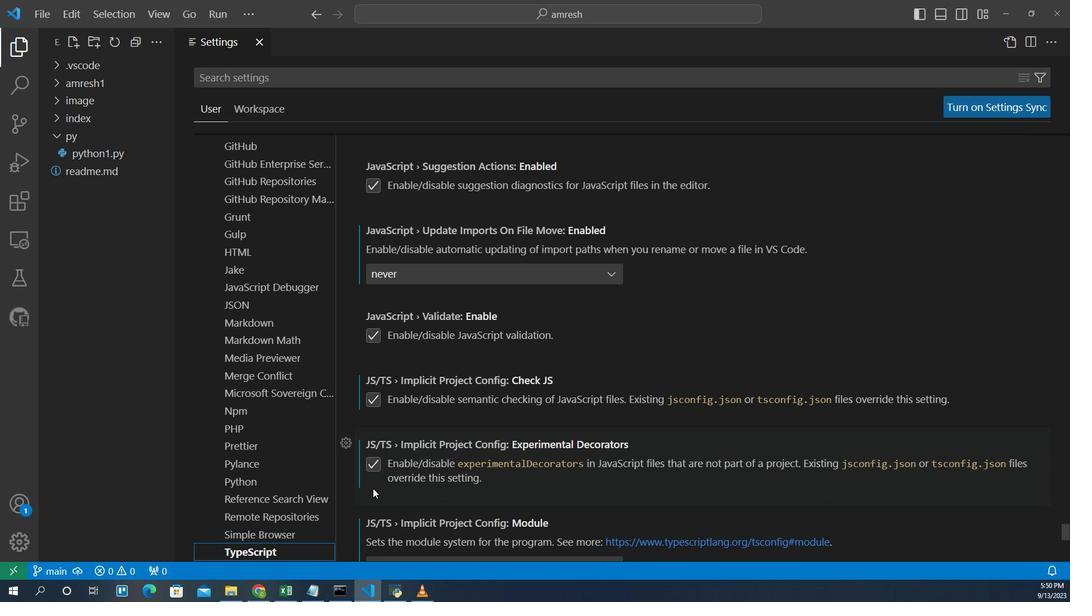 
Action: Mouse scrolled (374, 448) with delta (0, 0)
Screenshot: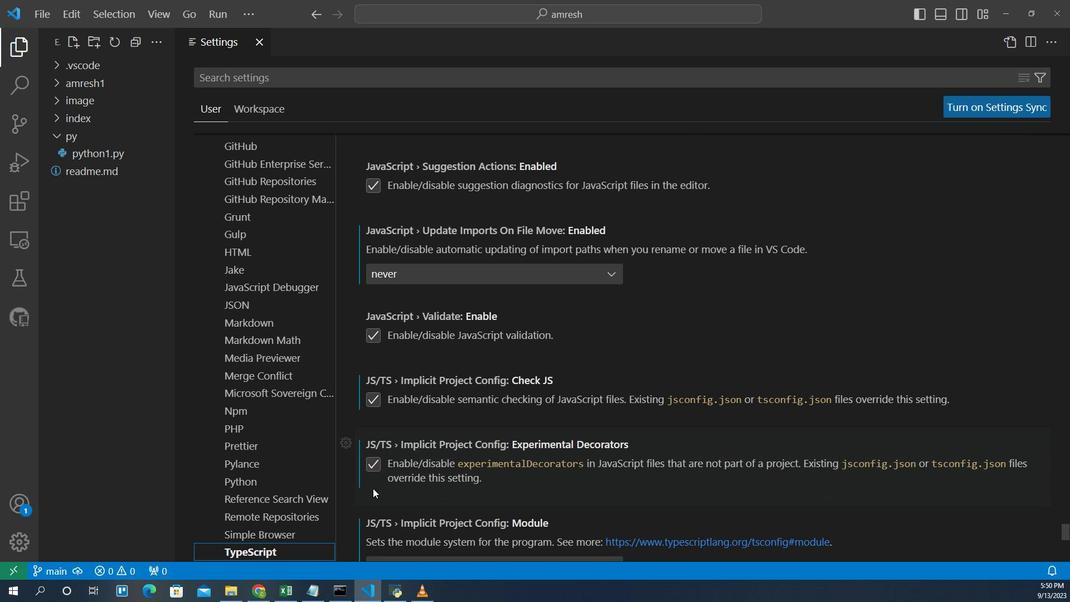 
Action: Mouse scrolled (374, 448) with delta (0, 0)
Screenshot: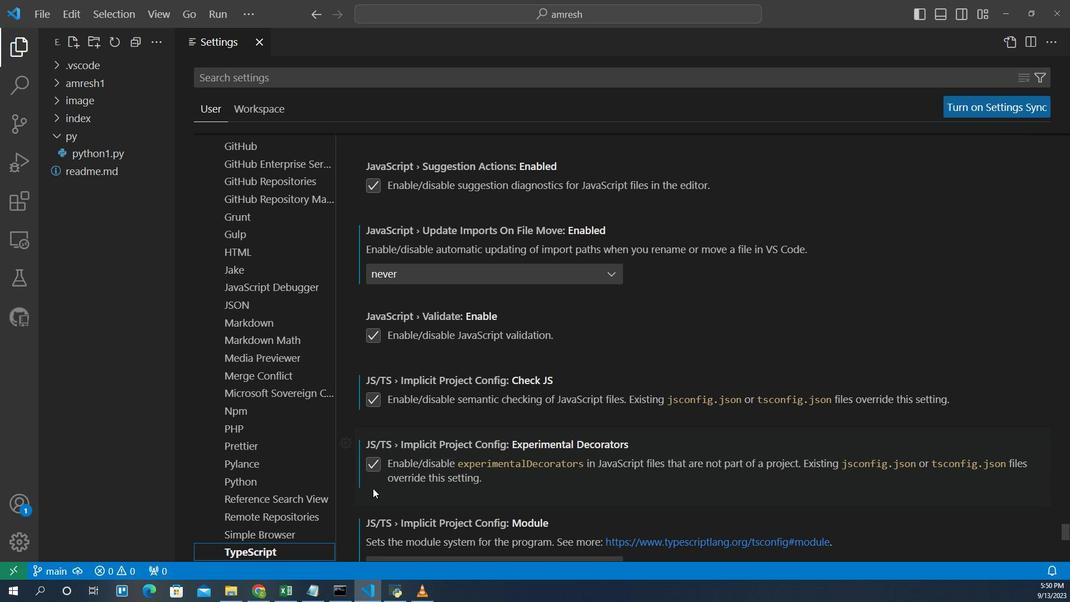 
Action: Mouse moved to (374, 448)
Screenshot: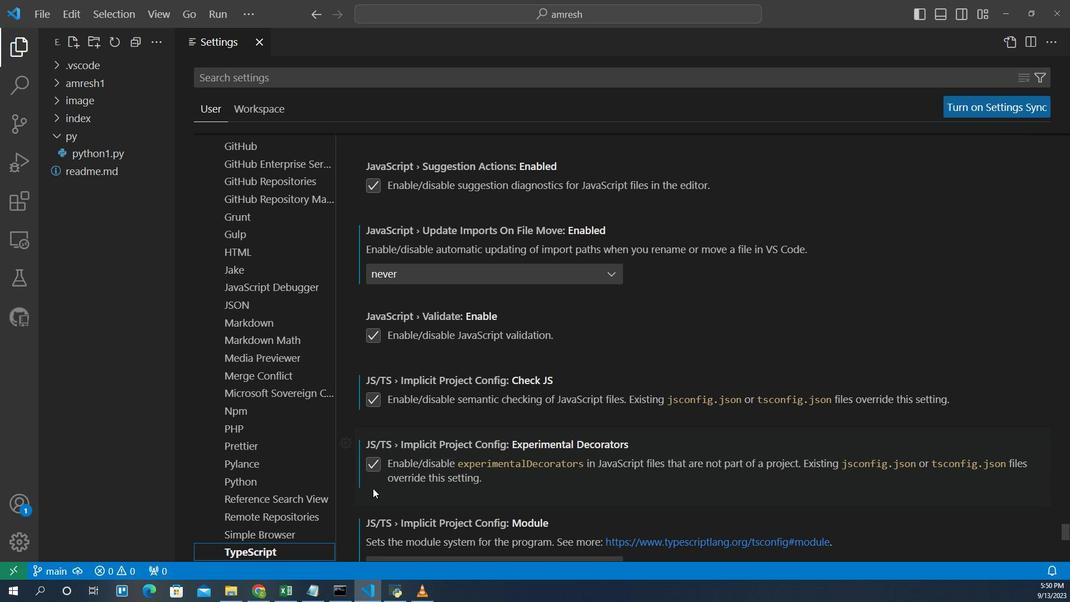 
Action: Mouse scrolled (374, 448) with delta (0, 0)
Screenshot: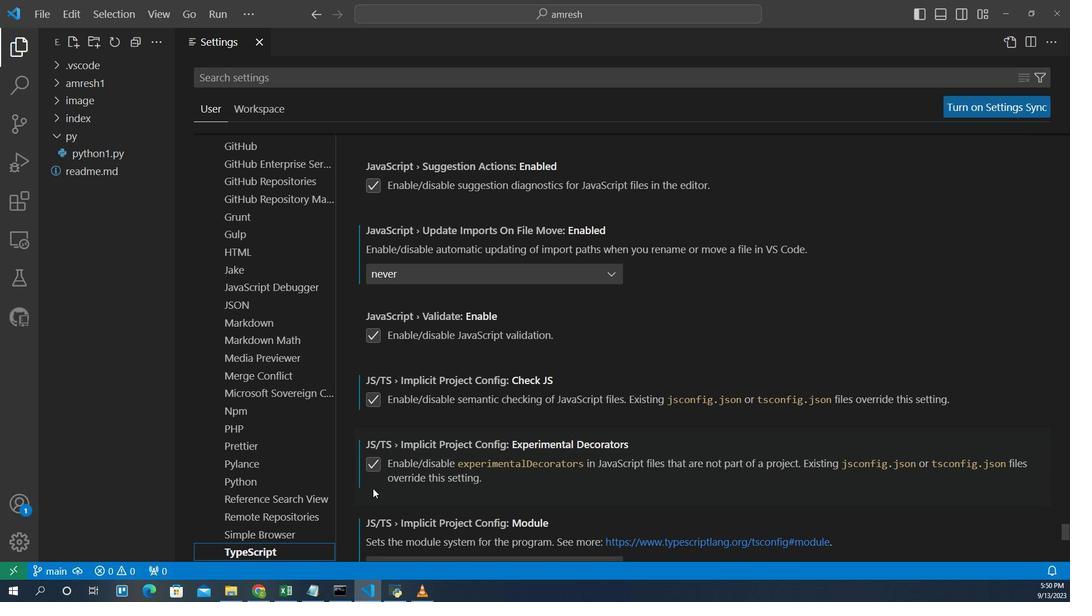 
Action: Mouse moved to (373, 448)
Screenshot: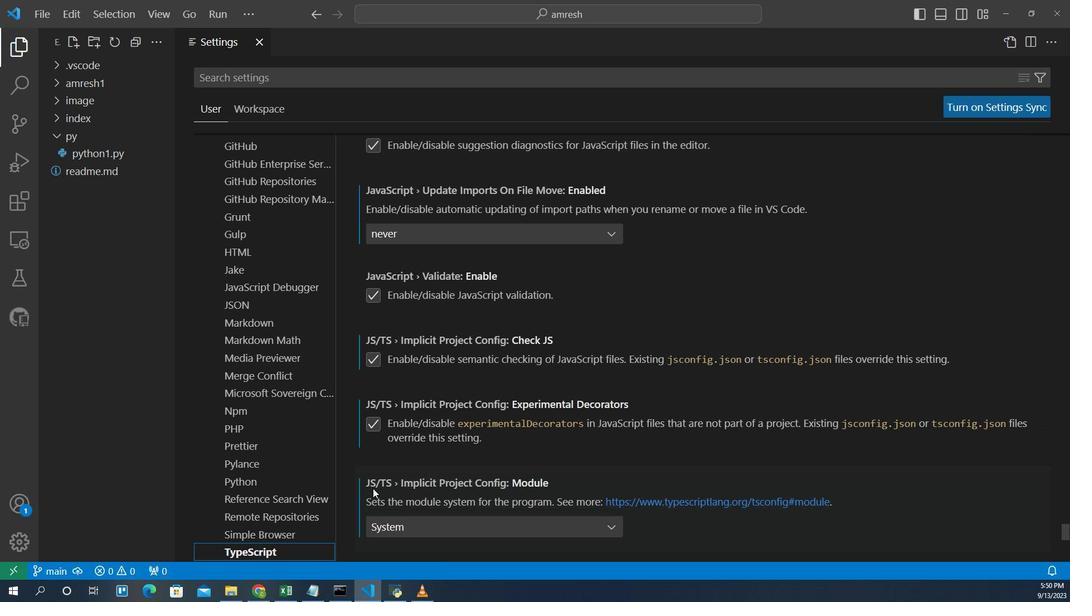 
Action: Mouse scrolled (373, 448) with delta (0, 0)
Screenshot: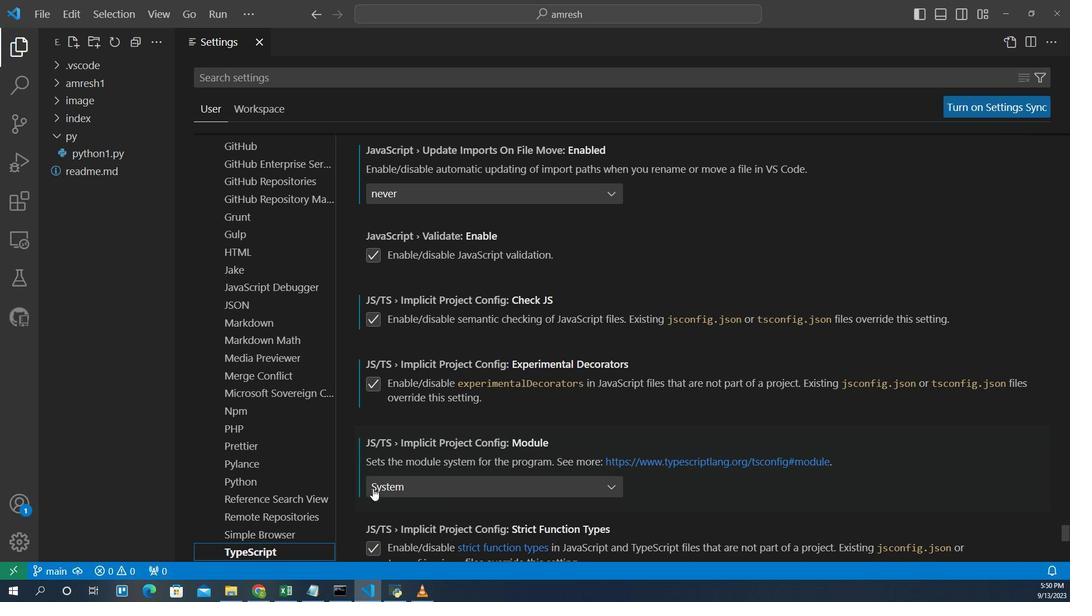 
Action: Mouse scrolled (373, 448) with delta (0, 0)
Screenshot: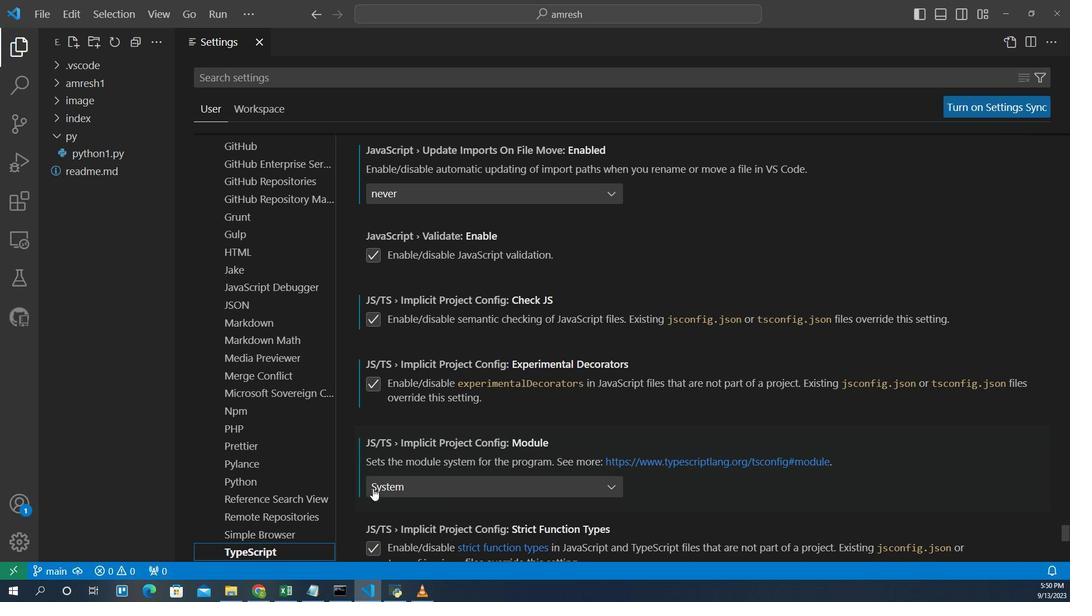 
Action: Mouse scrolled (373, 448) with delta (0, 0)
Screenshot: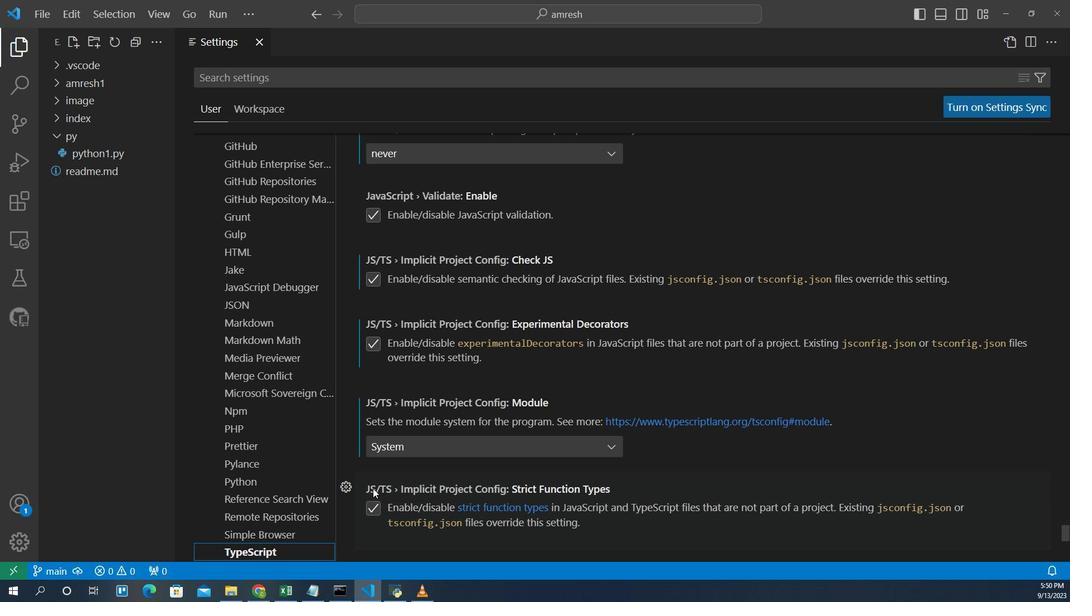 
Action: Mouse moved to (388, 466)
Screenshot: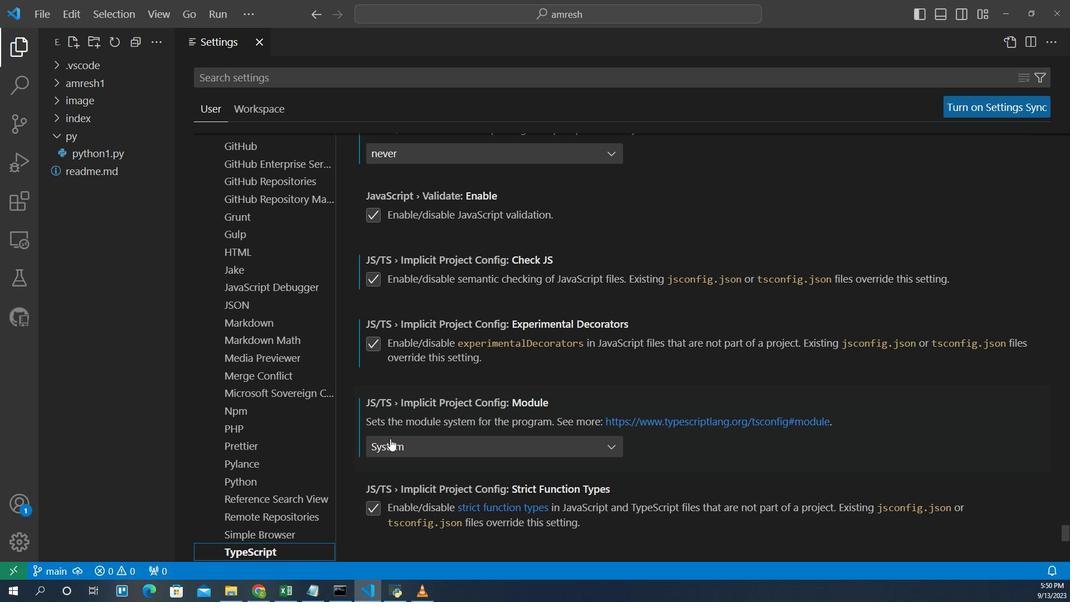 
Action: Mouse pressed left at (388, 466)
Screenshot: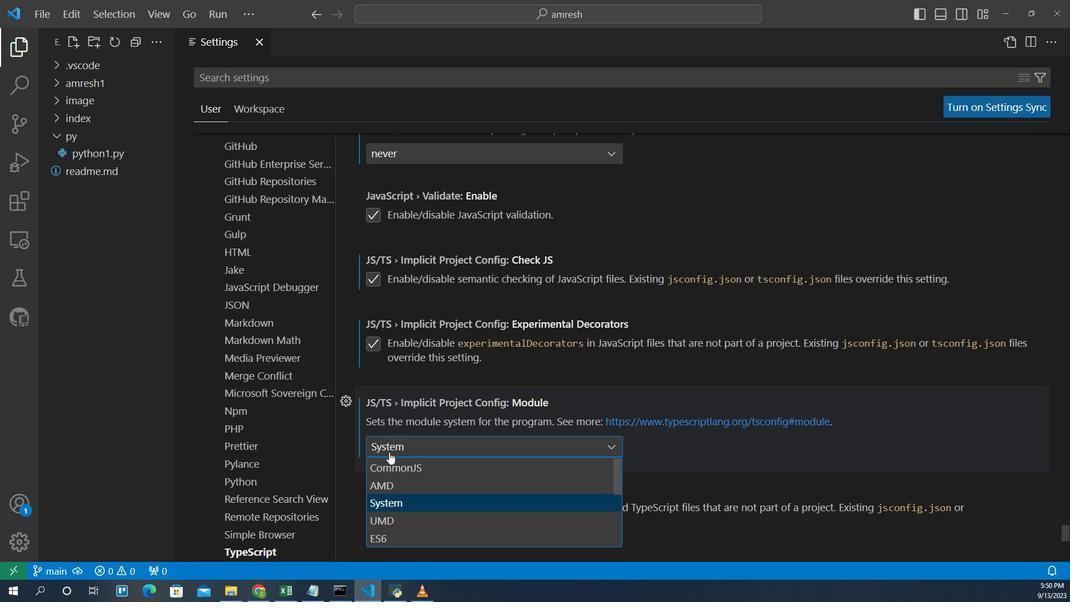 
Action: Mouse moved to (385, 456)
Screenshot: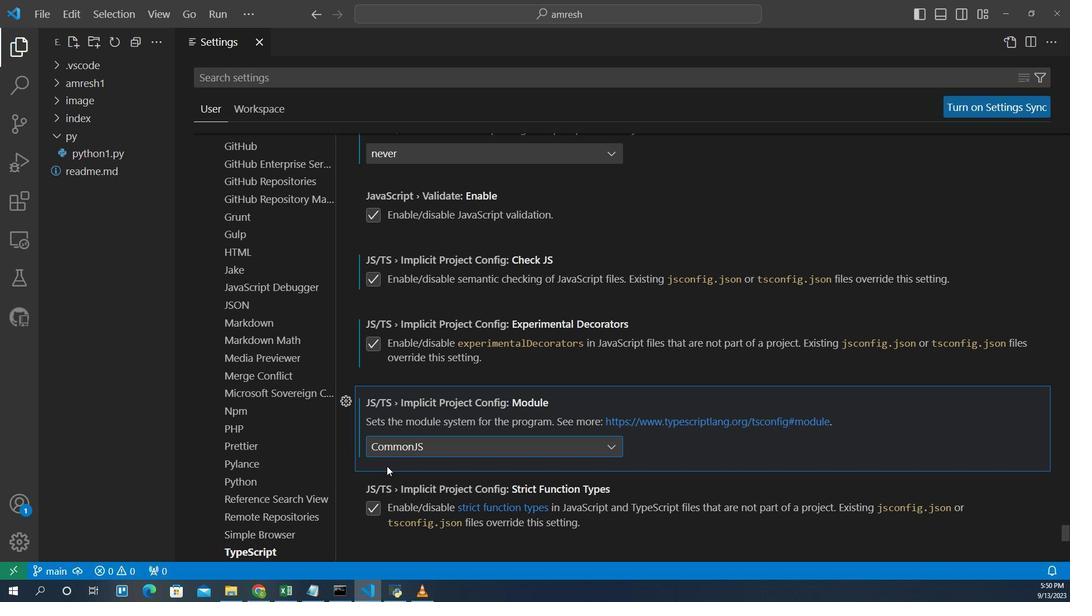 
Action: Mouse pressed left at (385, 456)
Screenshot: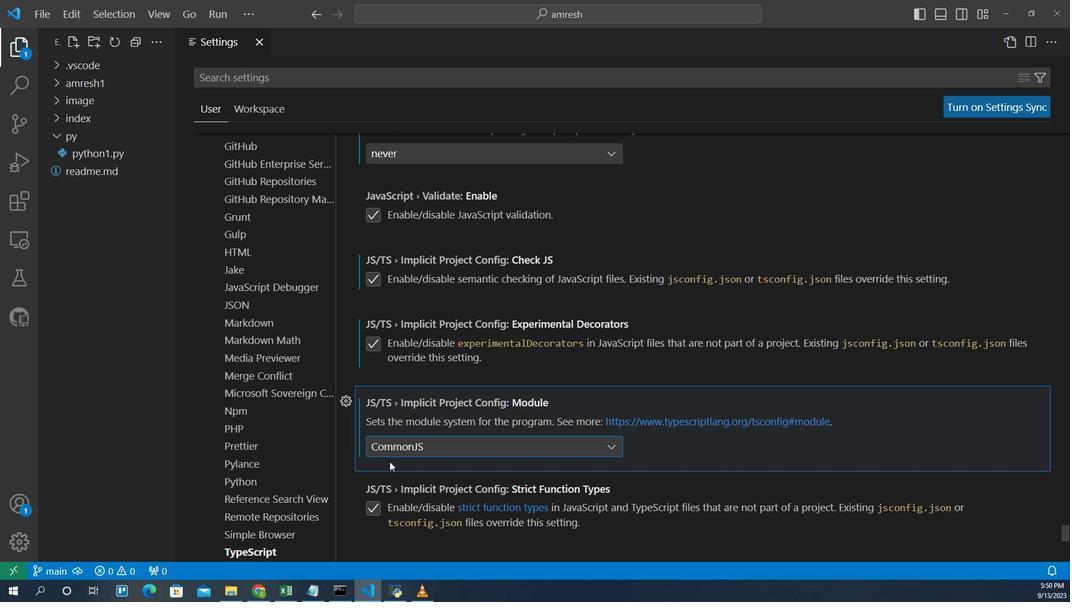 
Action: Mouse moved to (388, 458)
Screenshot: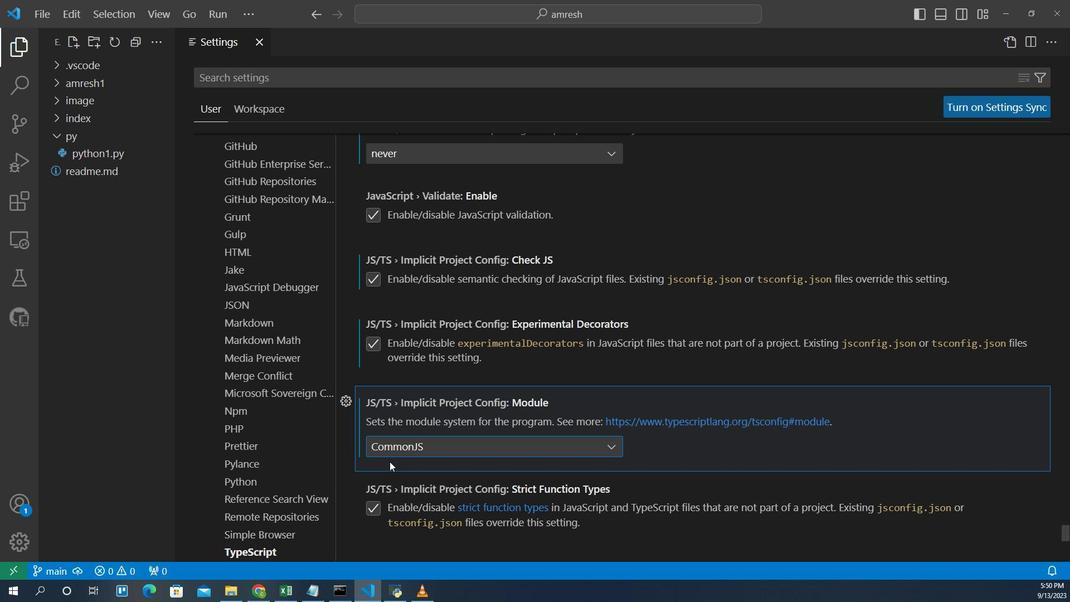 
